 Task: Search round trip flight ticket for 5 adults, 2 children, 1 infant in seat and 2 infants on lap in economy from Melbourne: Melbourne Orlando International Airport to Fort Wayne: Fort Wayne International Airport on 5-4-2023 and return on 5-6-2023. Choice of flights is Southwest. Number of bags: 2 checked bags. Price is upto 82000. Outbound departure time preference is 14:30.
Action: Mouse moved to (365, 331)
Screenshot: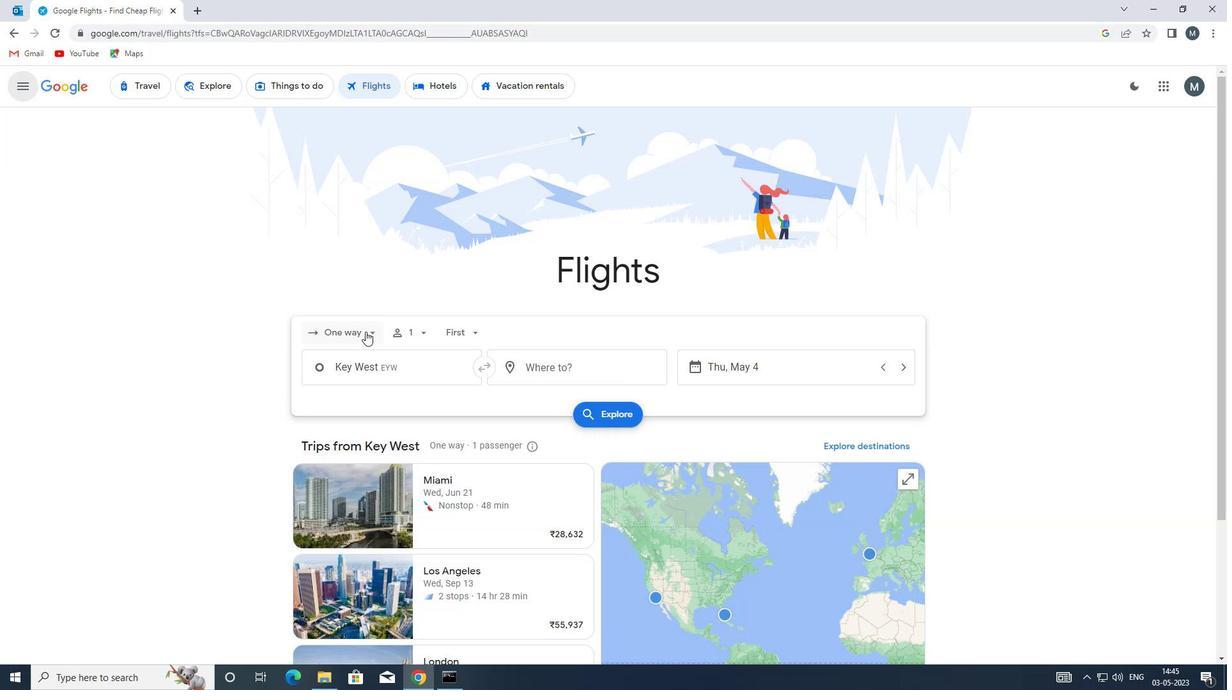 
Action: Mouse pressed left at (365, 331)
Screenshot: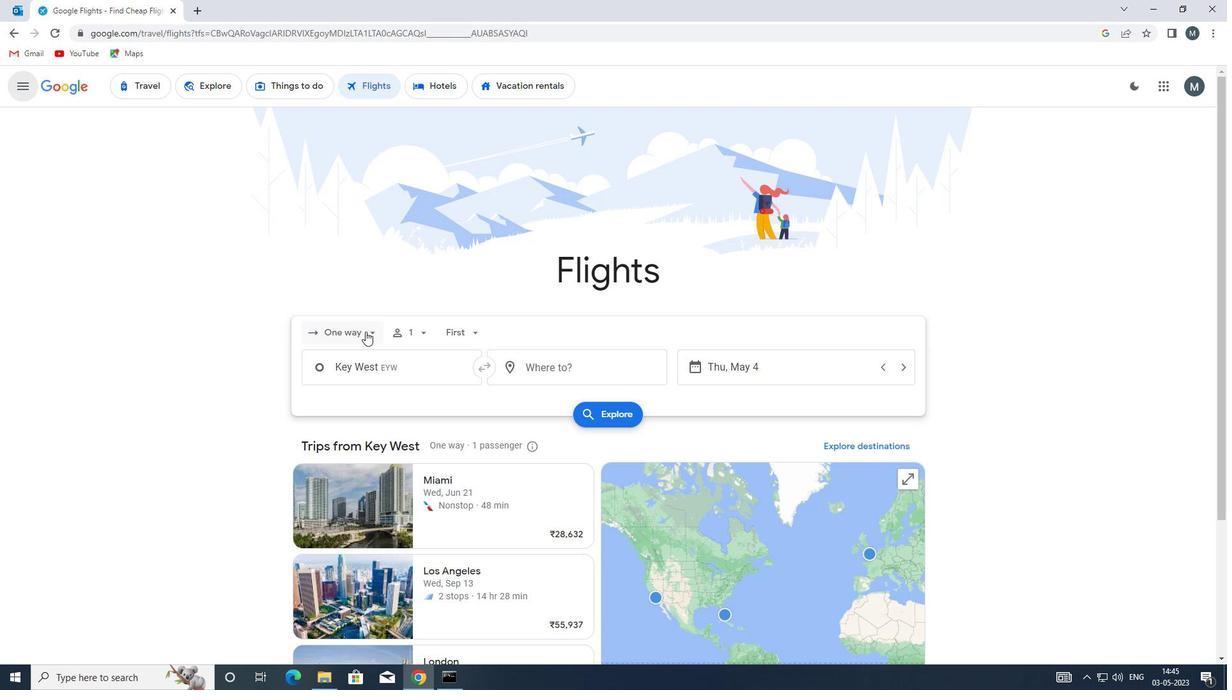 
Action: Mouse moved to (368, 356)
Screenshot: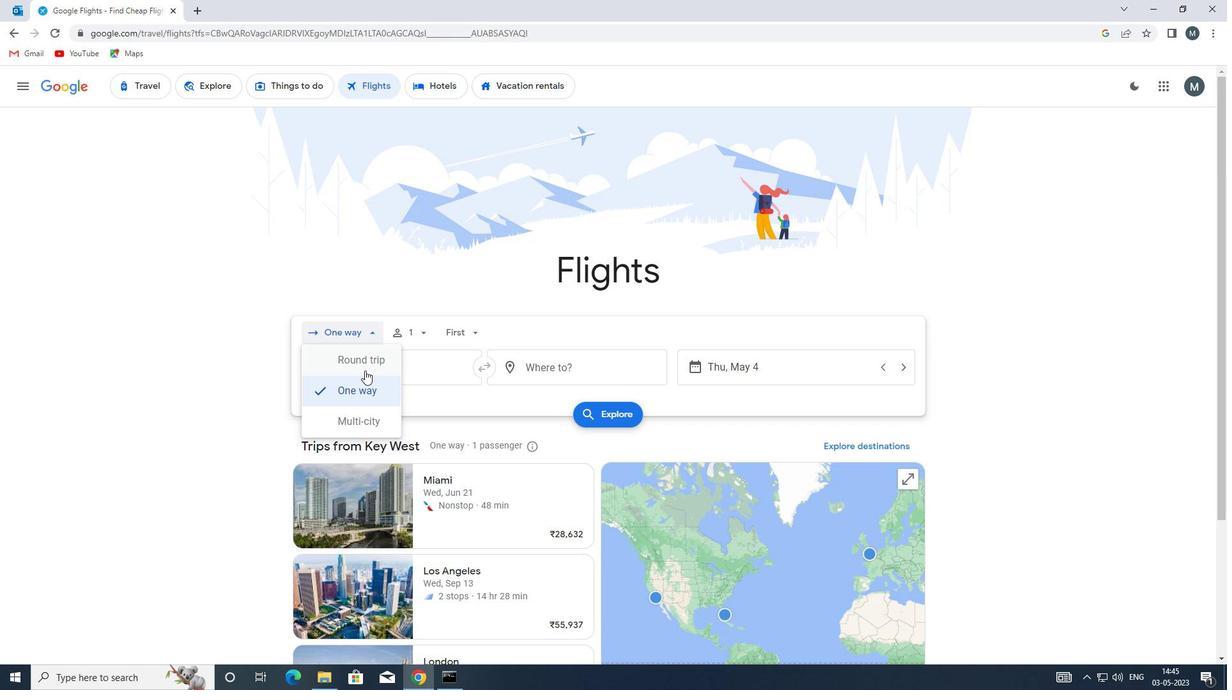 
Action: Mouse pressed left at (368, 356)
Screenshot: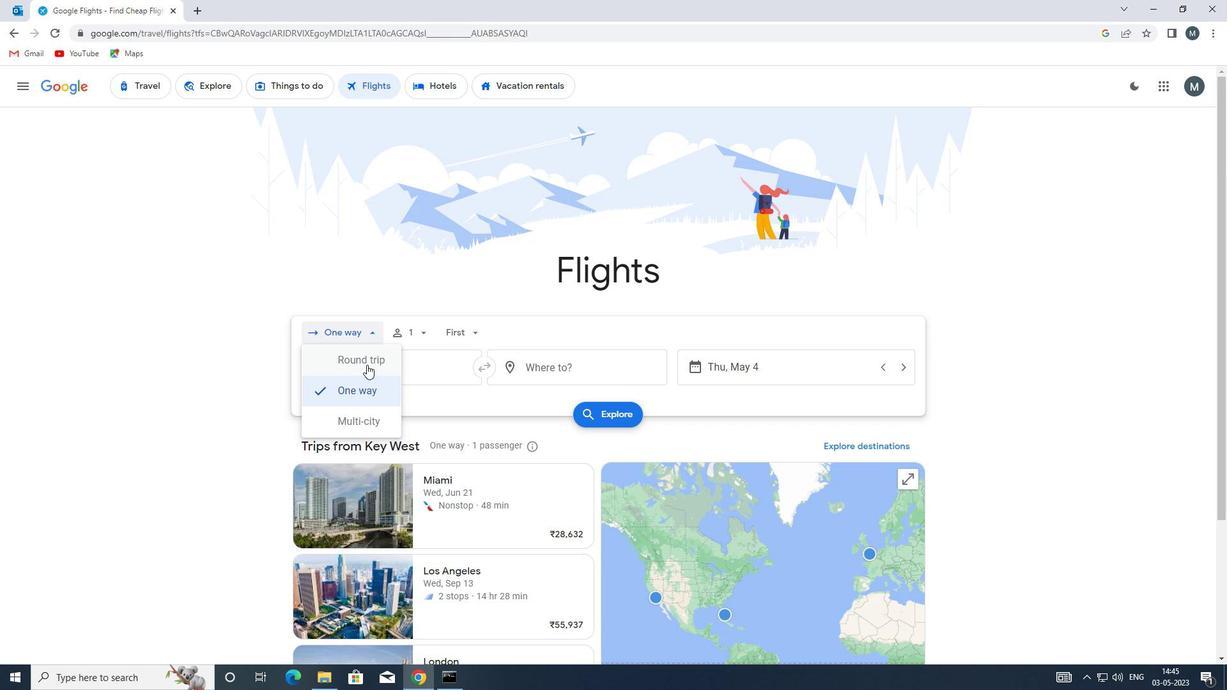 
Action: Mouse moved to (418, 330)
Screenshot: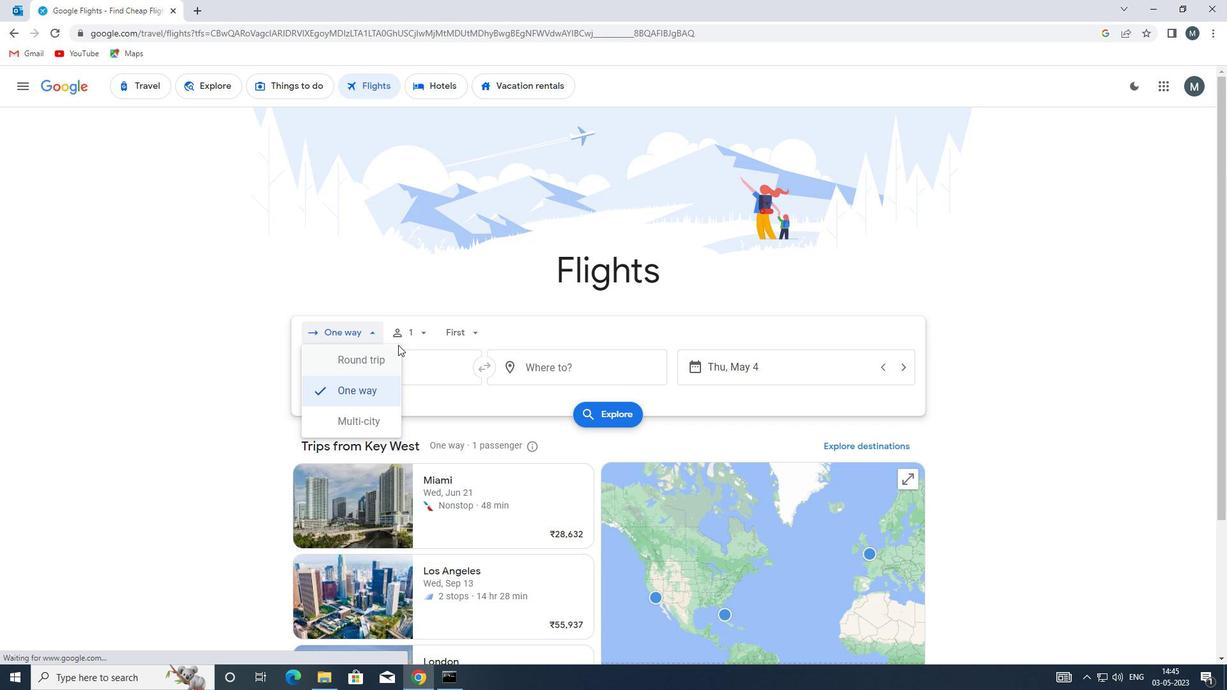 
Action: Mouse pressed left at (418, 330)
Screenshot: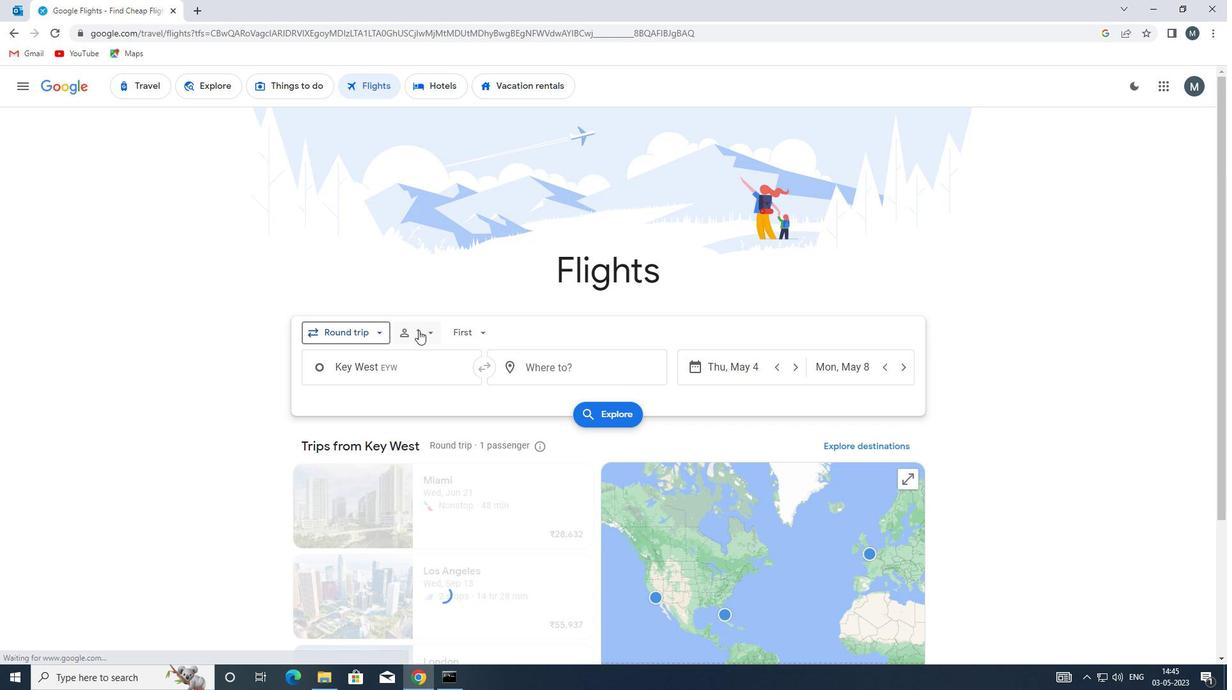
Action: Mouse moved to (534, 365)
Screenshot: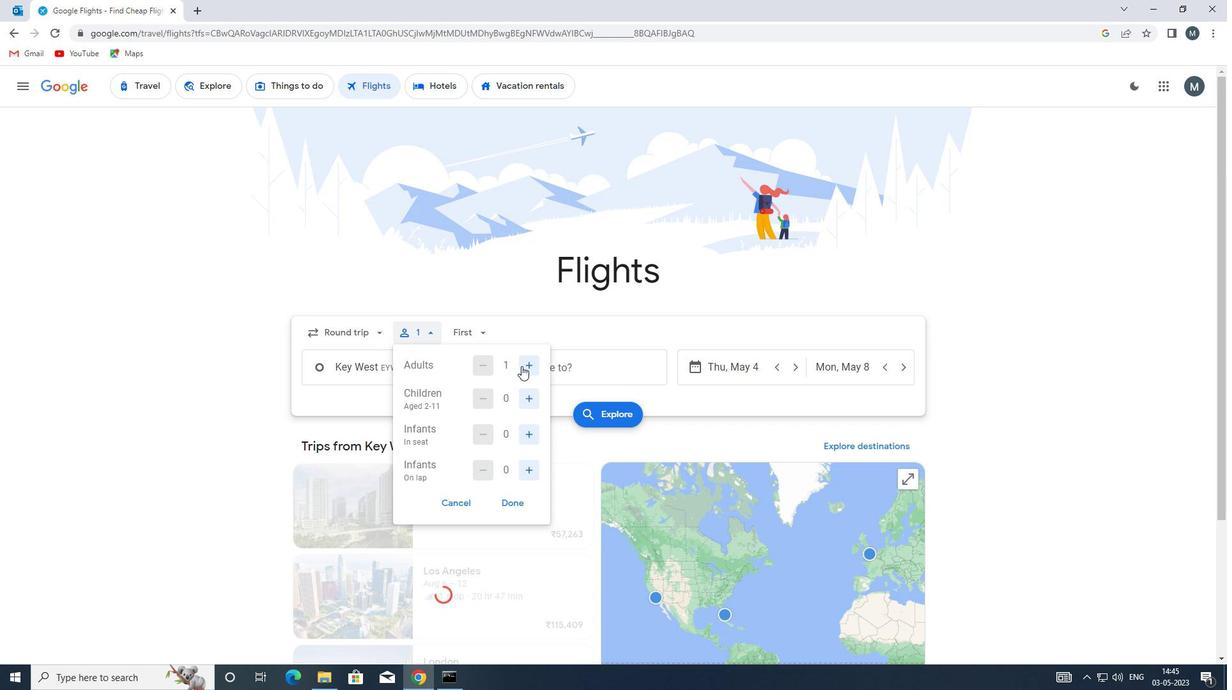 
Action: Mouse pressed left at (534, 365)
Screenshot: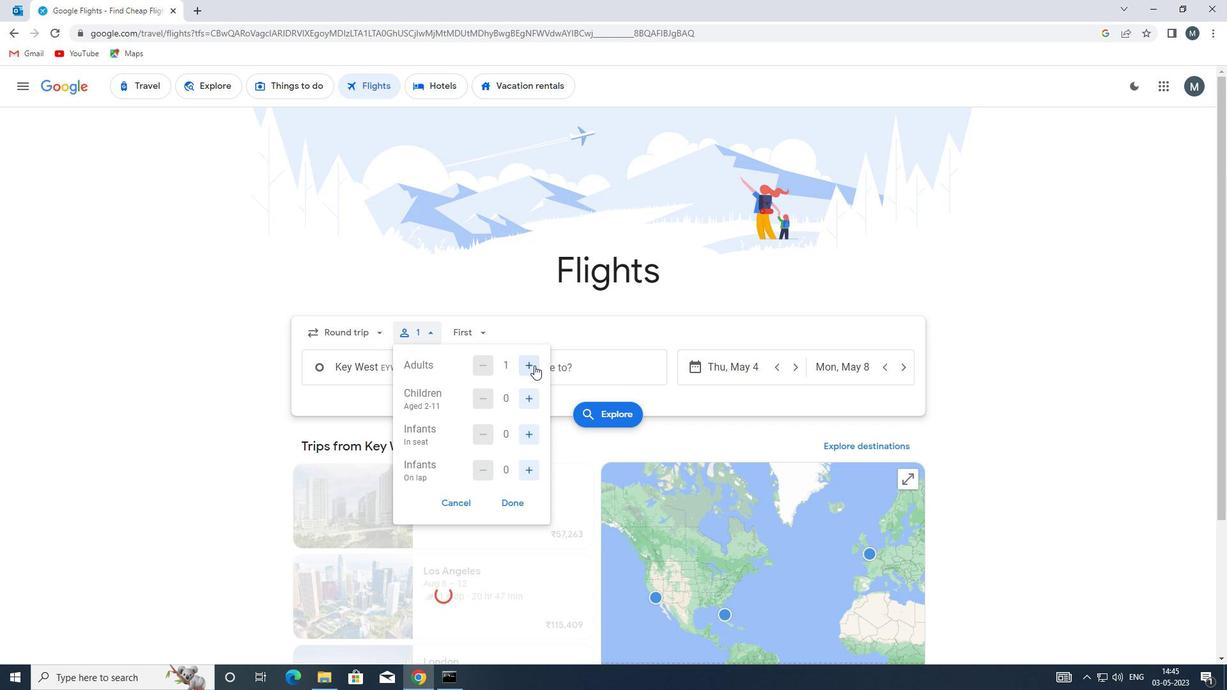 
Action: Mouse pressed left at (534, 365)
Screenshot: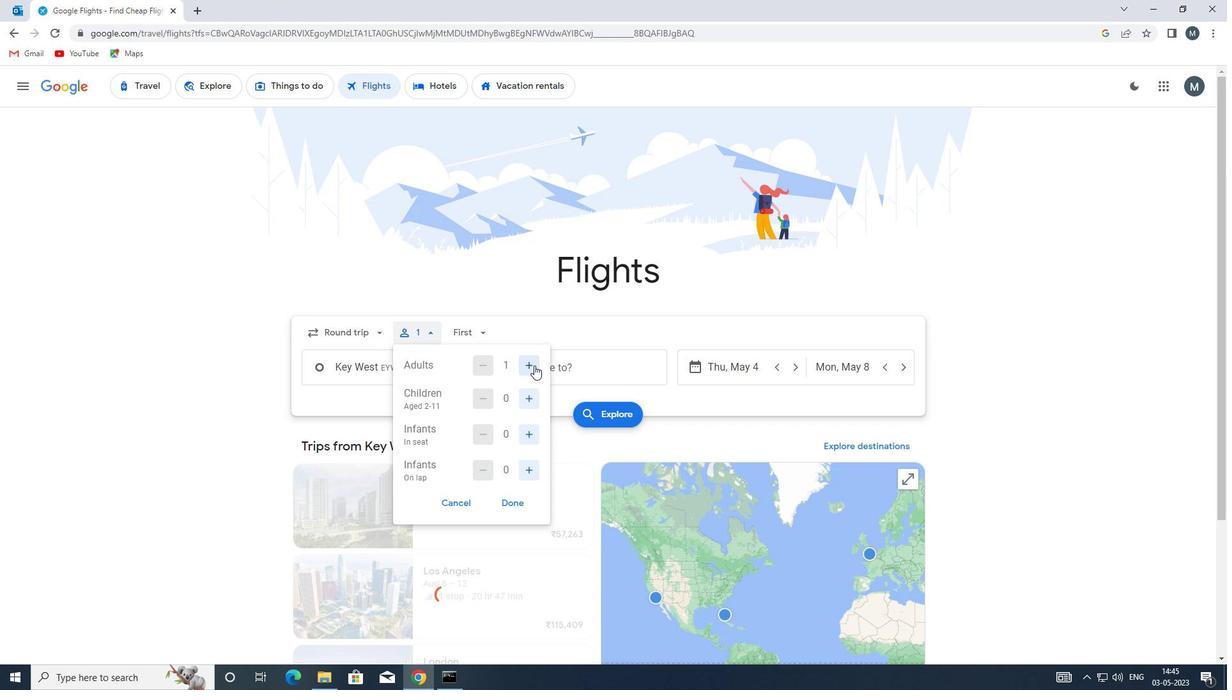 
Action: Mouse moved to (534, 364)
Screenshot: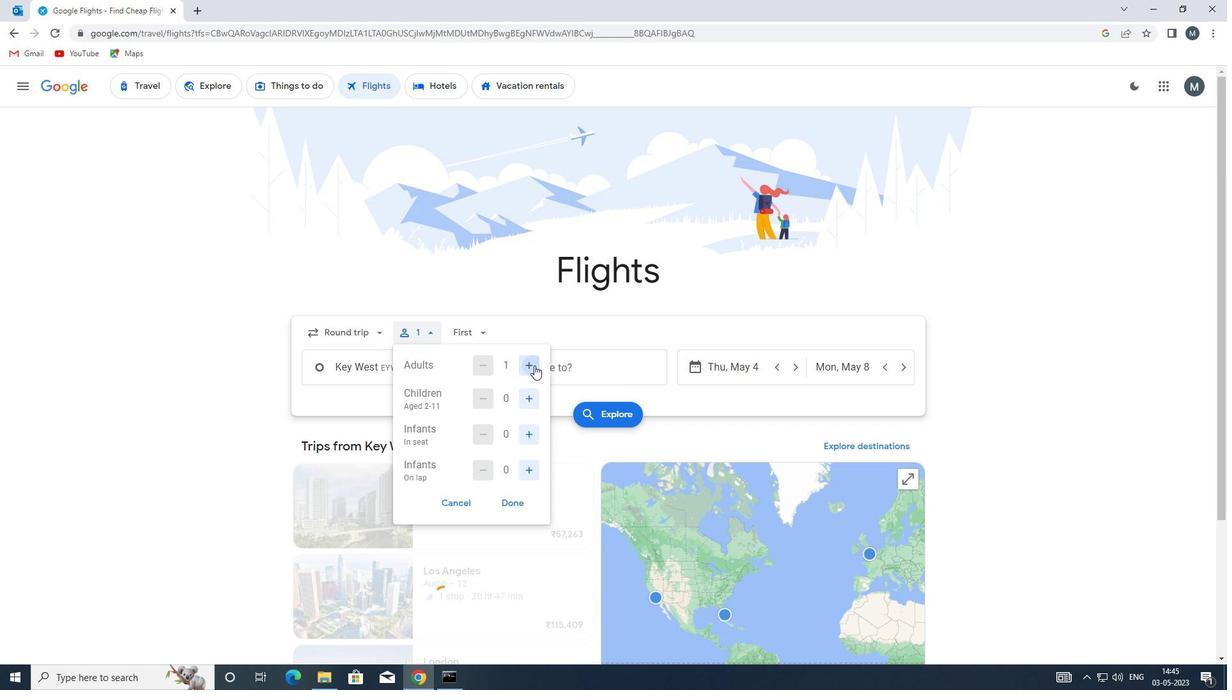
Action: Mouse pressed left at (534, 364)
Screenshot: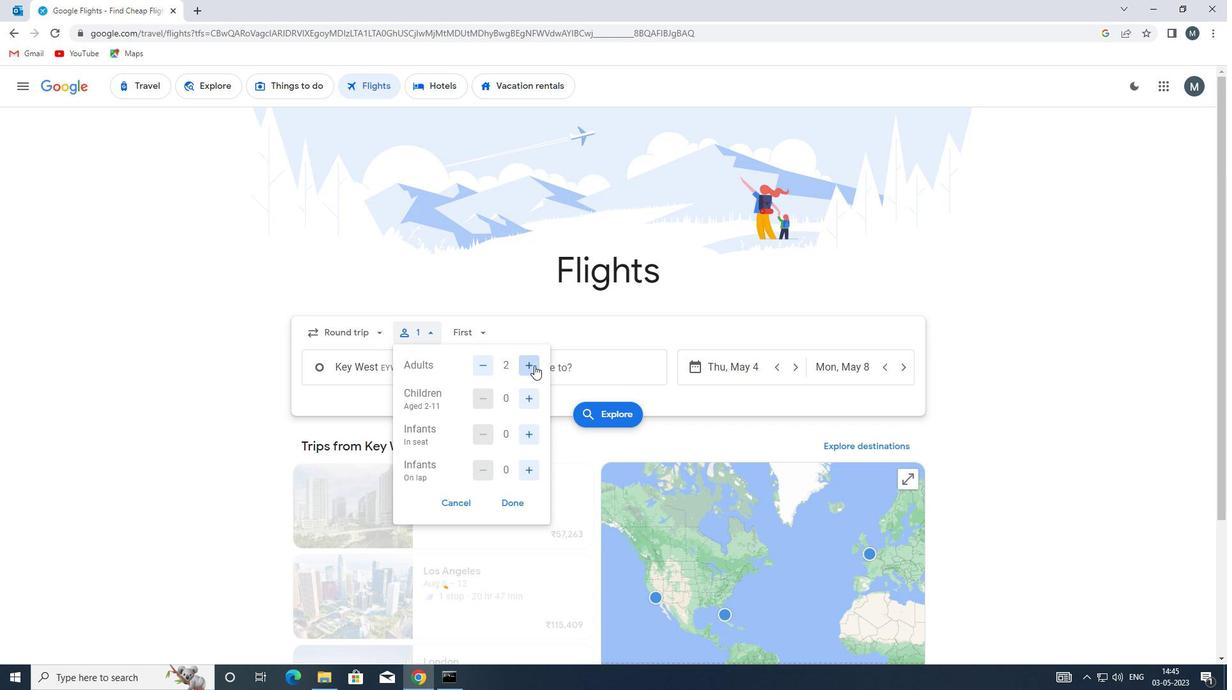 
Action: Mouse pressed left at (534, 364)
Screenshot: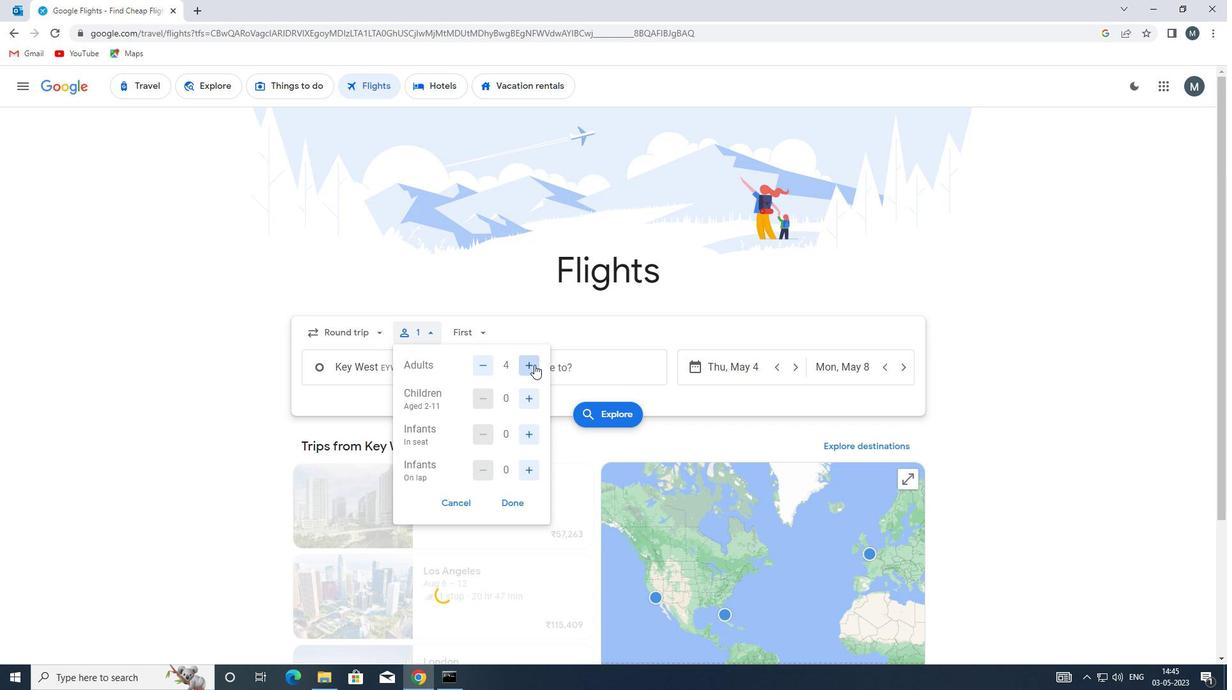 
Action: Mouse moved to (527, 396)
Screenshot: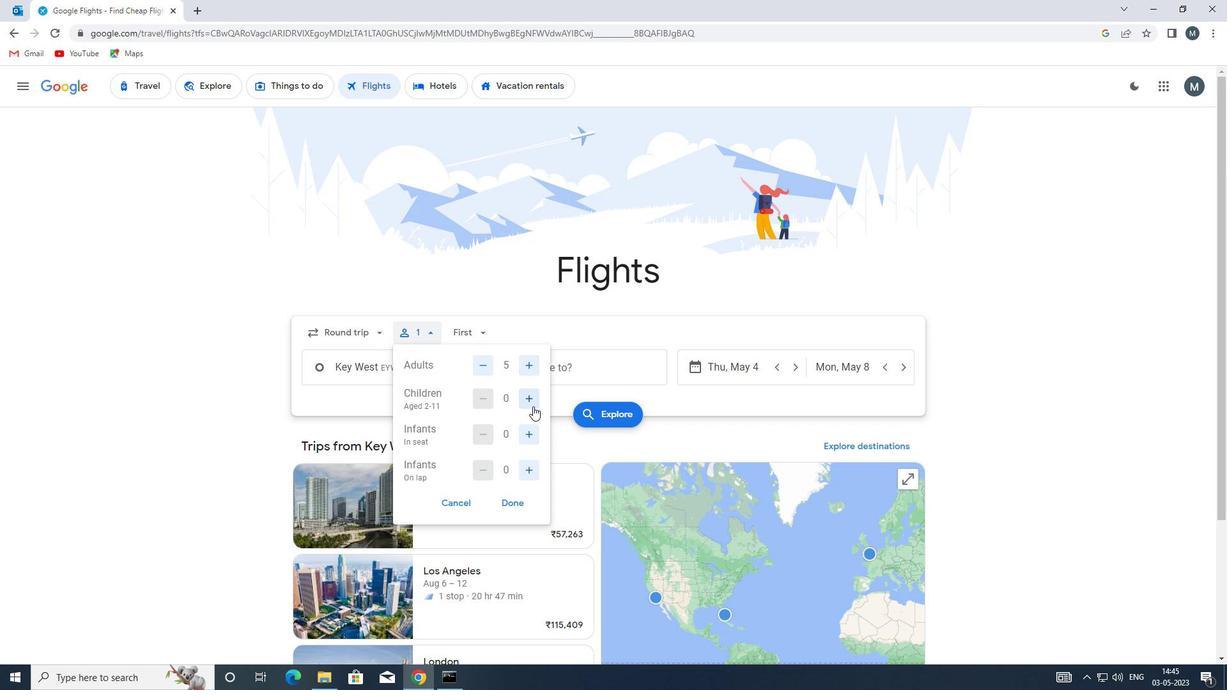 
Action: Mouse pressed left at (527, 396)
Screenshot: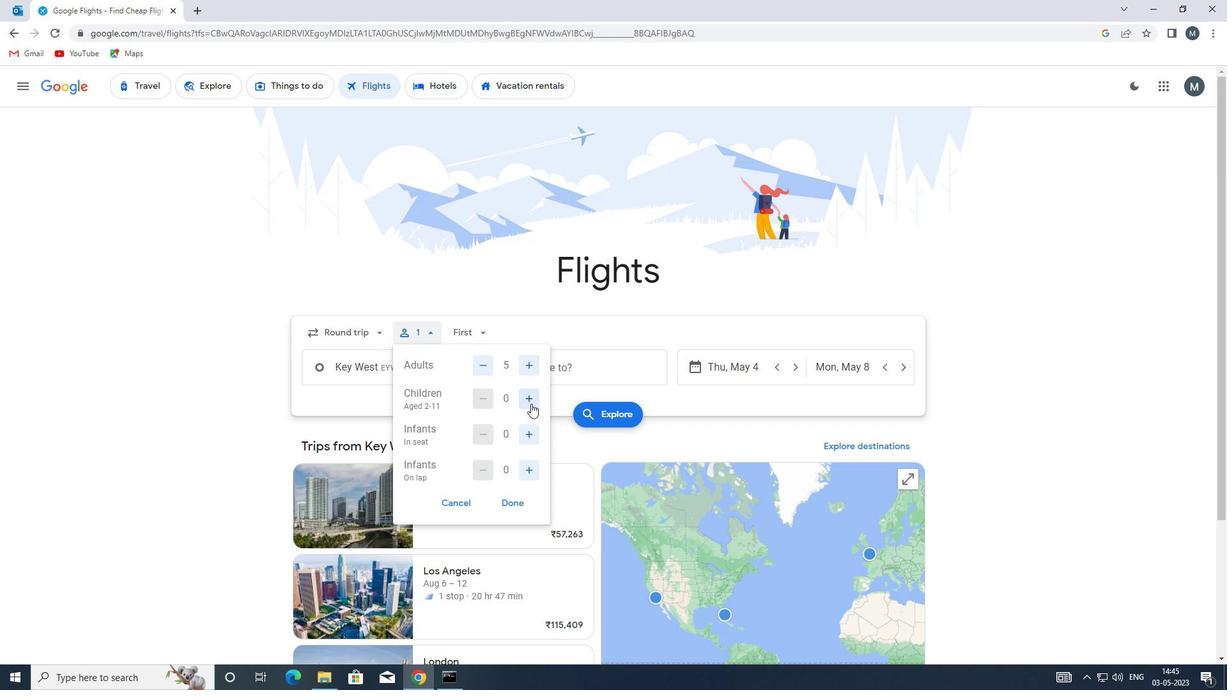 
Action: Mouse pressed left at (527, 396)
Screenshot: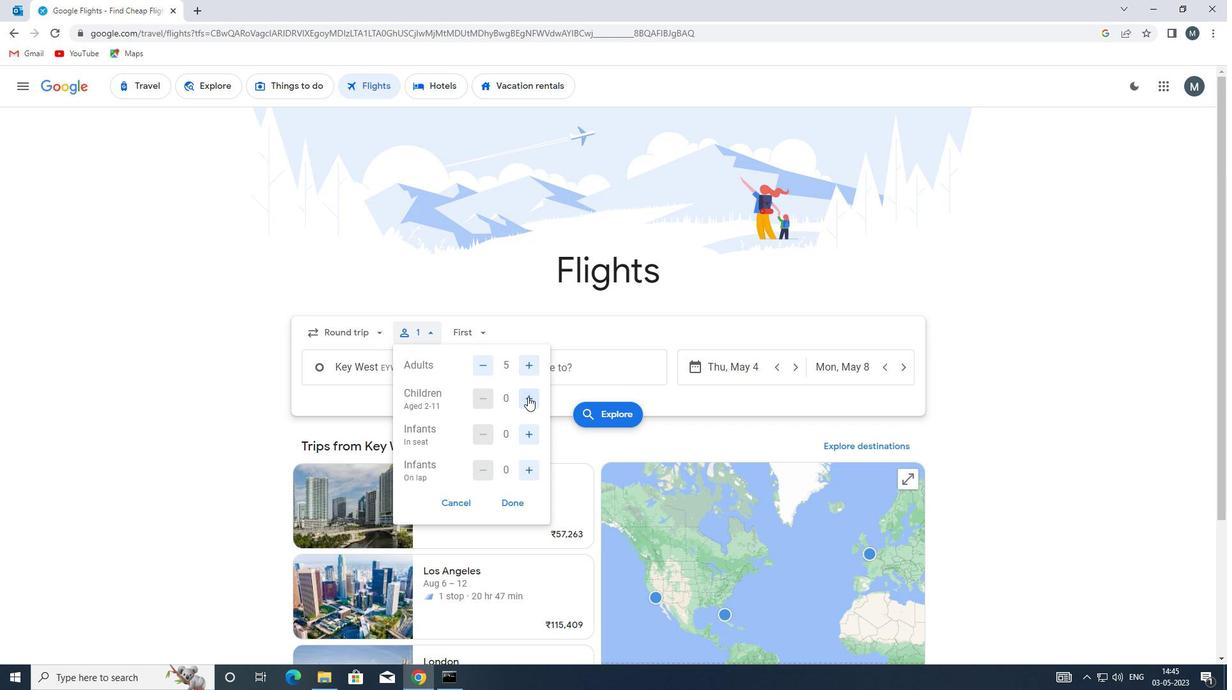 
Action: Mouse moved to (529, 433)
Screenshot: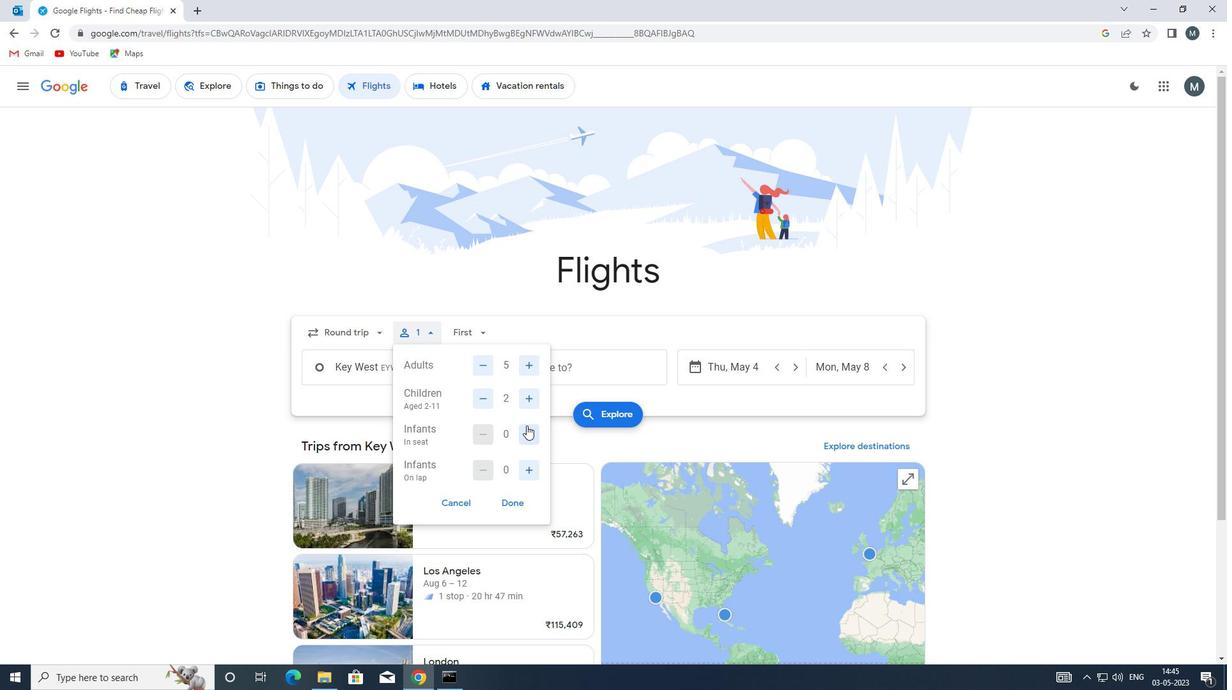
Action: Mouse pressed left at (529, 433)
Screenshot: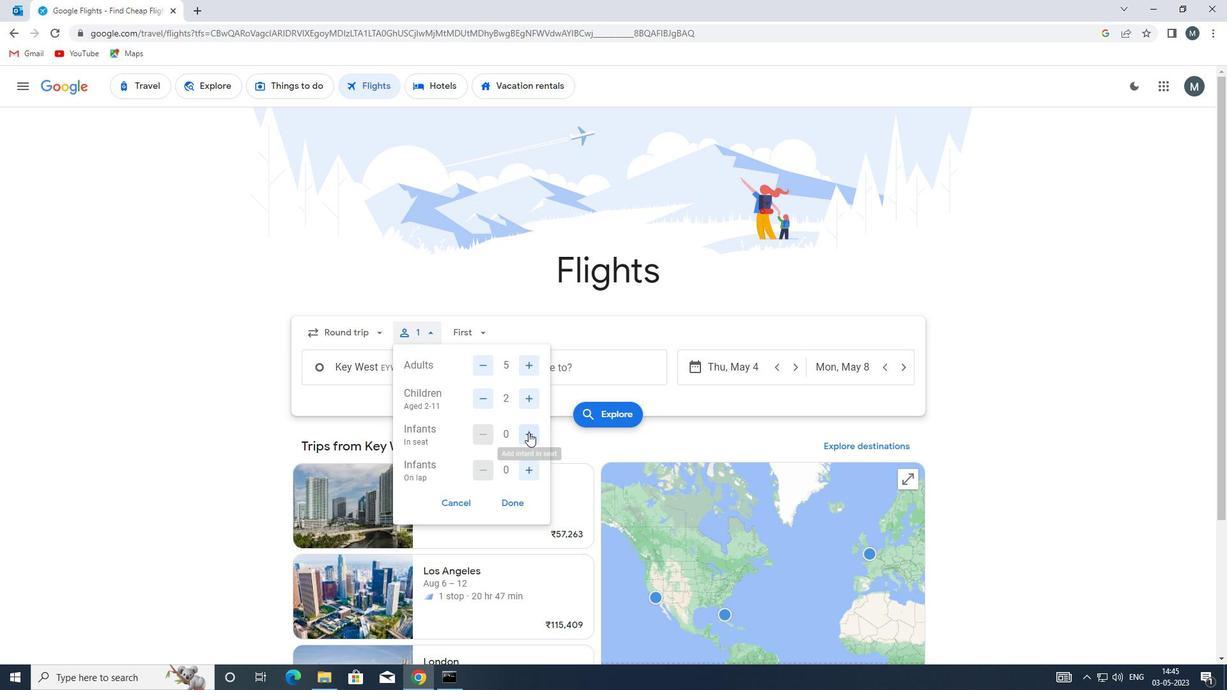 
Action: Mouse moved to (527, 463)
Screenshot: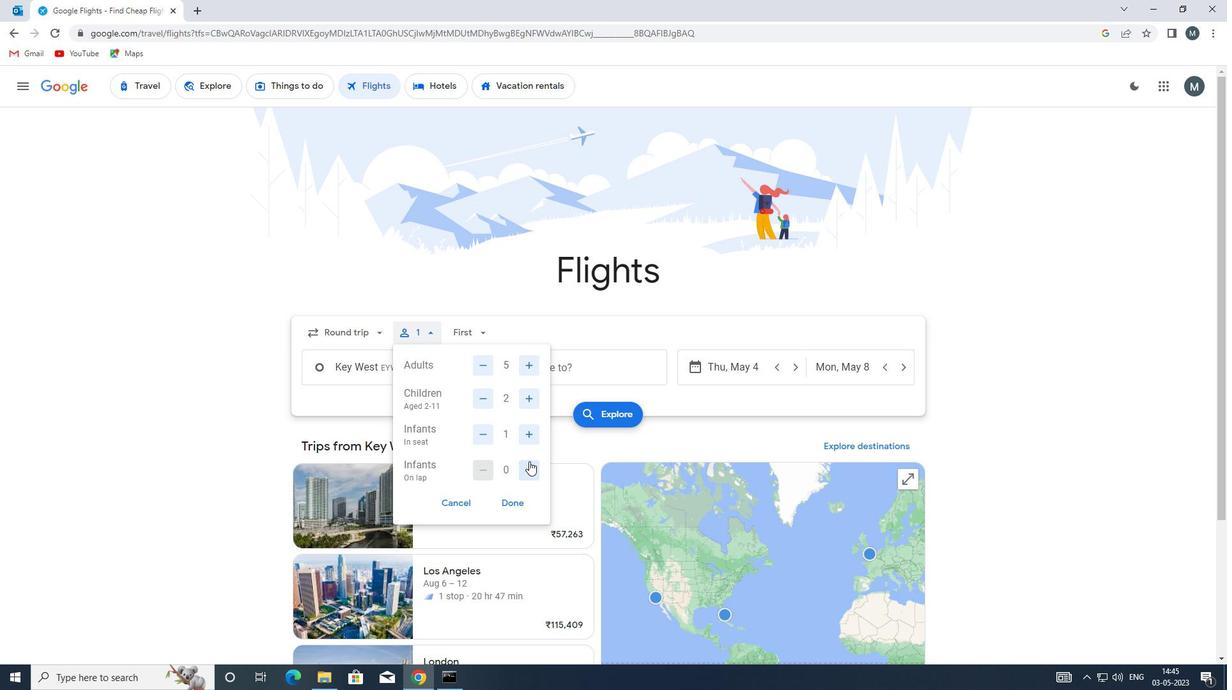 
Action: Mouse pressed left at (527, 463)
Screenshot: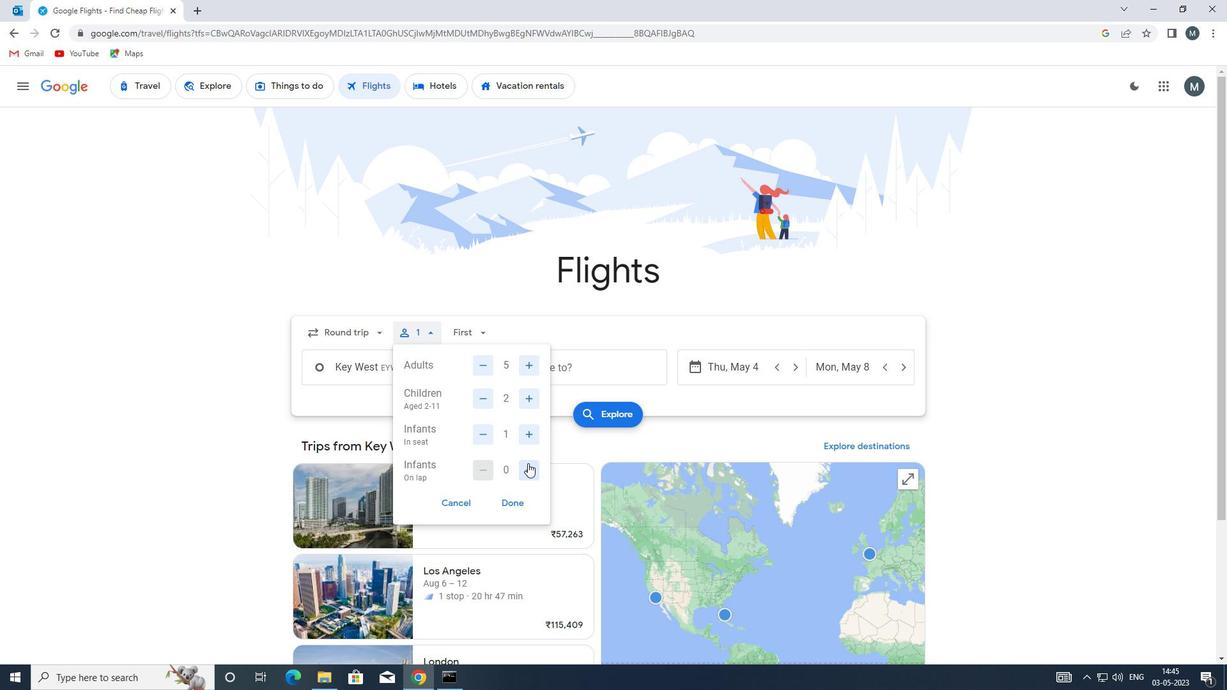 
Action: Mouse moved to (528, 462)
Screenshot: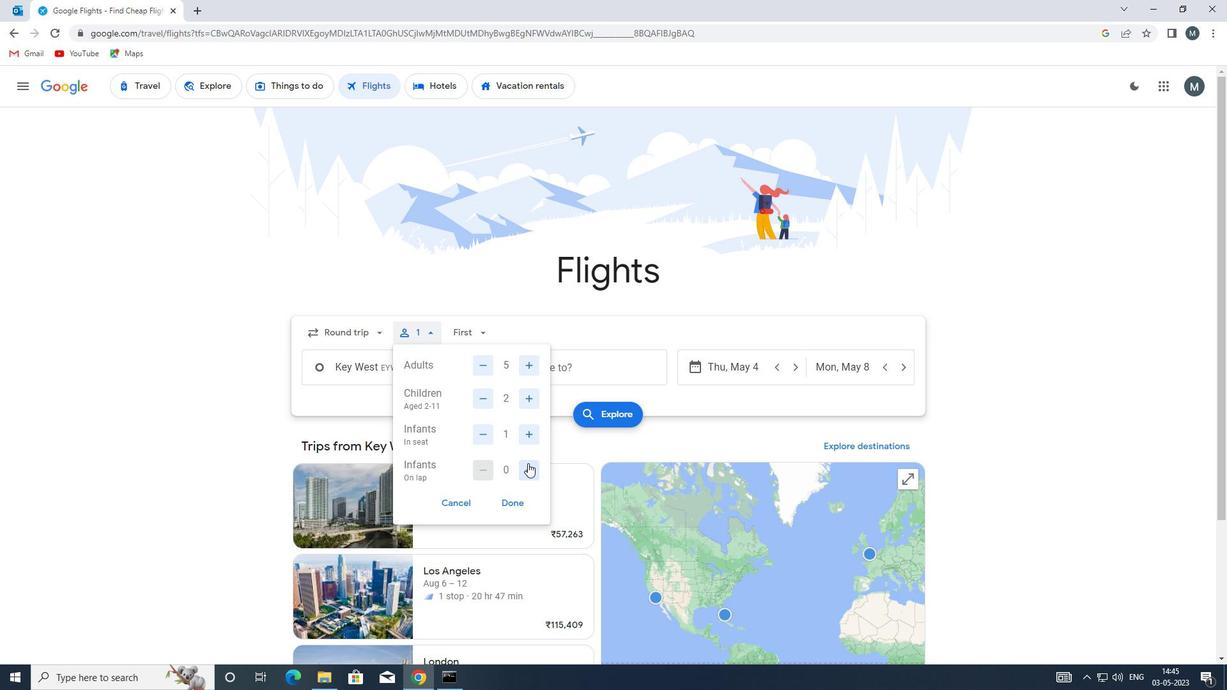 
Action: Mouse pressed left at (528, 462)
Screenshot: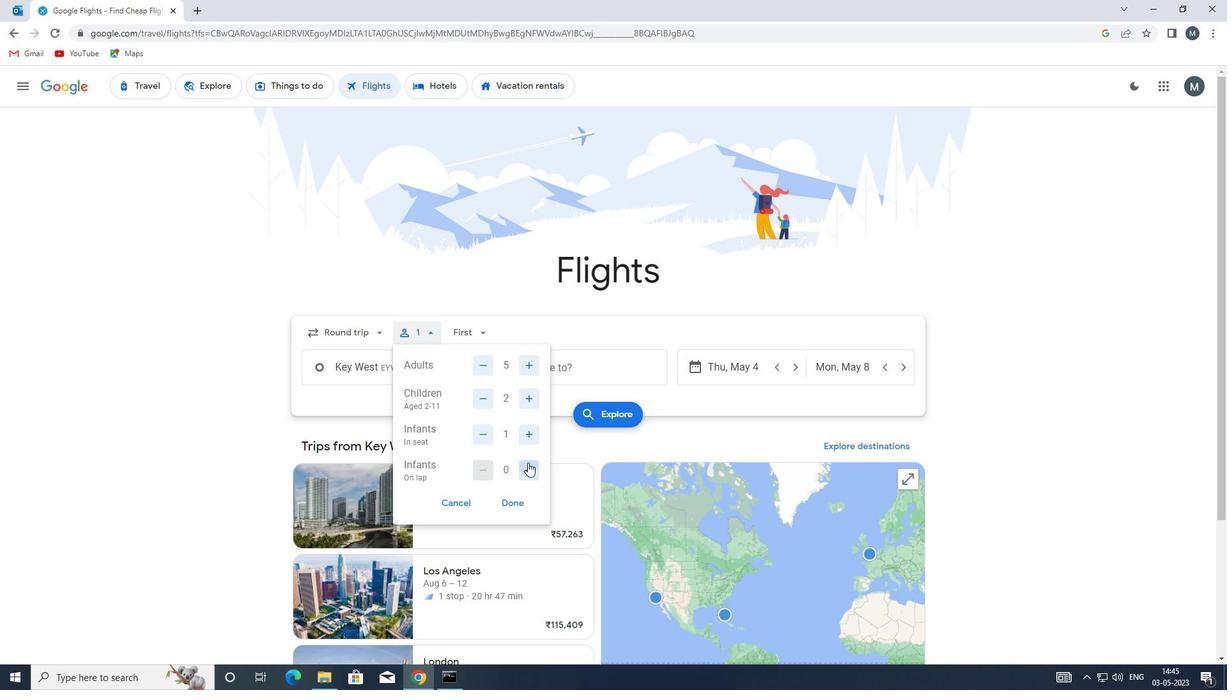 
Action: Mouse moved to (476, 472)
Screenshot: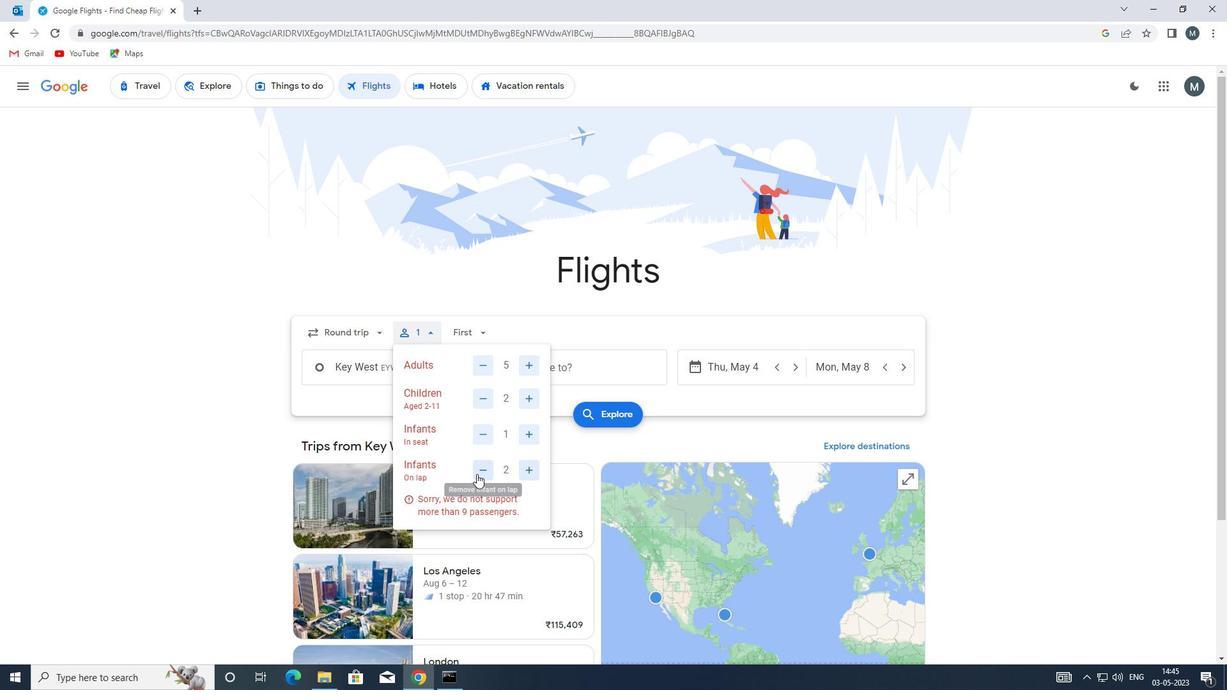 
Action: Mouse pressed left at (476, 472)
Screenshot: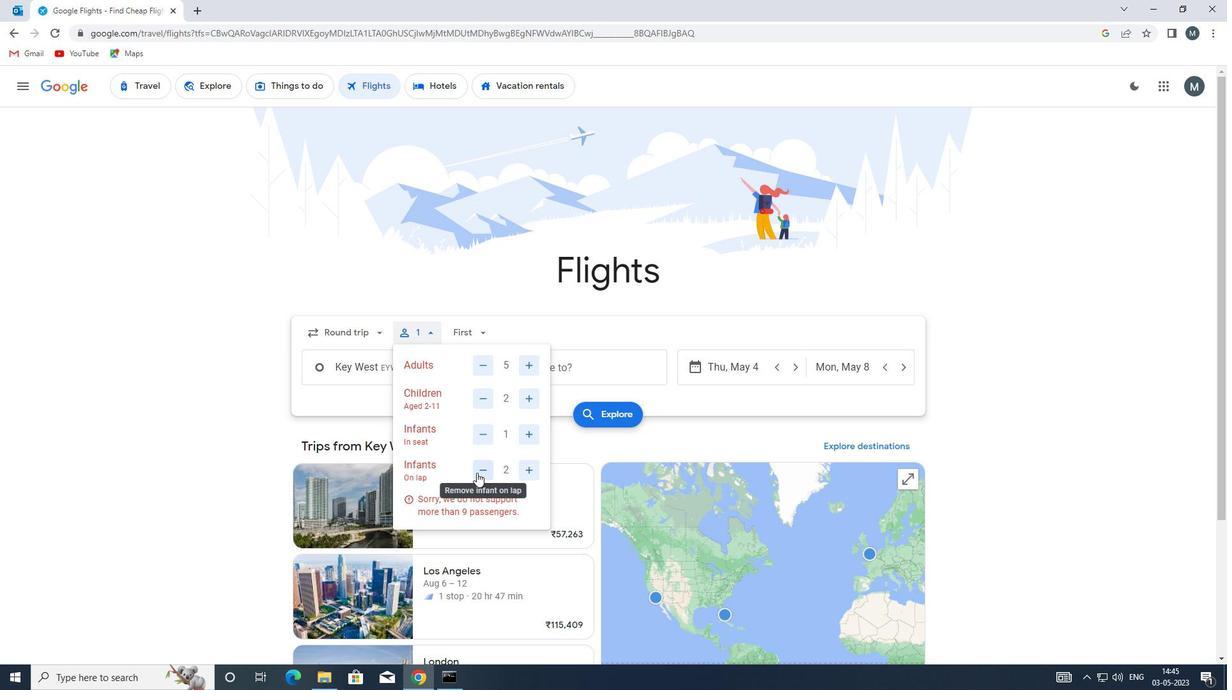 
Action: Mouse moved to (509, 499)
Screenshot: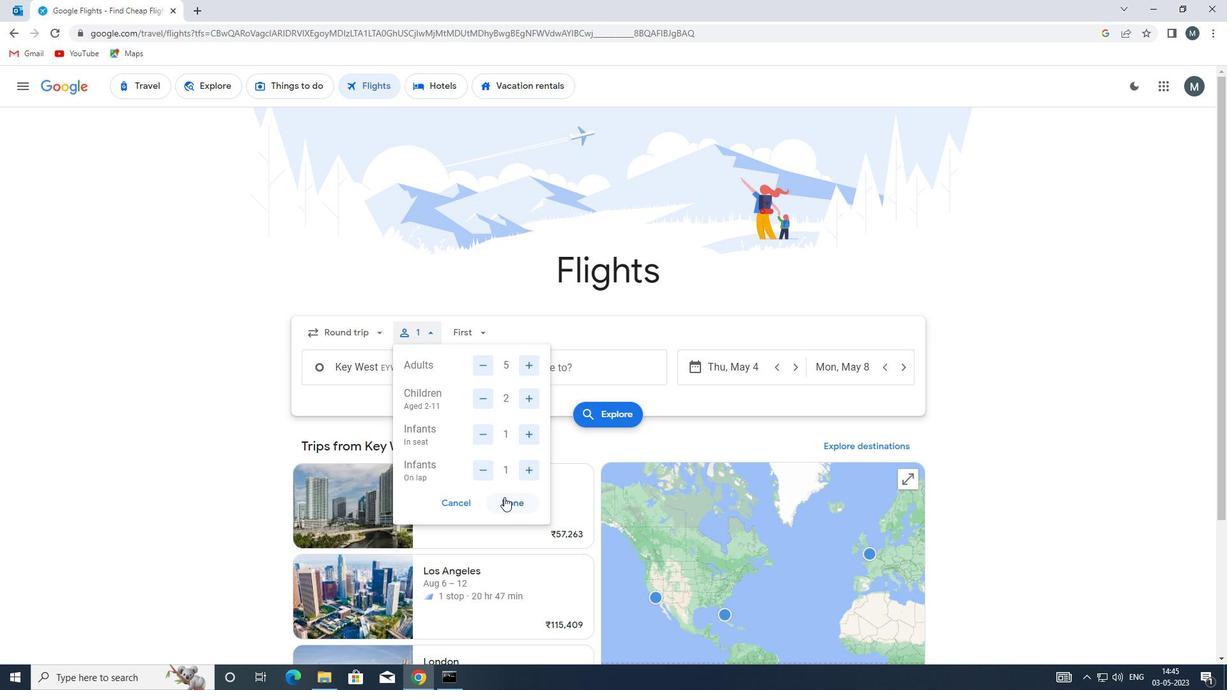 
Action: Mouse pressed left at (509, 499)
Screenshot: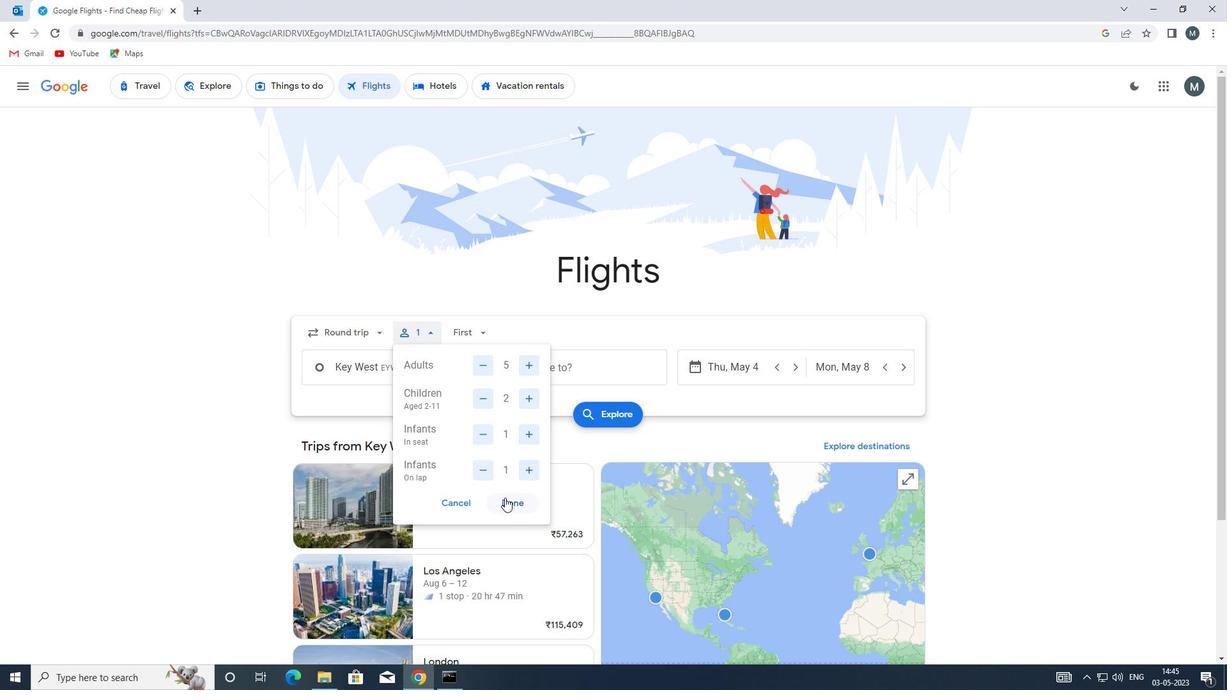 
Action: Mouse moved to (483, 336)
Screenshot: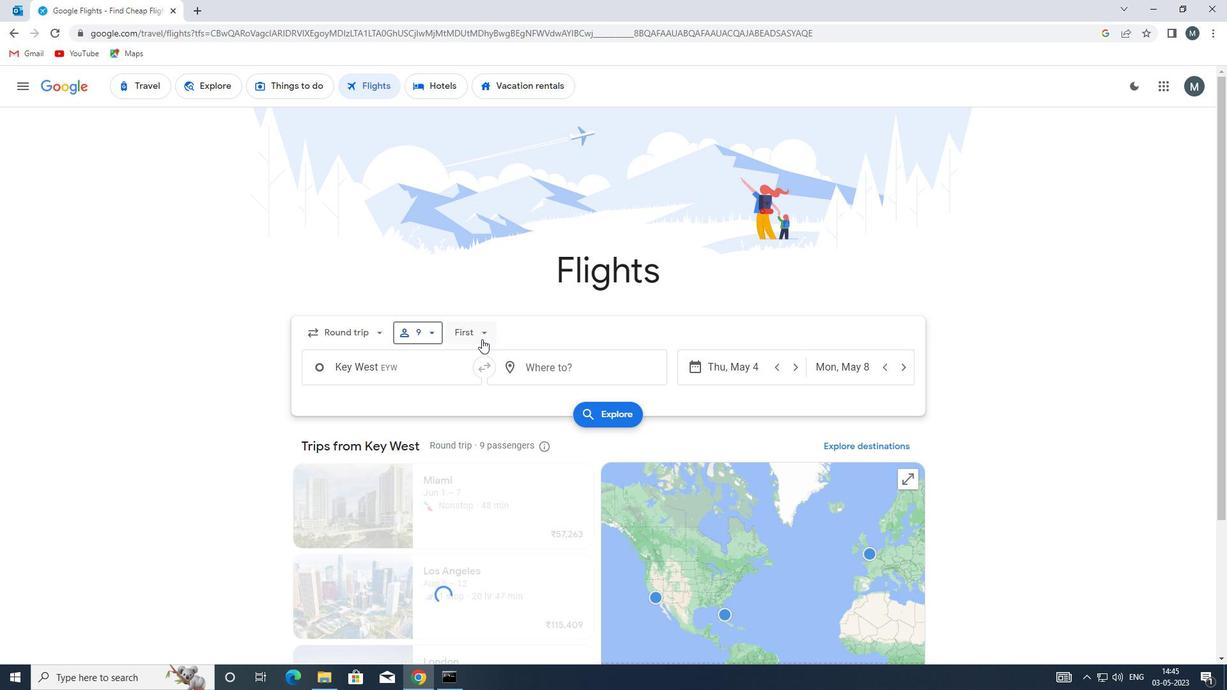 
Action: Mouse pressed left at (483, 336)
Screenshot: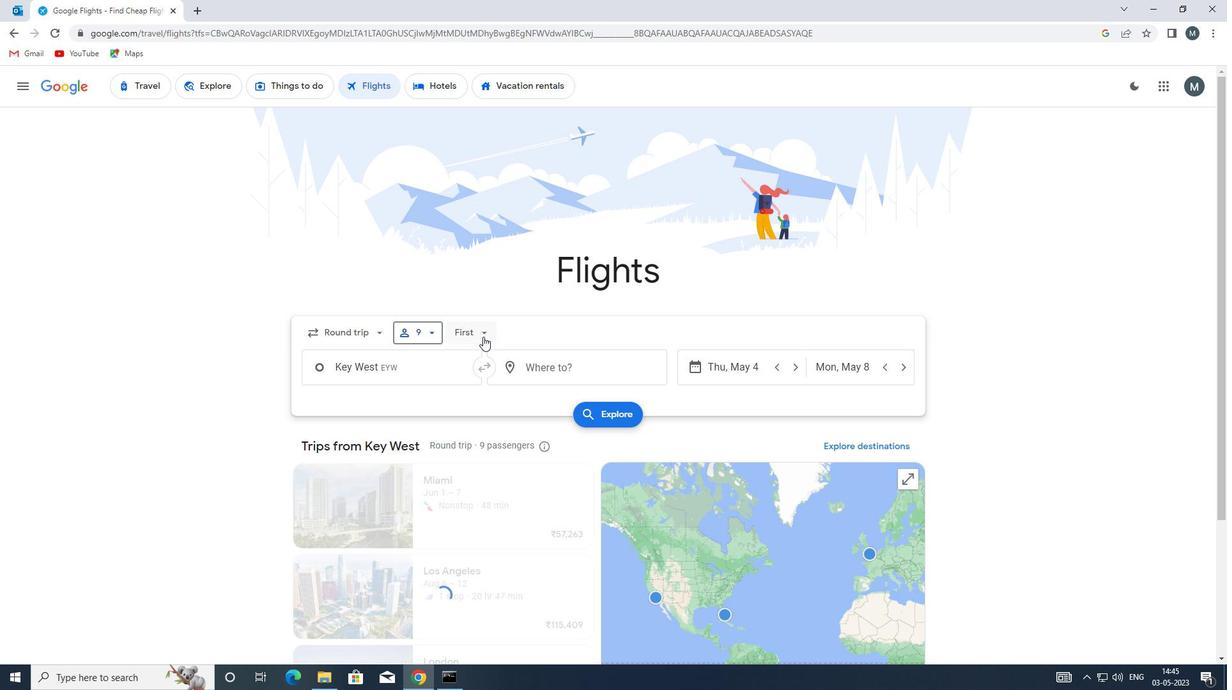 
Action: Mouse moved to (501, 357)
Screenshot: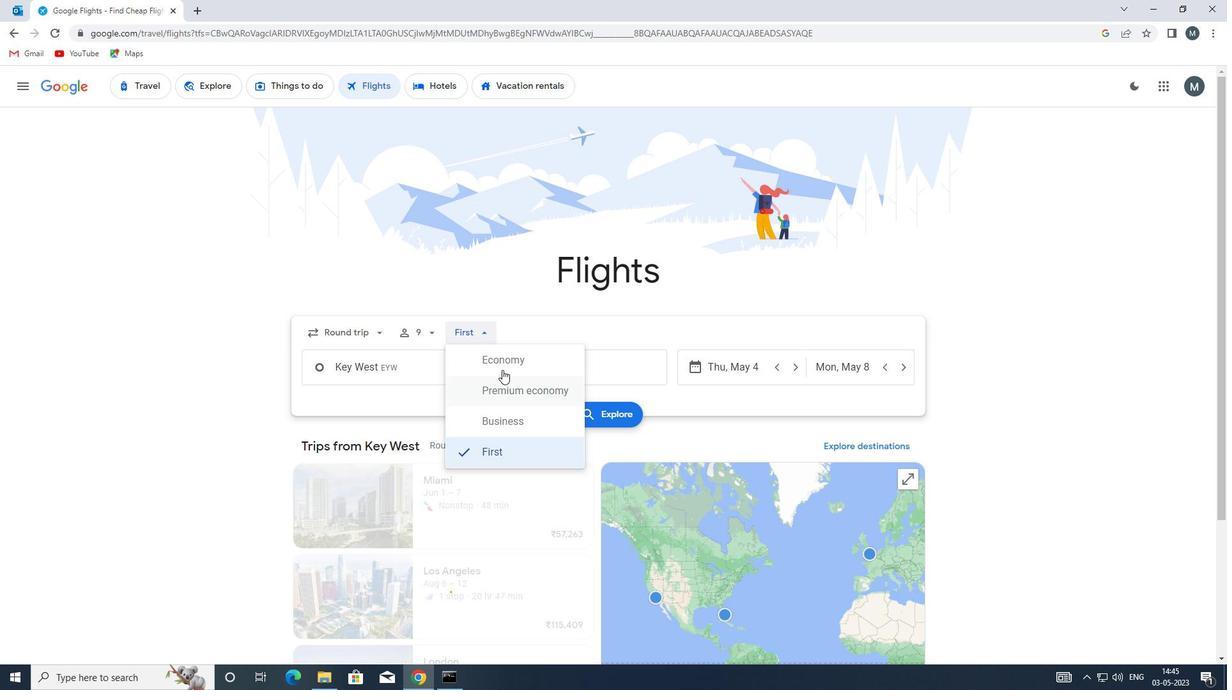 
Action: Mouse pressed left at (501, 357)
Screenshot: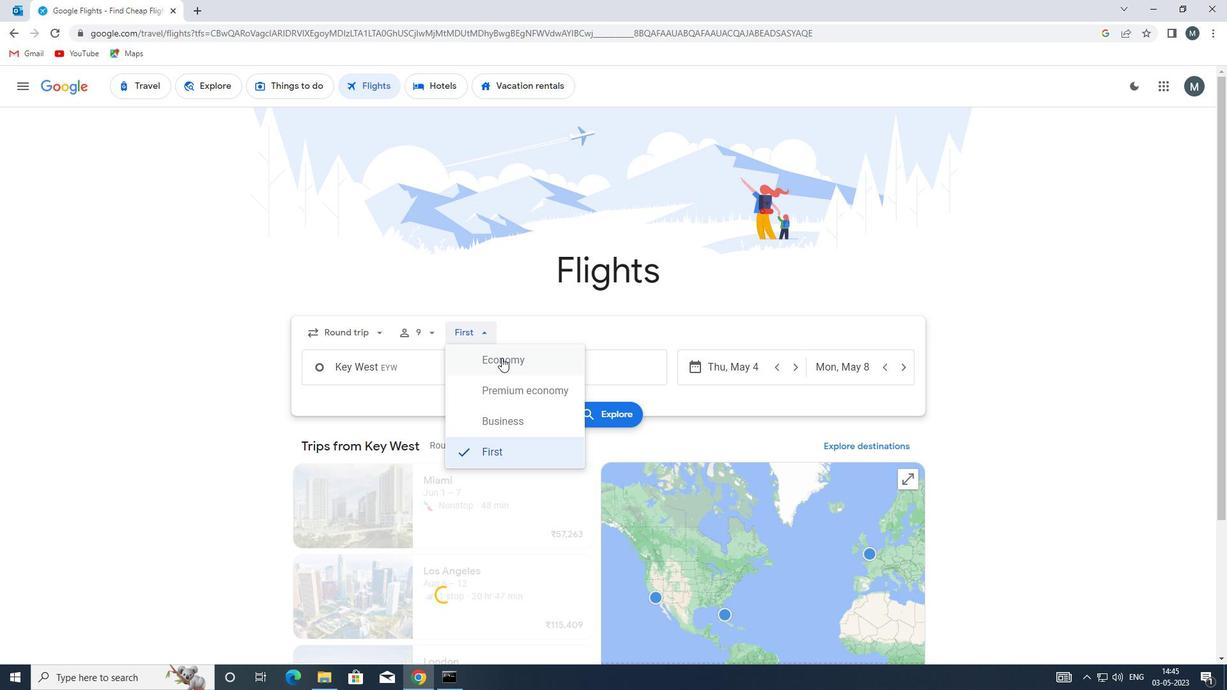 
Action: Mouse moved to (397, 373)
Screenshot: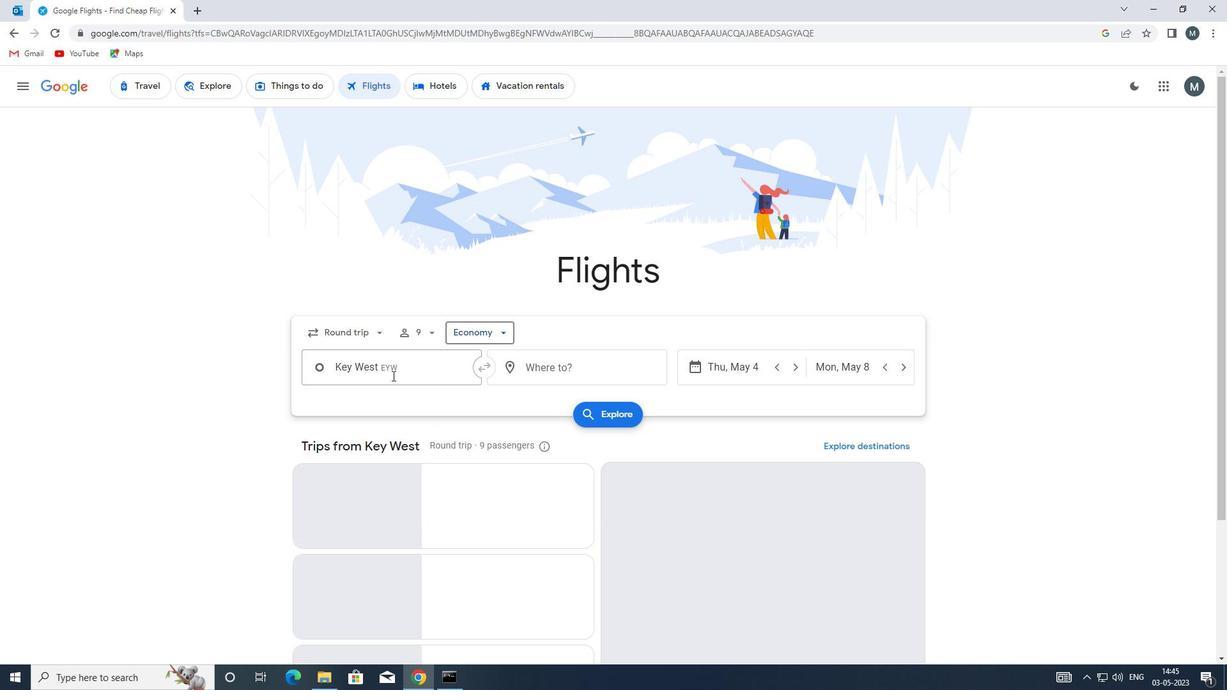 
Action: Mouse pressed left at (397, 373)
Screenshot: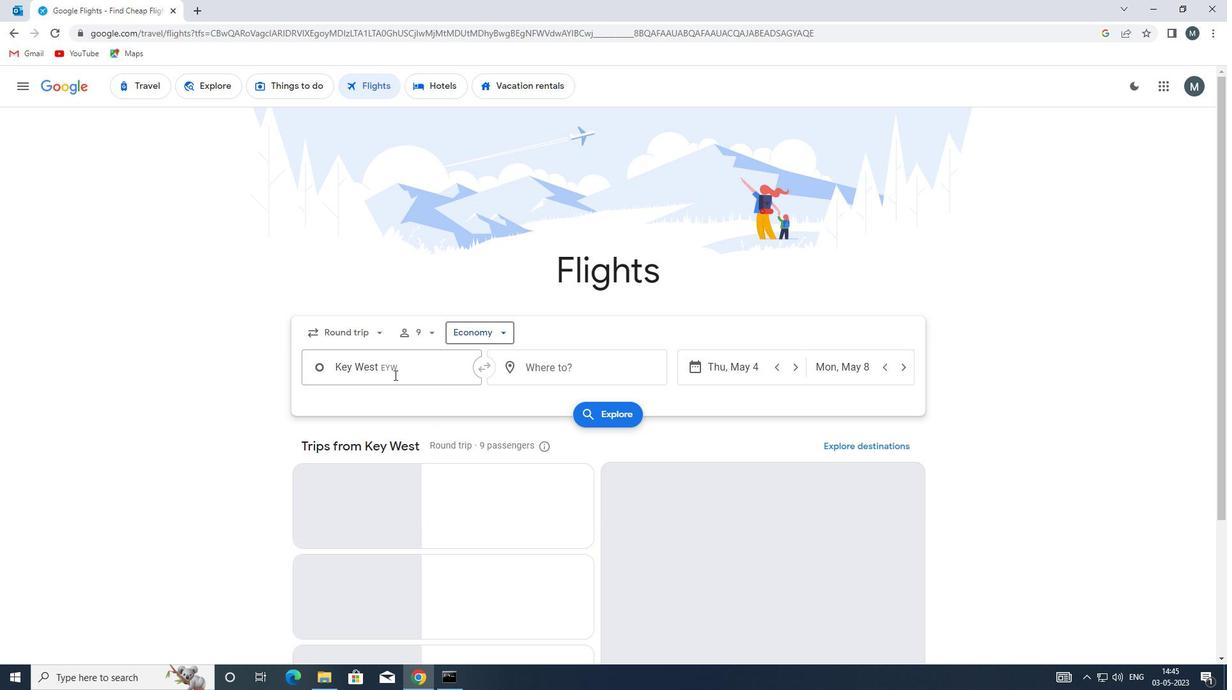 
Action: Mouse moved to (400, 372)
Screenshot: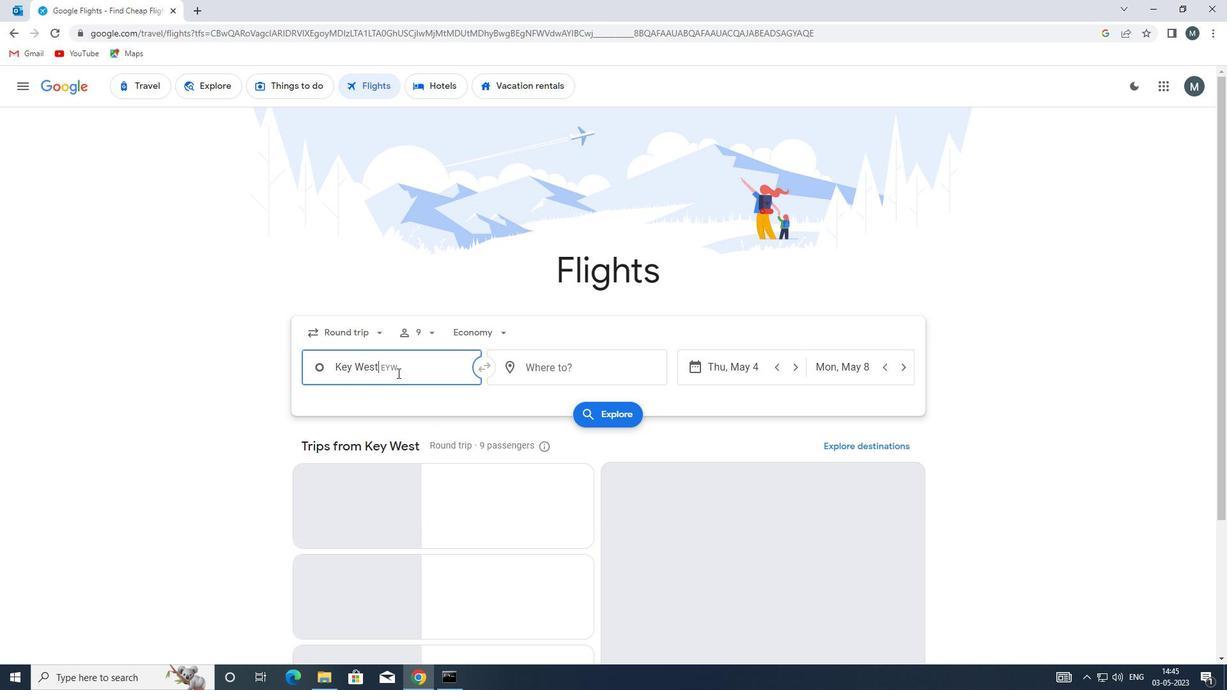 
Action: Key pressed mlb
Screenshot: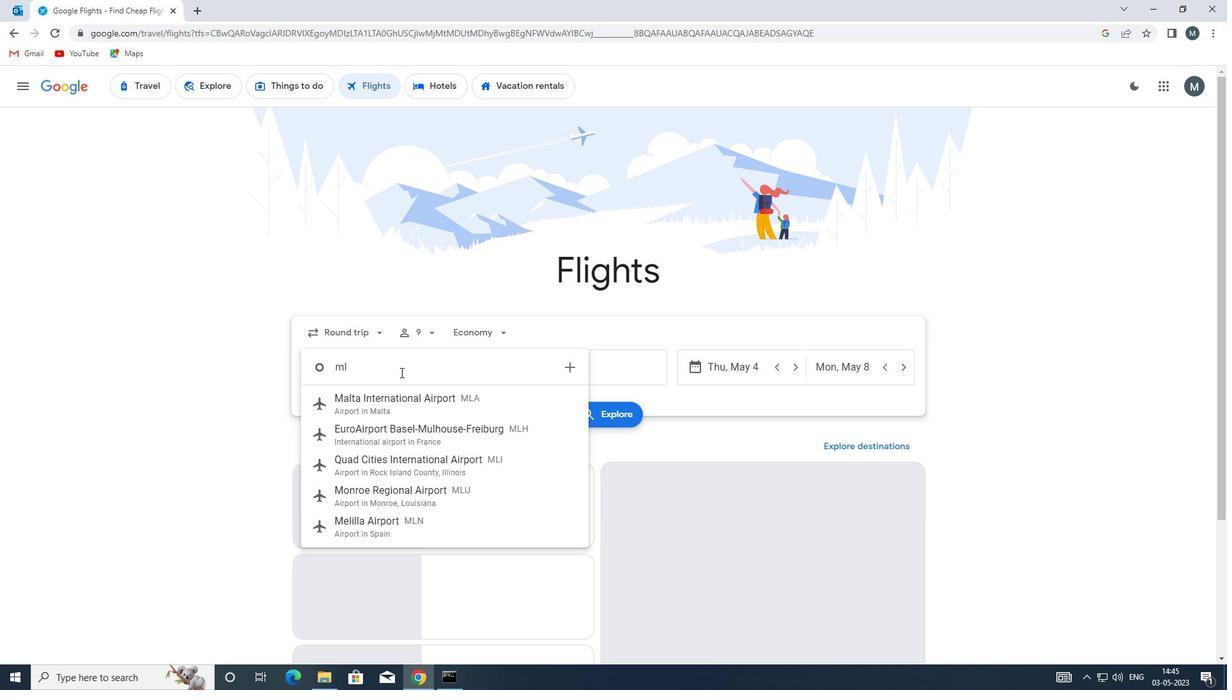 
Action: Mouse moved to (414, 404)
Screenshot: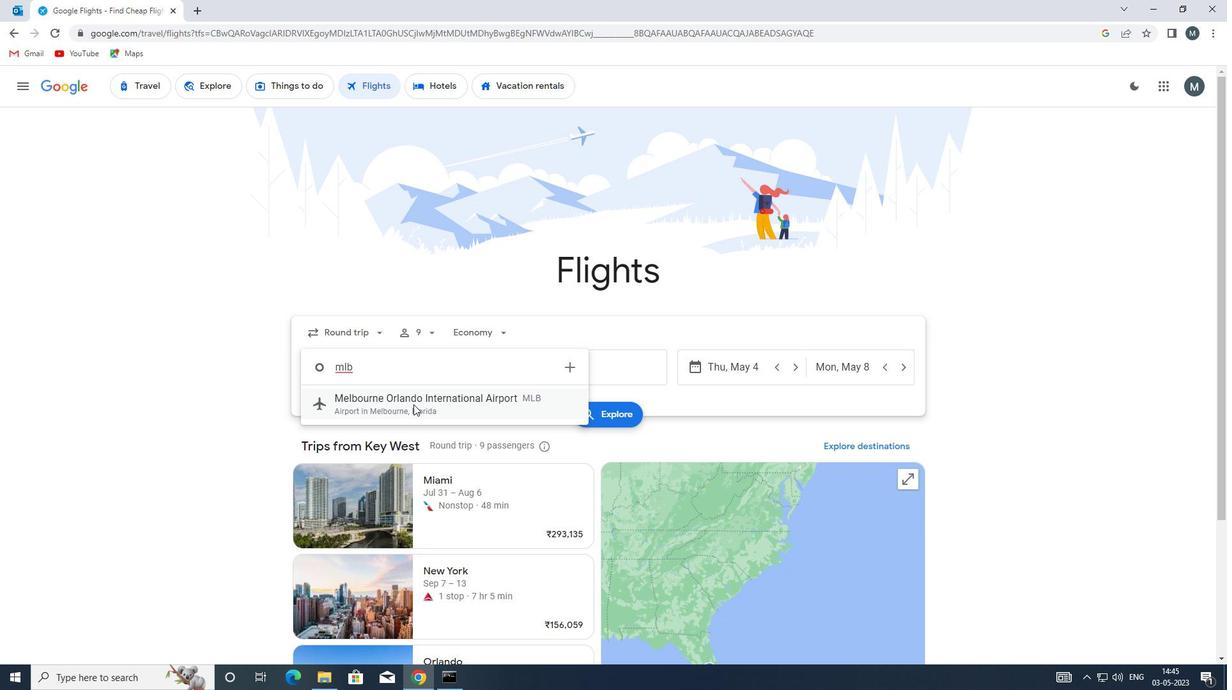
Action: Mouse pressed left at (414, 404)
Screenshot: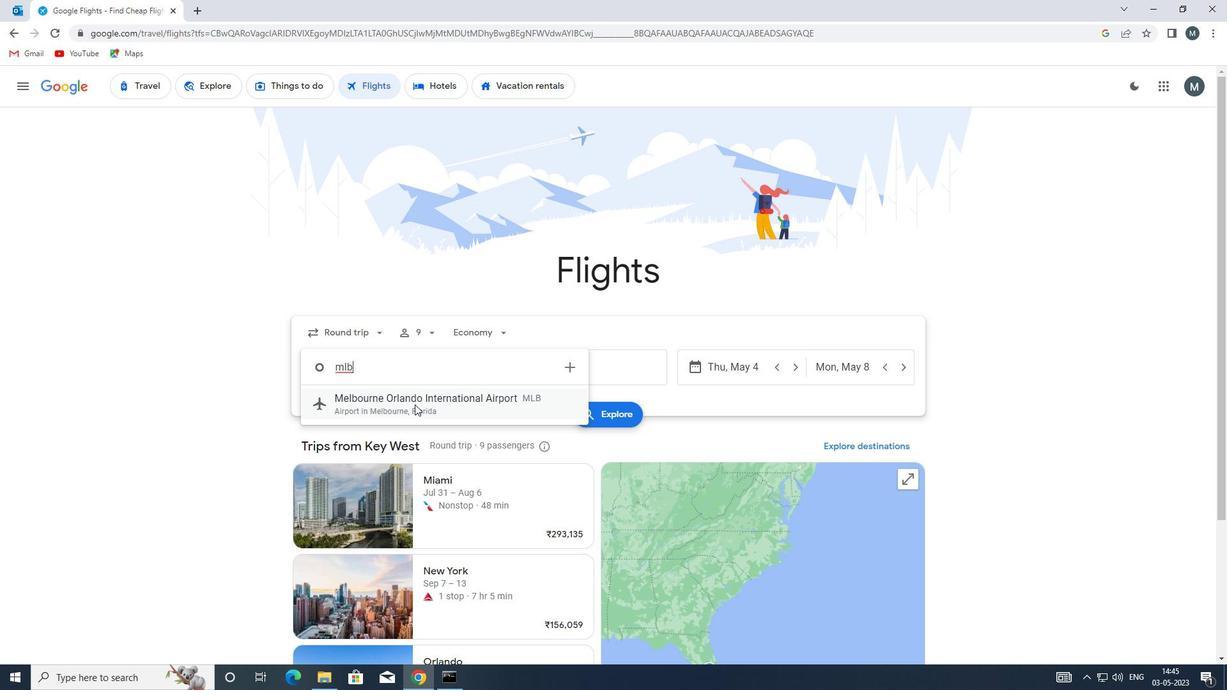 
Action: Mouse moved to (602, 366)
Screenshot: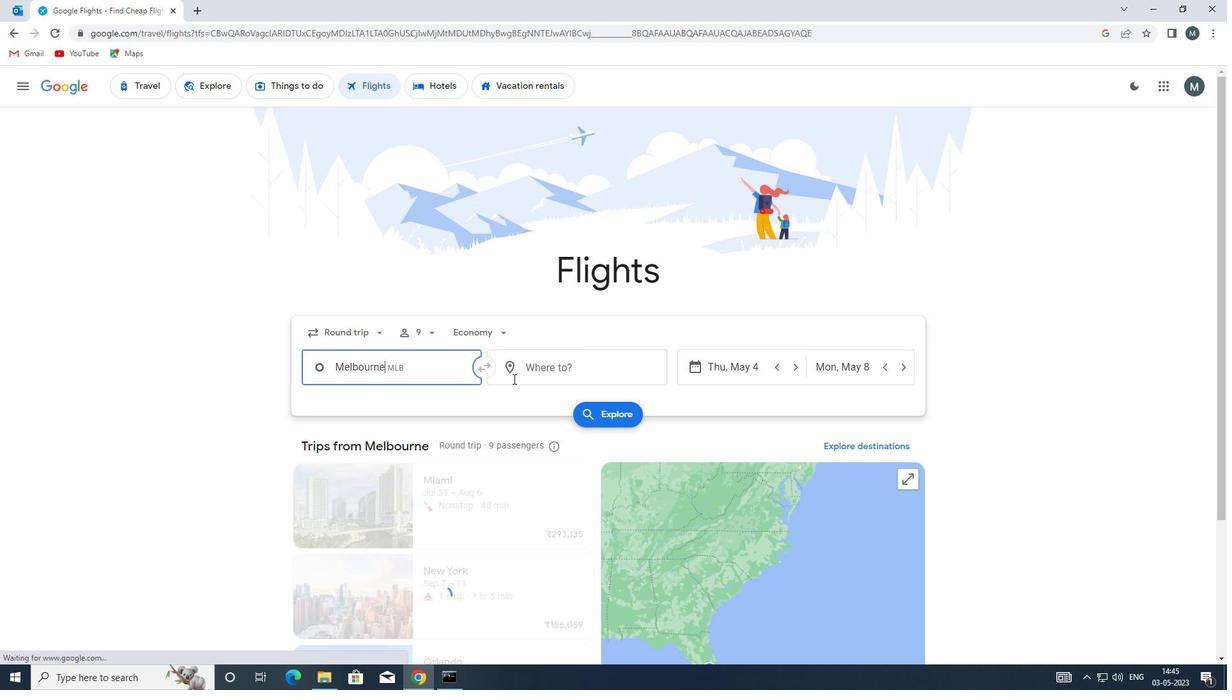
Action: Mouse pressed left at (602, 366)
Screenshot: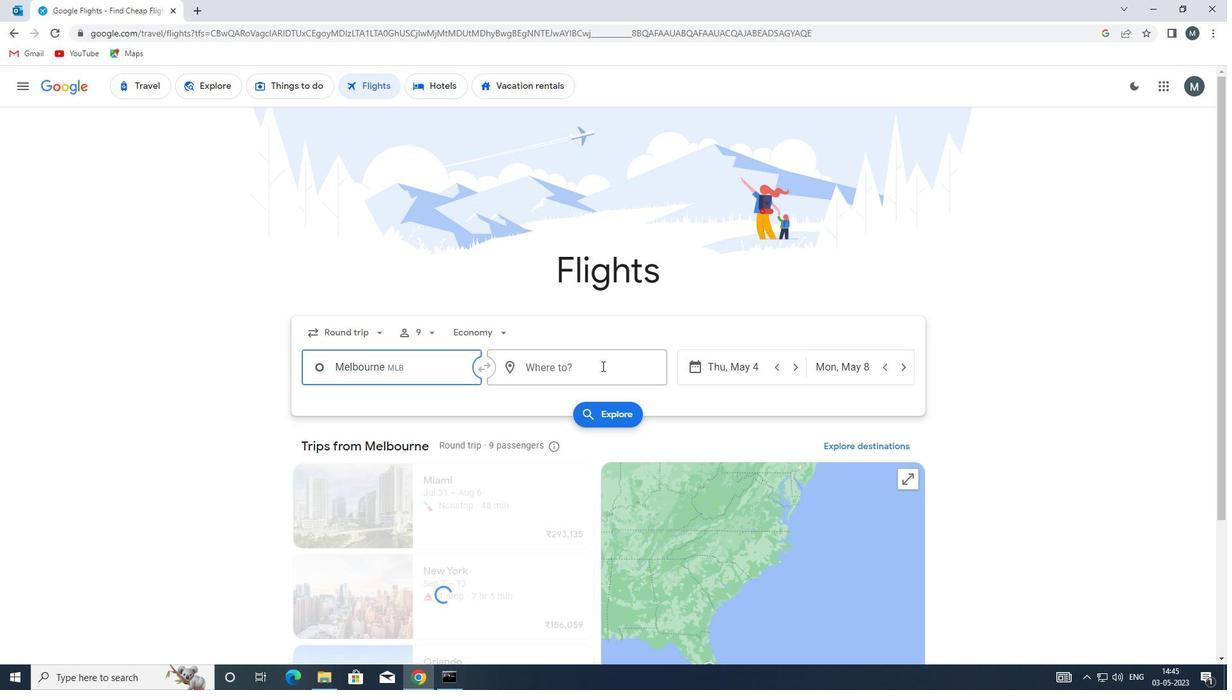 
Action: Mouse moved to (602, 365)
Screenshot: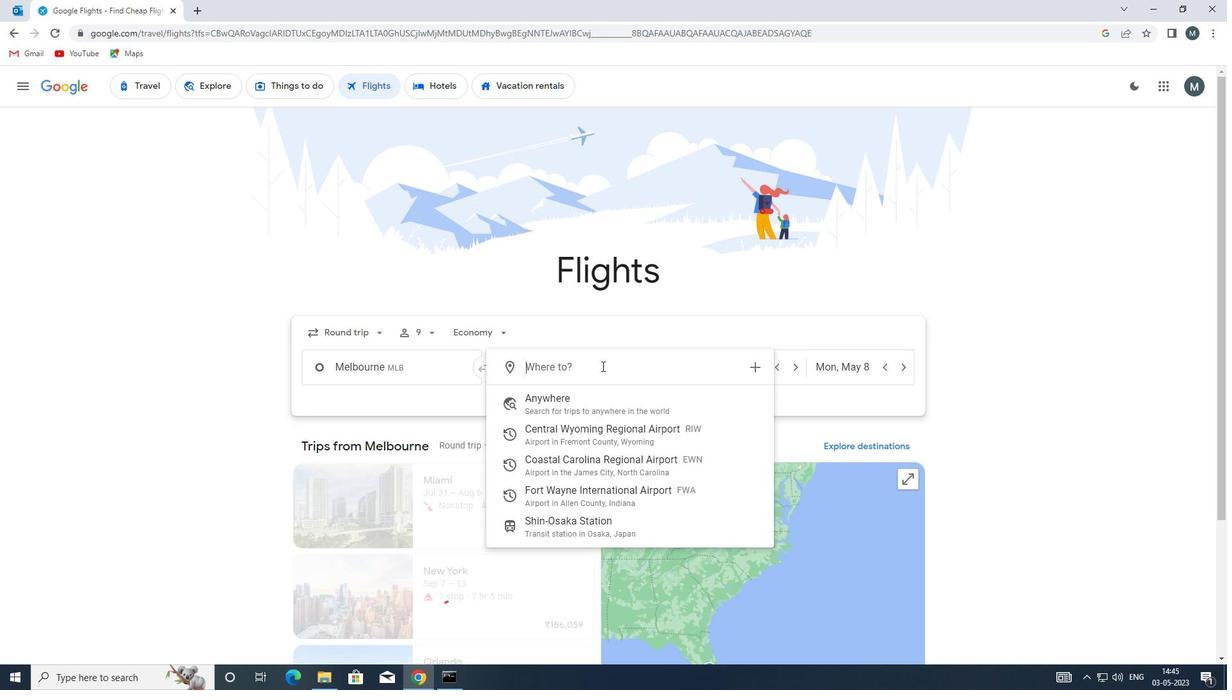 
Action: Key pressed fwa
Screenshot: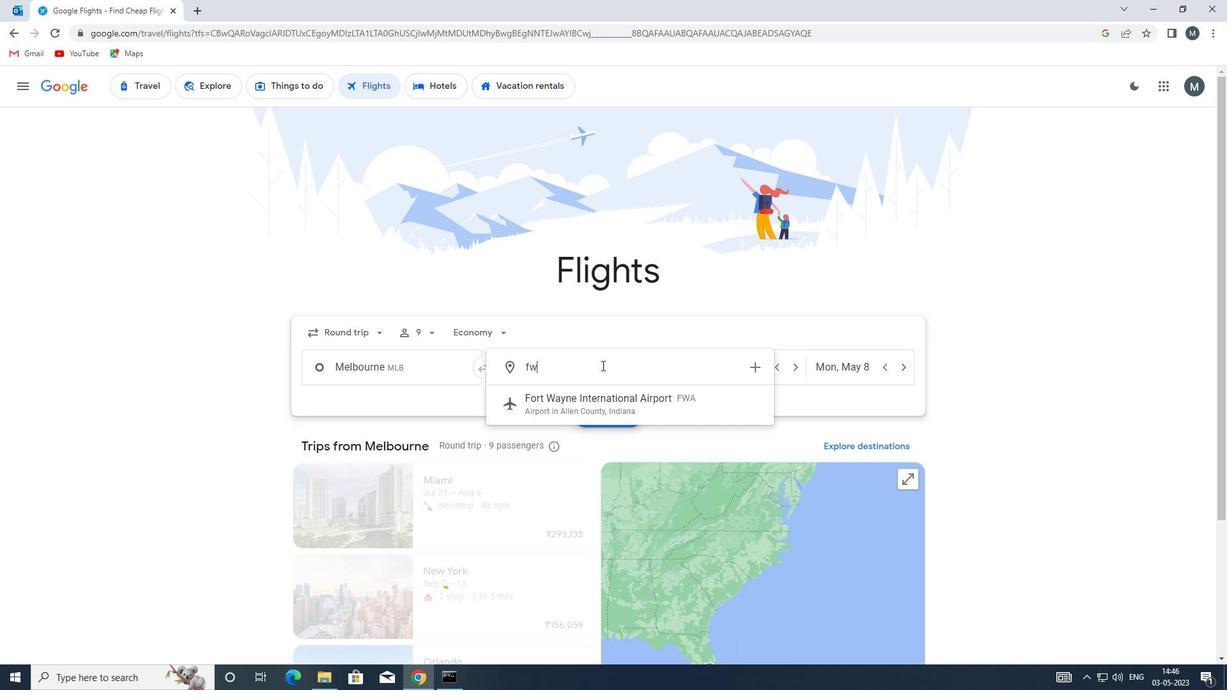 
Action: Mouse moved to (590, 403)
Screenshot: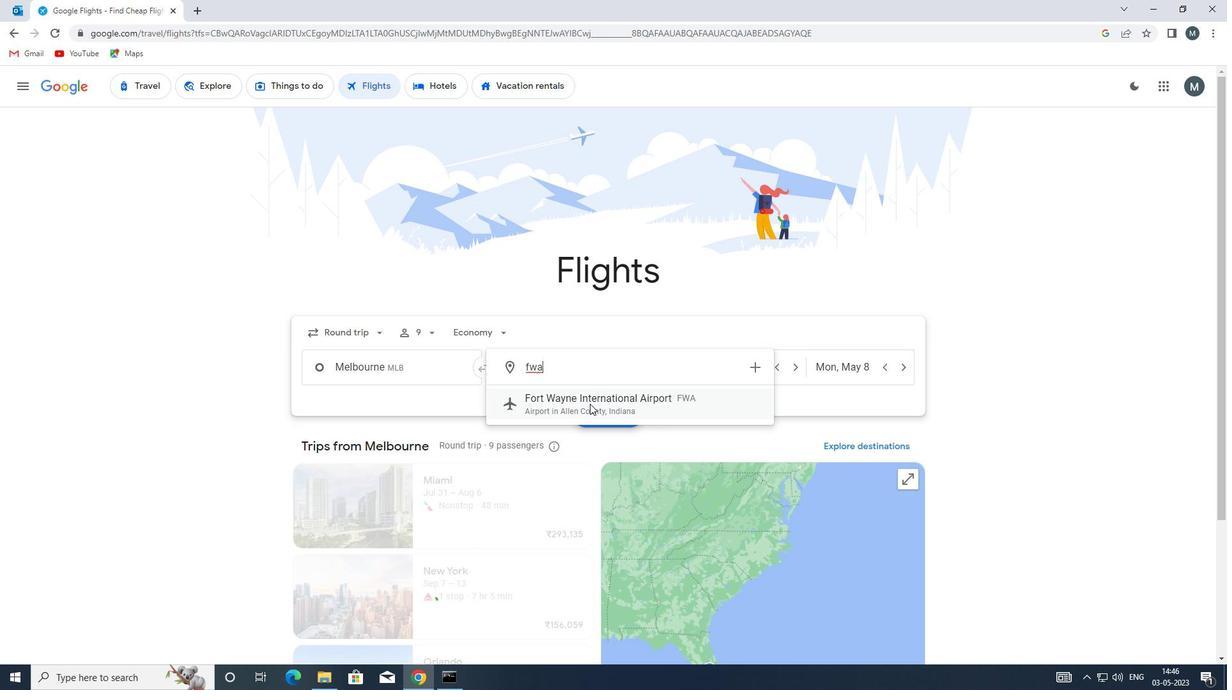 
Action: Mouse pressed left at (590, 403)
Screenshot: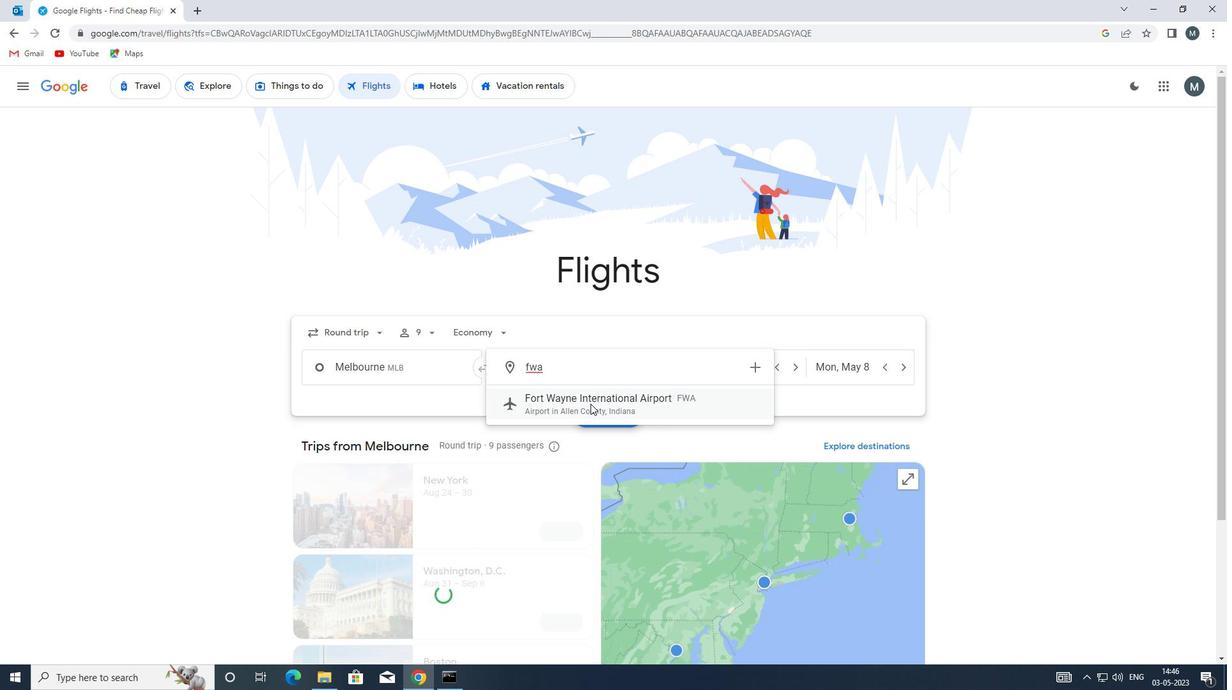 
Action: Mouse moved to (728, 372)
Screenshot: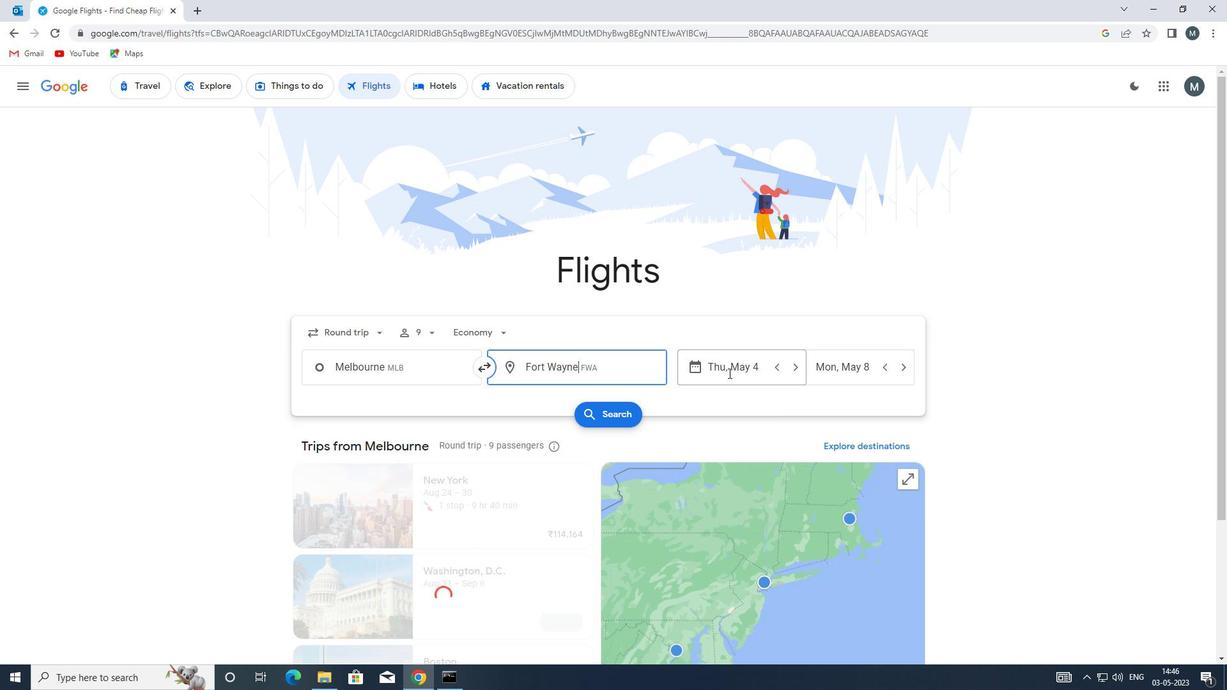 
Action: Mouse pressed left at (728, 372)
Screenshot: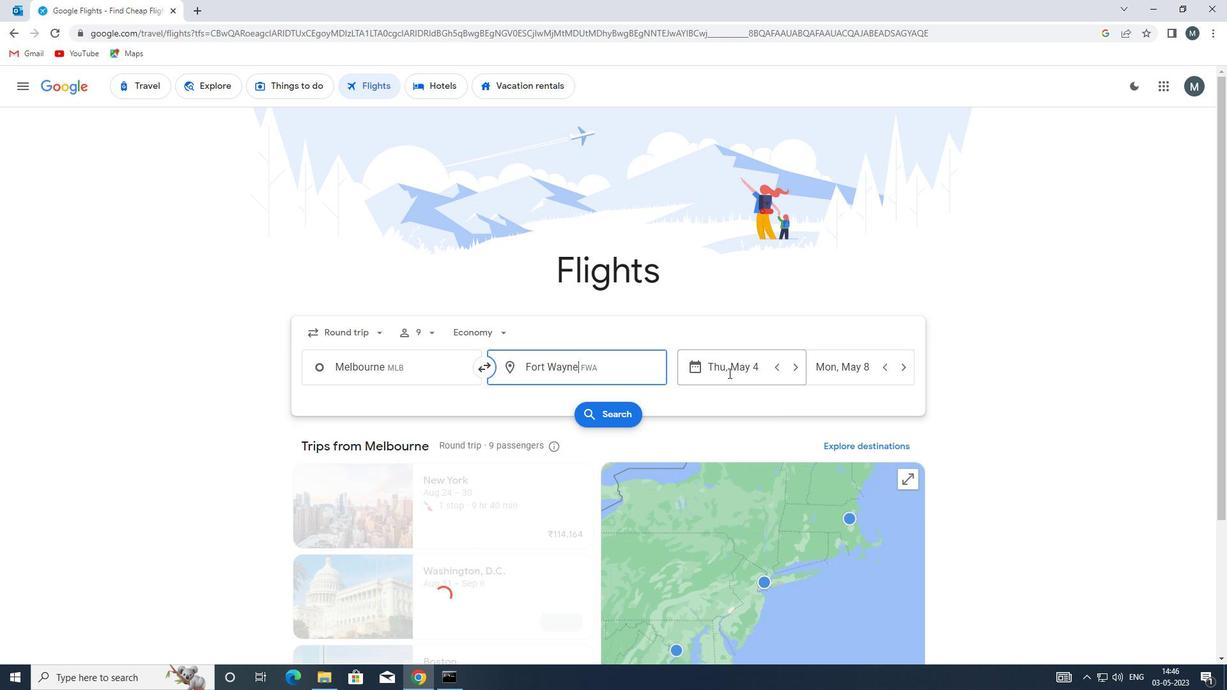 
Action: Mouse moved to (579, 432)
Screenshot: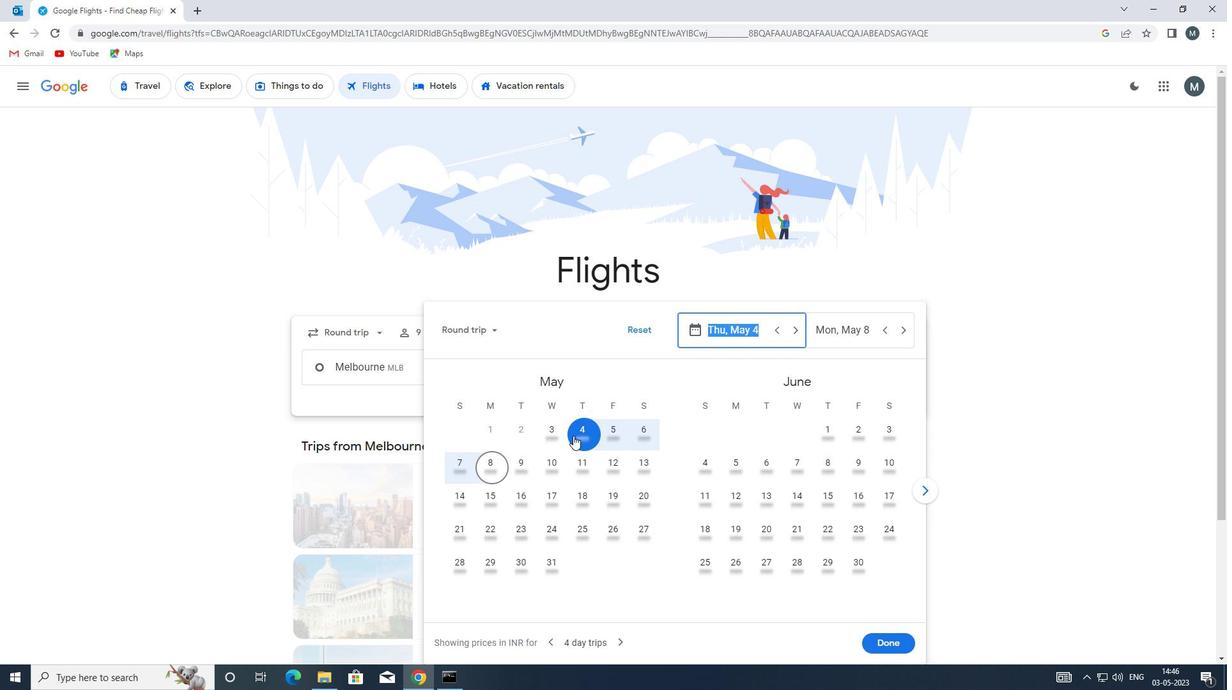 
Action: Mouse pressed left at (579, 432)
Screenshot: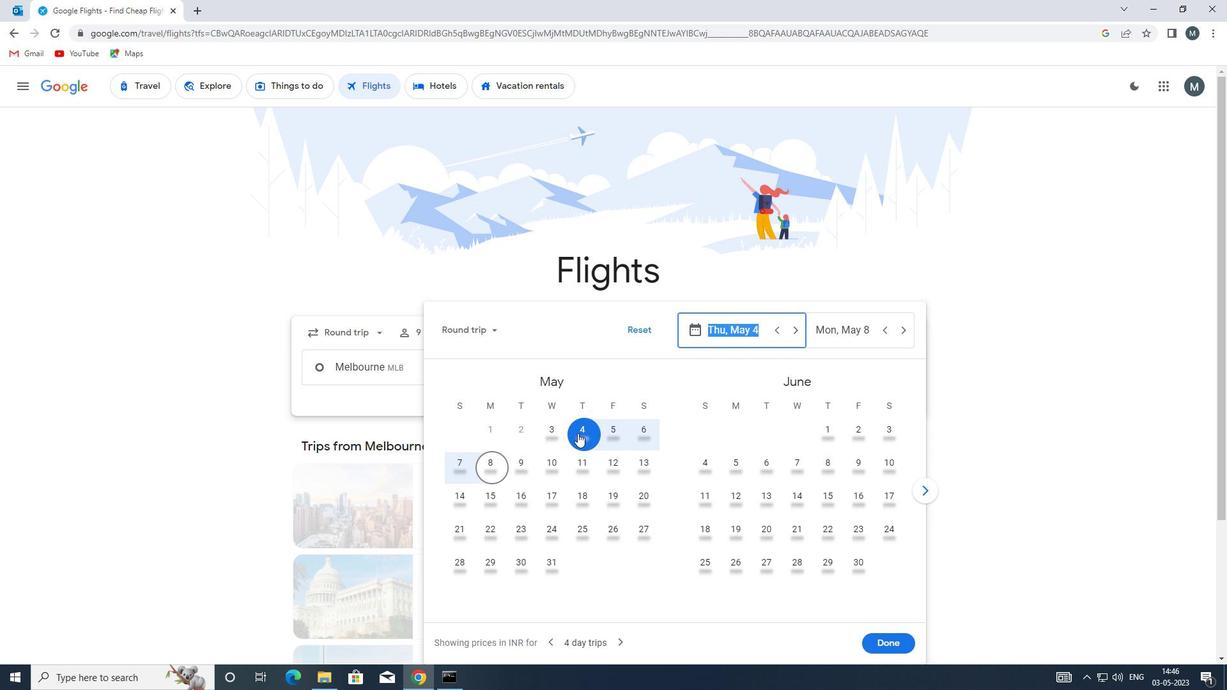 
Action: Mouse moved to (639, 430)
Screenshot: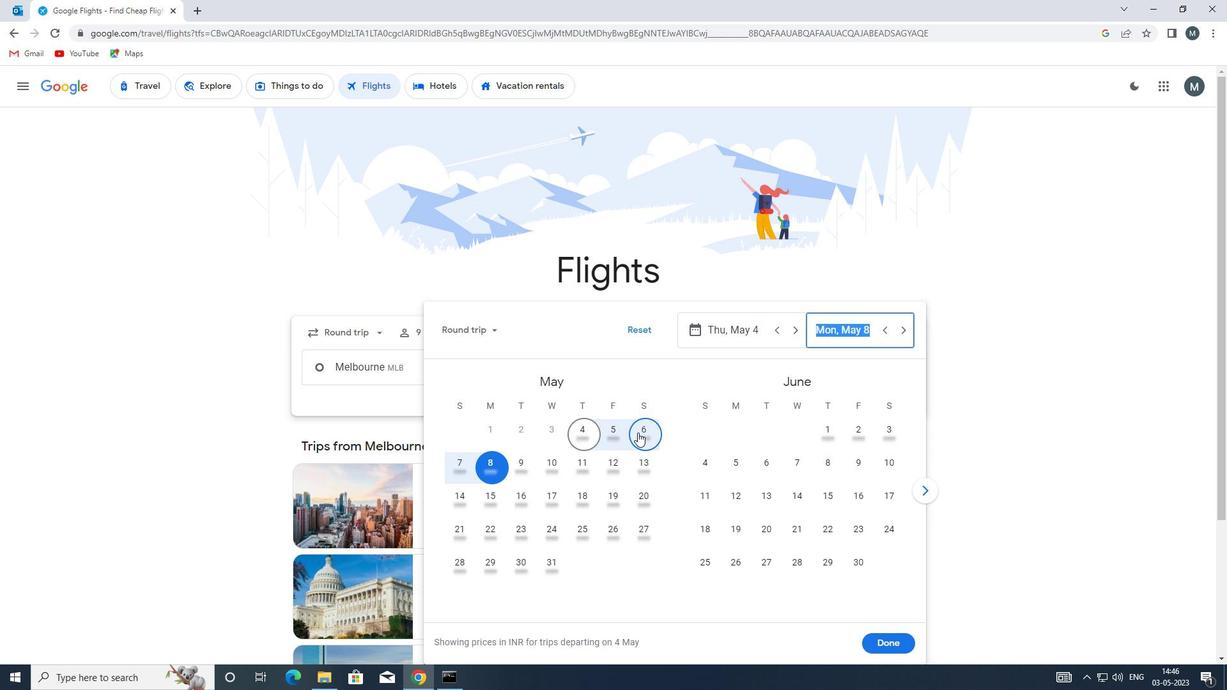 
Action: Mouse pressed left at (639, 430)
Screenshot: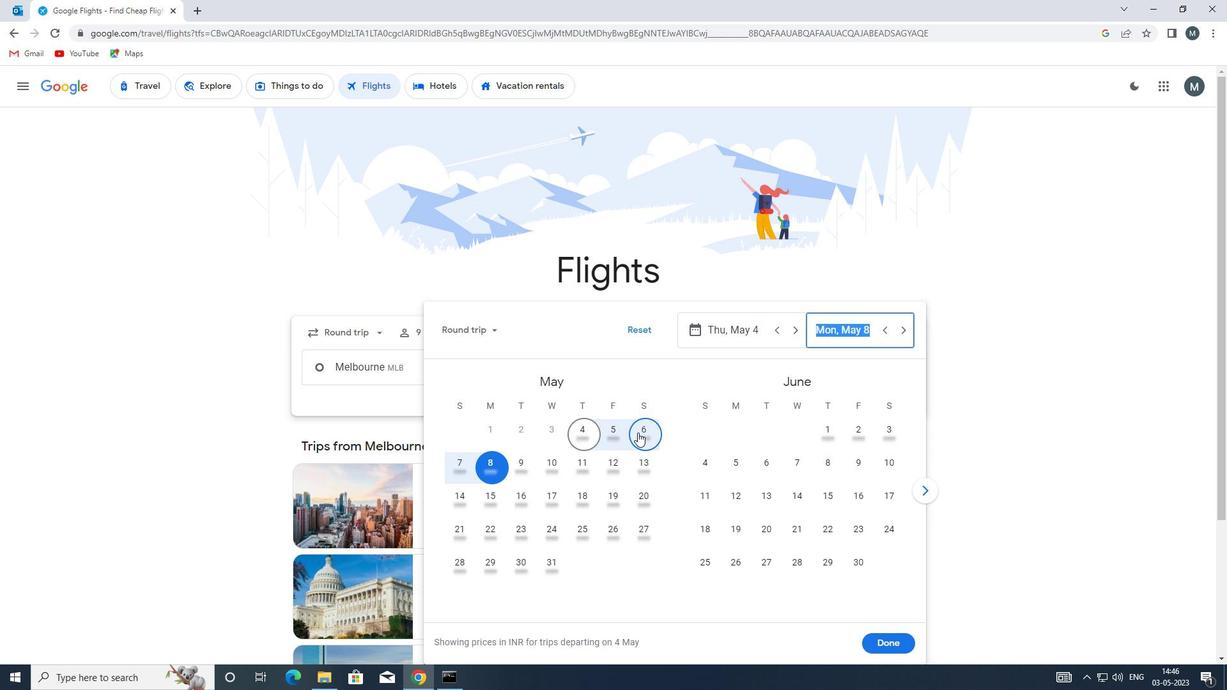 
Action: Mouse moved to (635, 428)
Screenshot: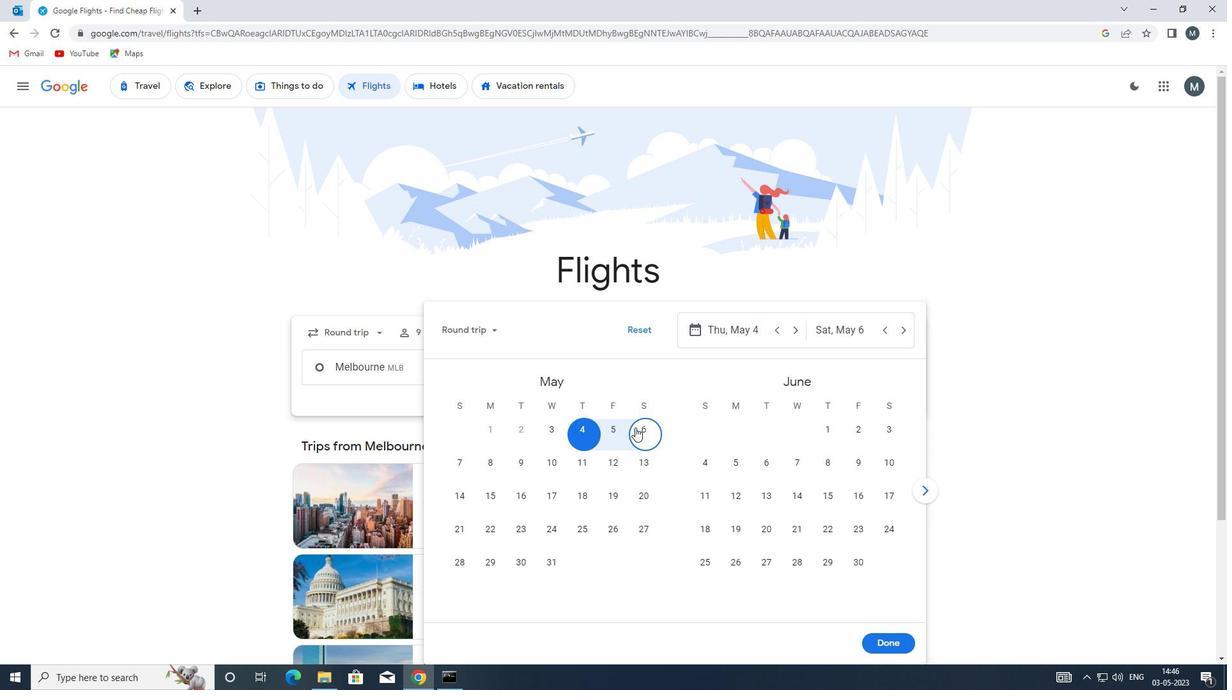 
Action: Mouse scrolled (635, 428) with delta (0, 0)
Screenshot: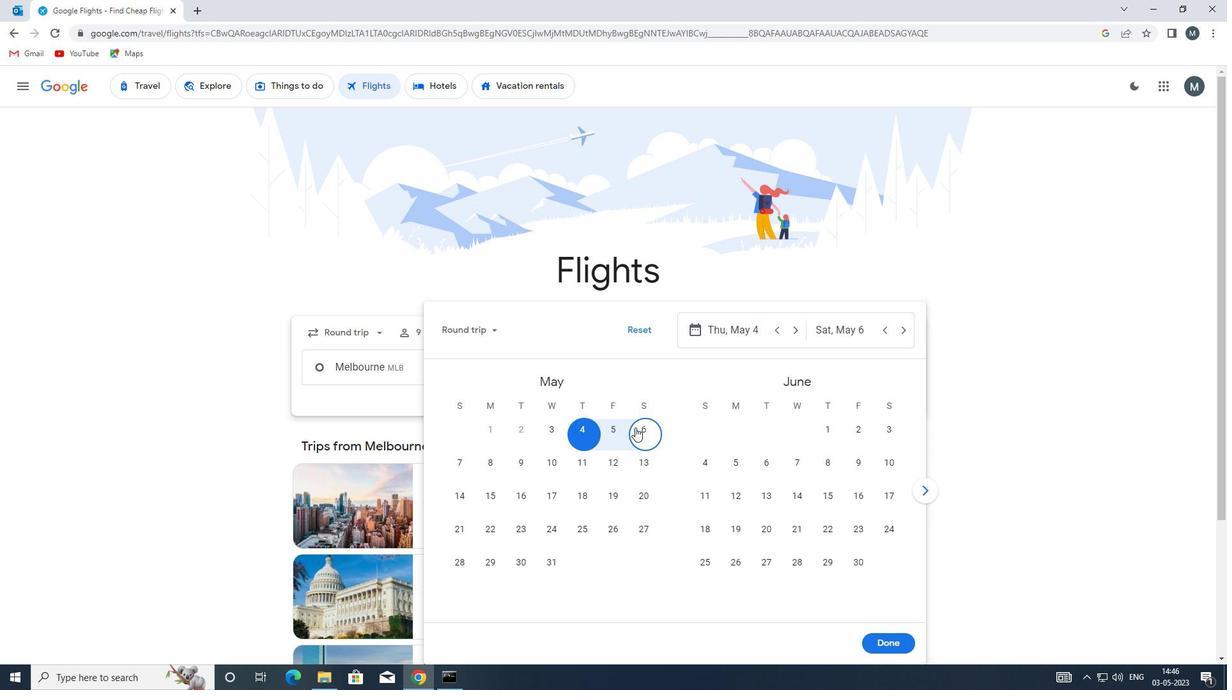 
Action: Mouse moved to (884, 575)
Screenshot: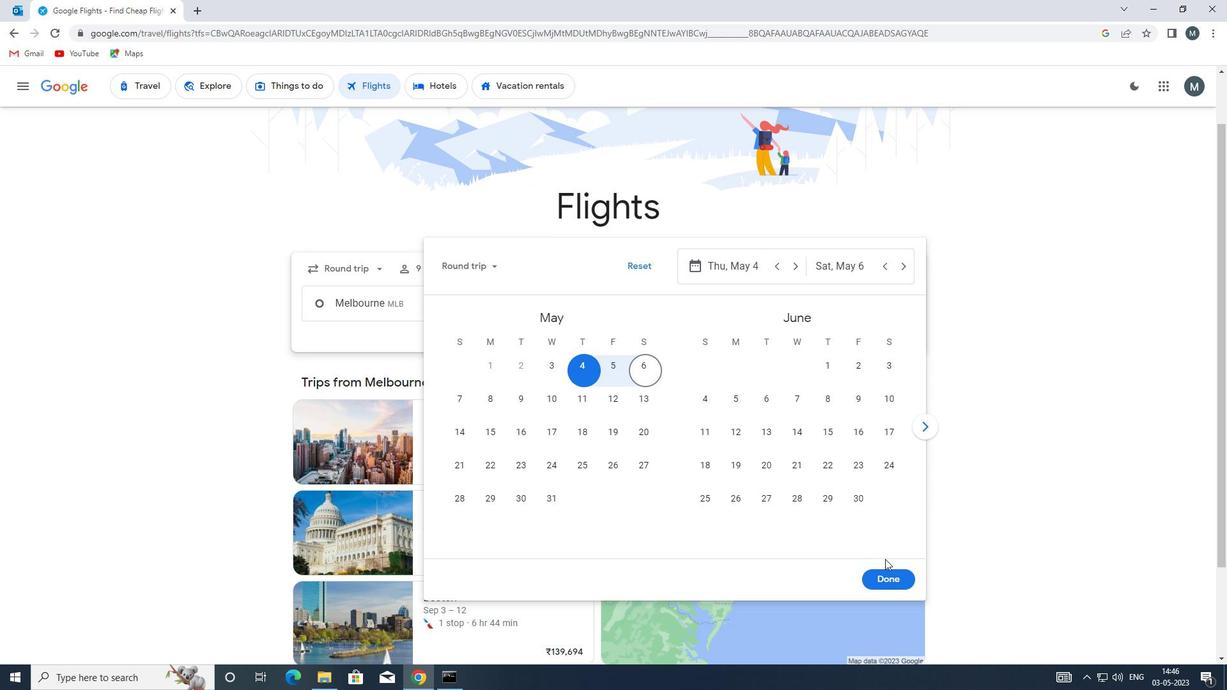 
Action: Mouse pressed left at (884, 575)
Screenshot: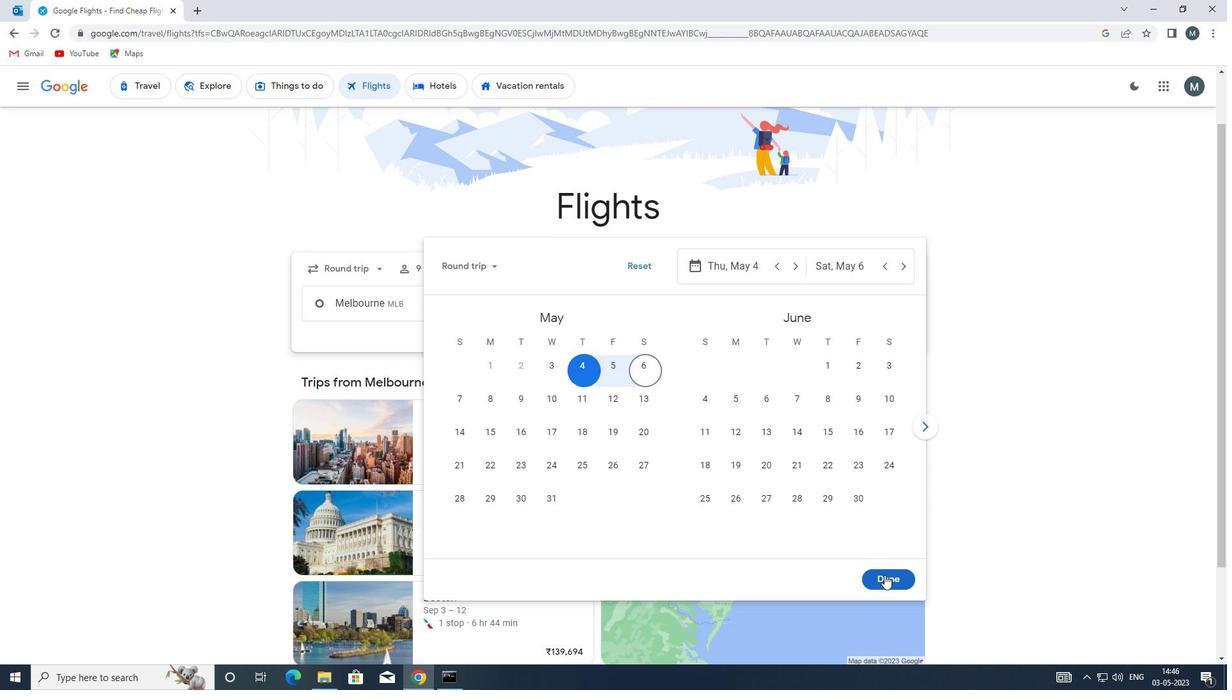 
Action: Mouse moved to (623, 343)
Screenshot: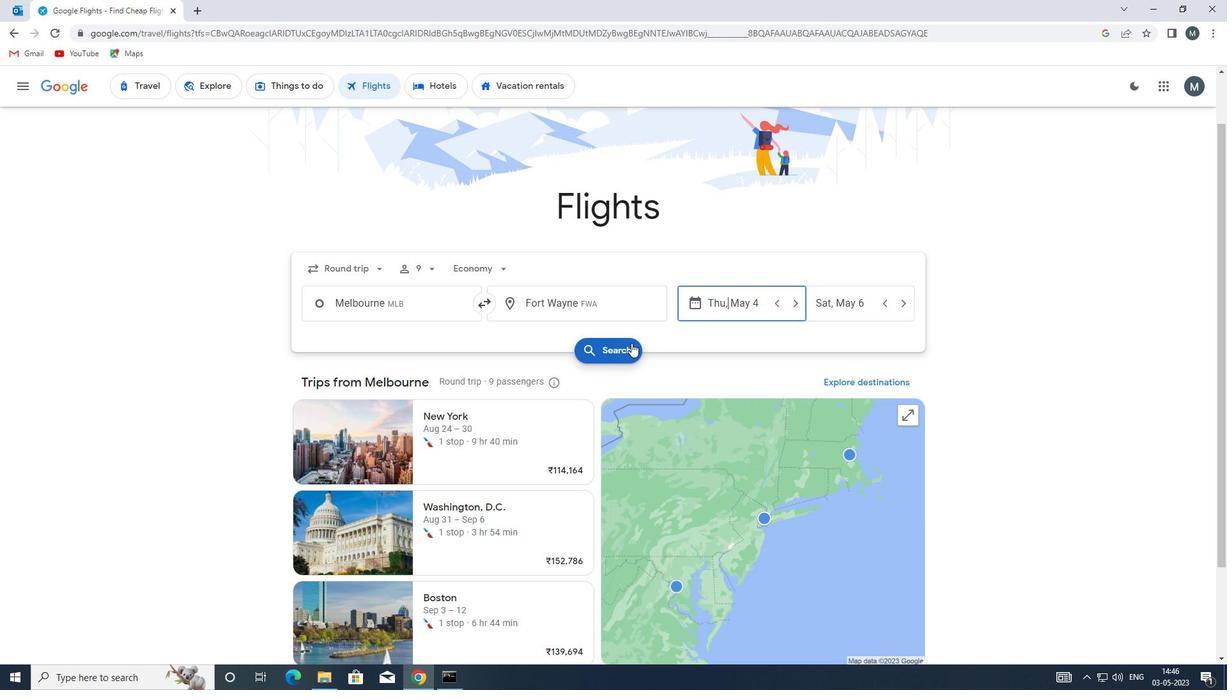 
Action: Mouse pressed left at (623, 343)
Screenshot: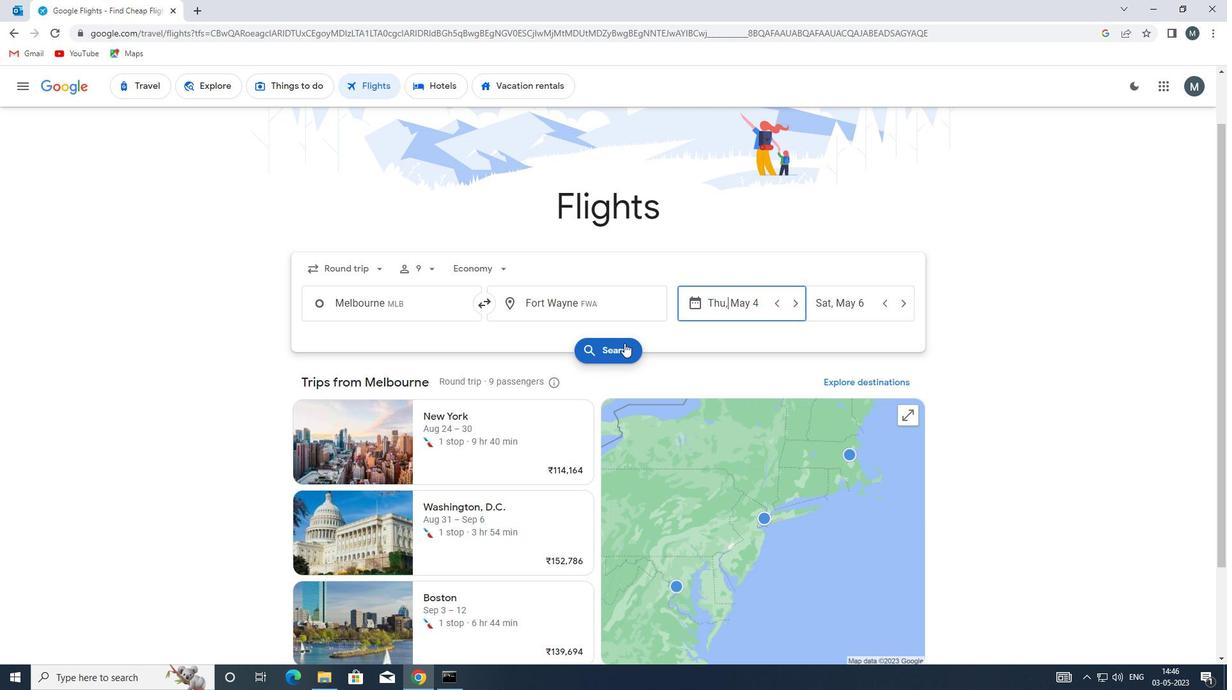 
Action: Mouse moved to (313, 207)
Screenshot: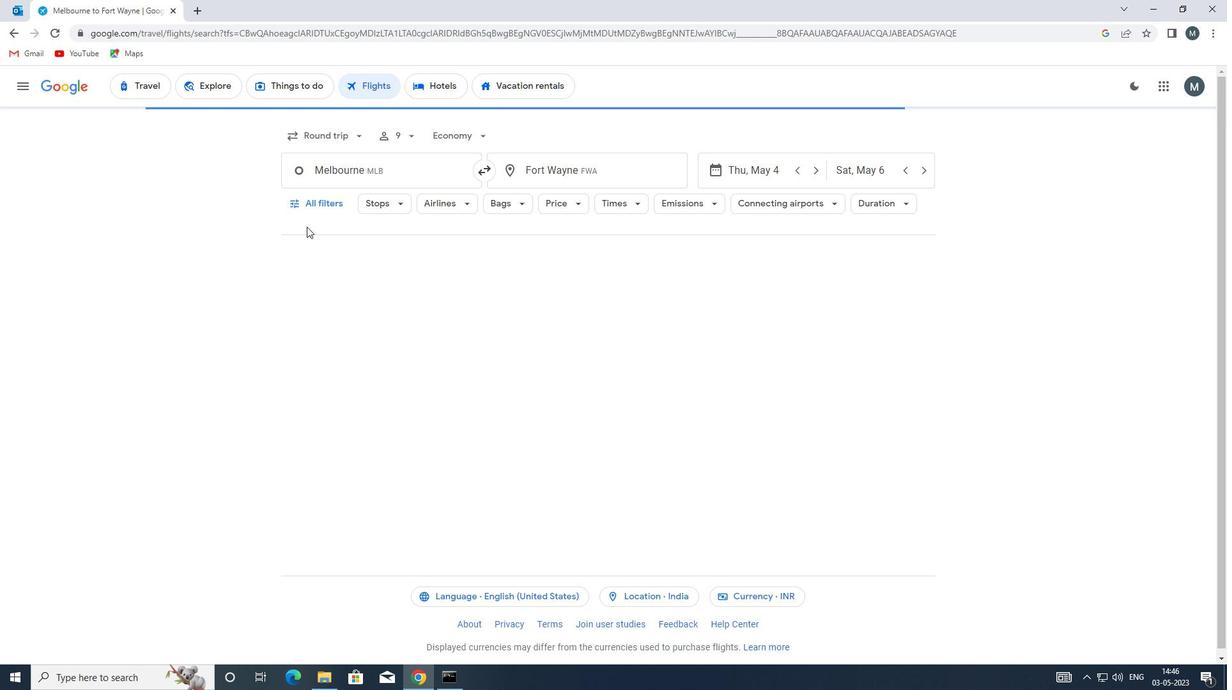 
Action: Mouse pressed left at (313, 207)
Screenshot: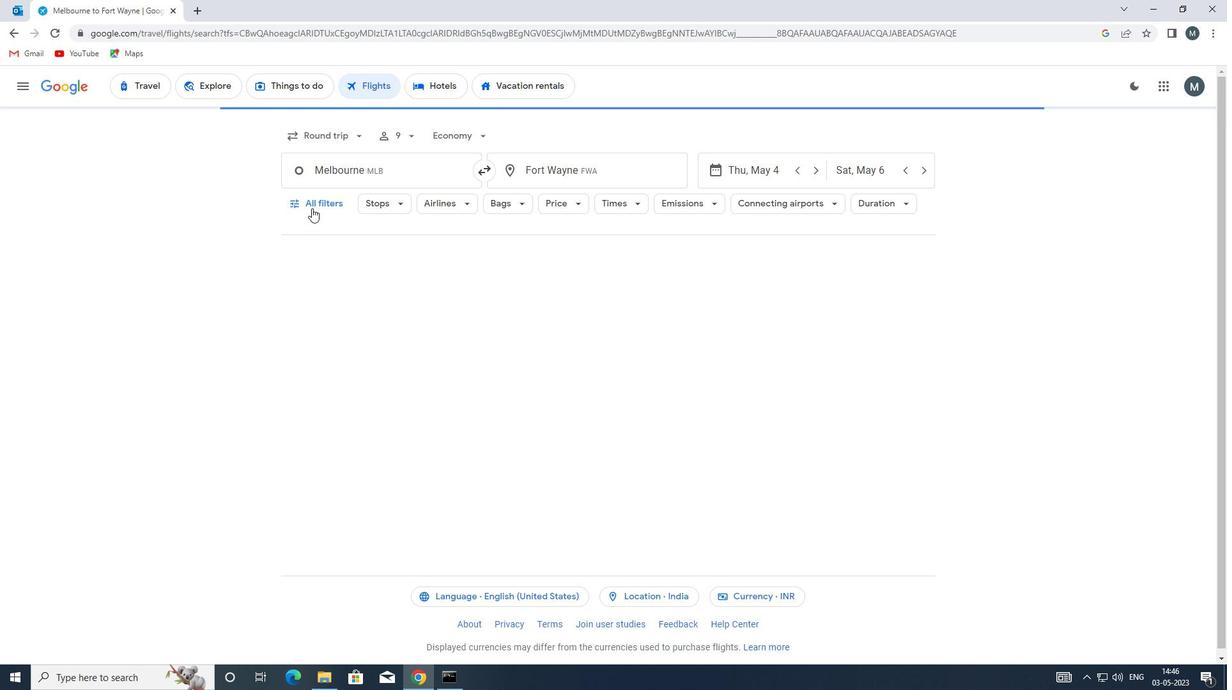 
Action: Mouse moved to (357, 338)
Screenshot: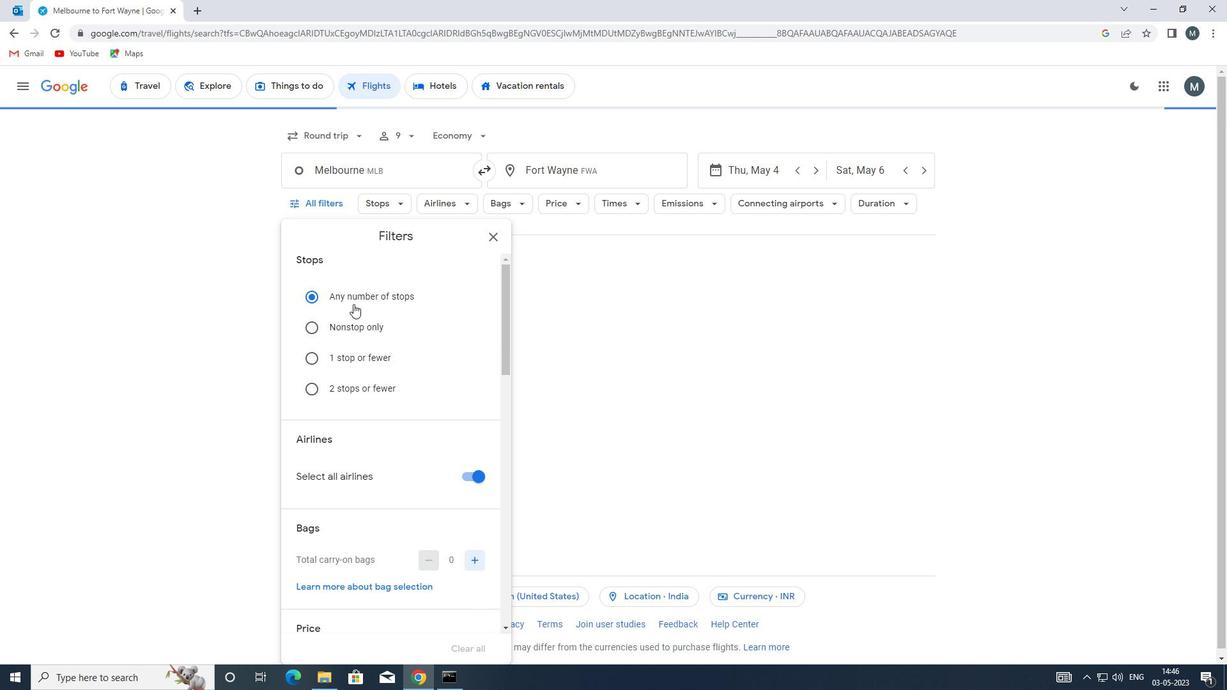 
Action: Mouse scrolled (357, 337) with delta (0, 0)
Screenshot: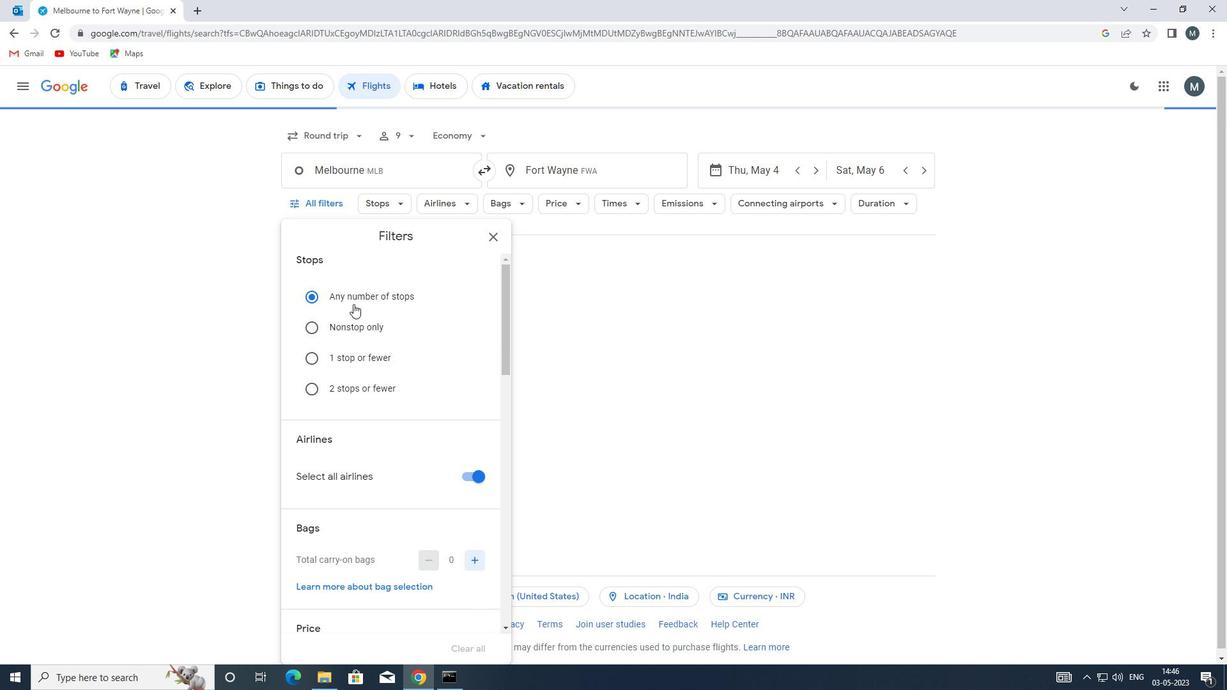 
Action: Mouse moved to (357, 345)
Screenshot: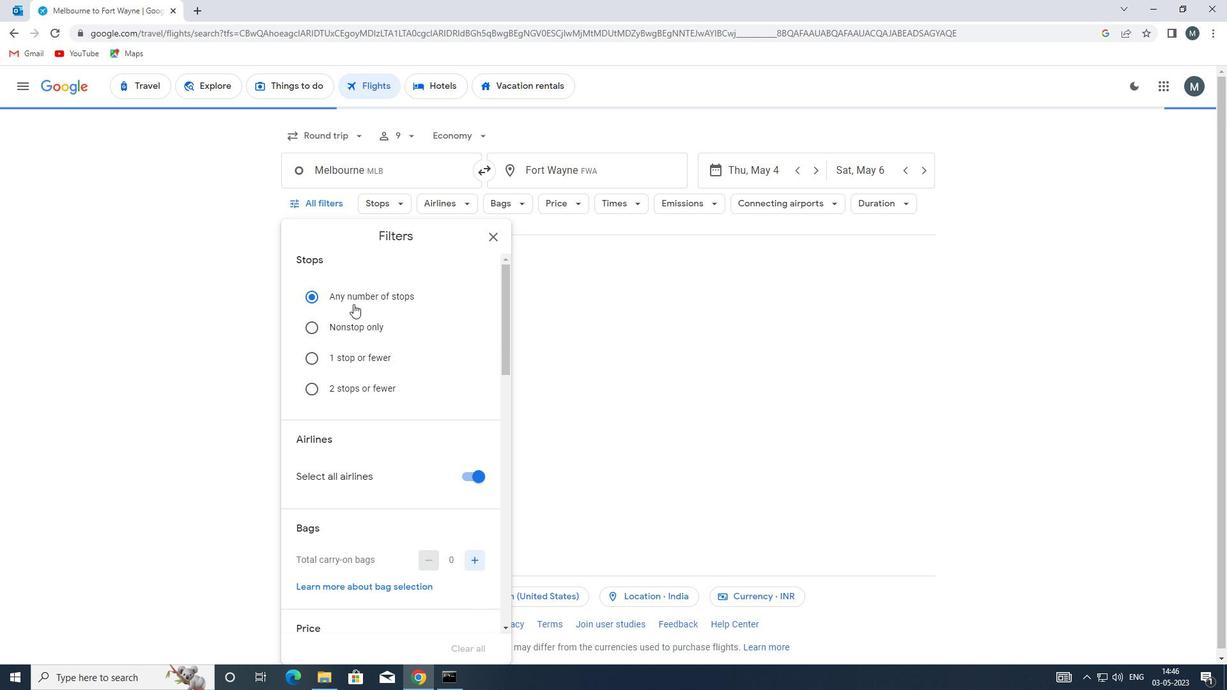 
Action: Mouse scrolled (357, 345) with delta (0, 0)
Screenshot: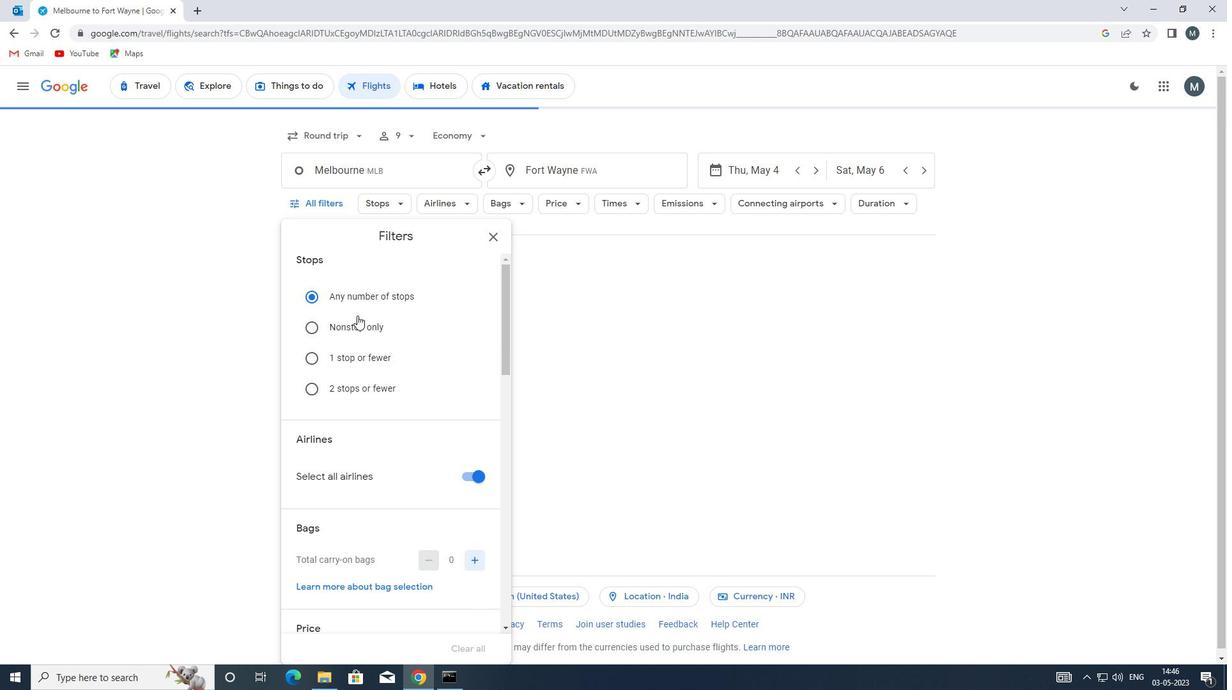 
Action: Mouse moved to (477, 350)
Screenshot: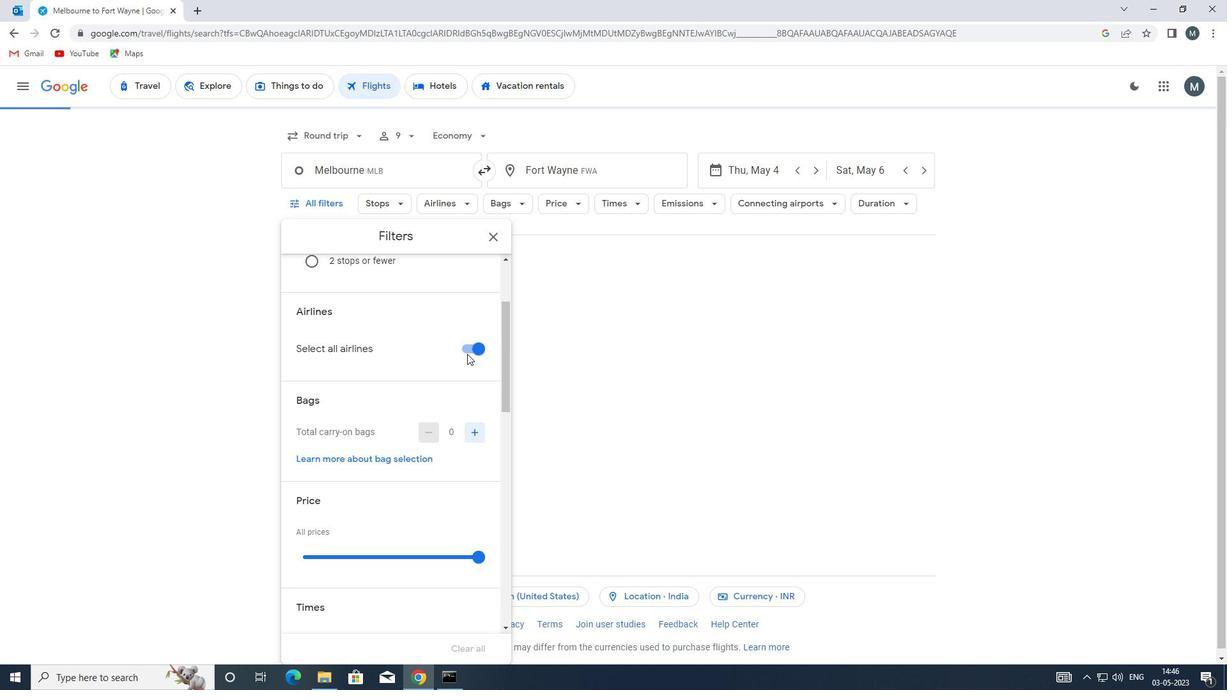 
Action: Mouse pressed left at (477, 350)
Screenshot: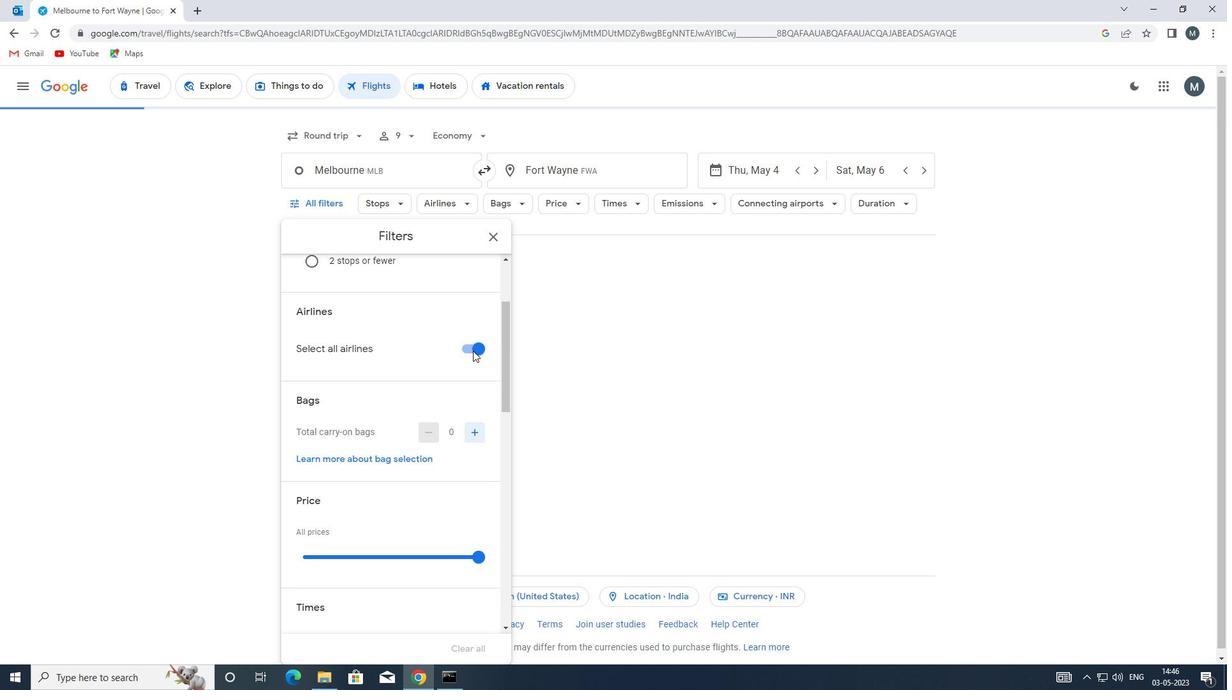 
Action: Mouse moved to (385, 400)
Screenshot: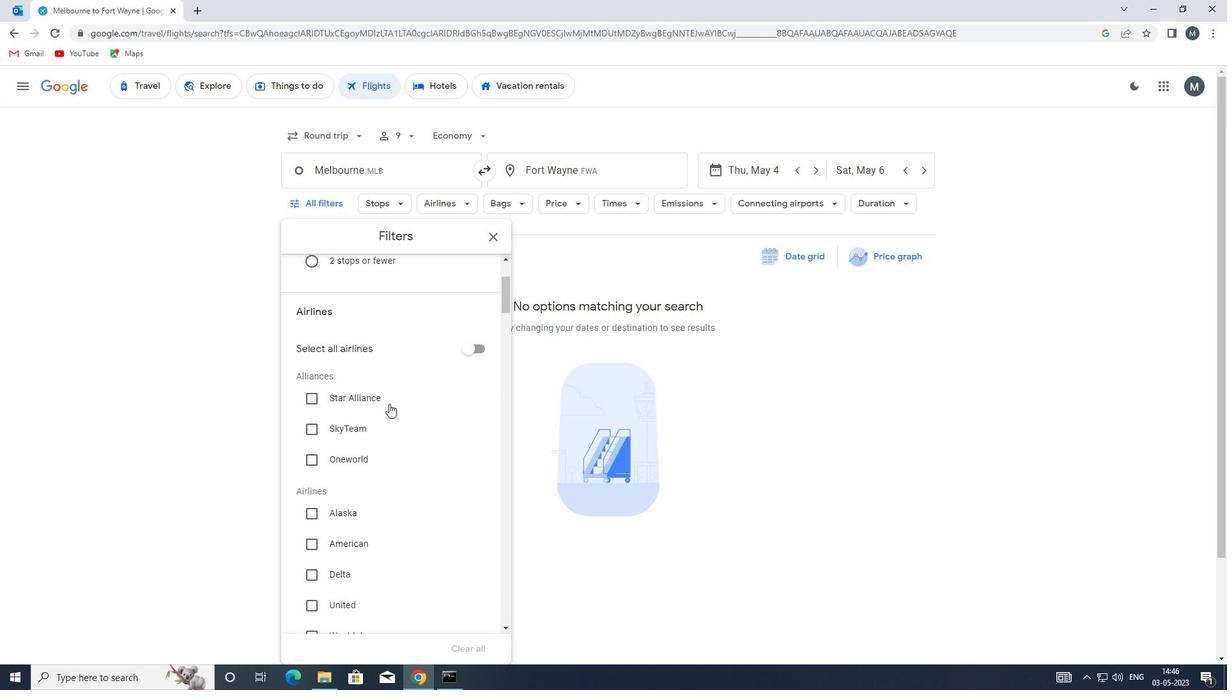
Action: Mouse scrolled (385, 400) with delta (0, 0)
Screenshot: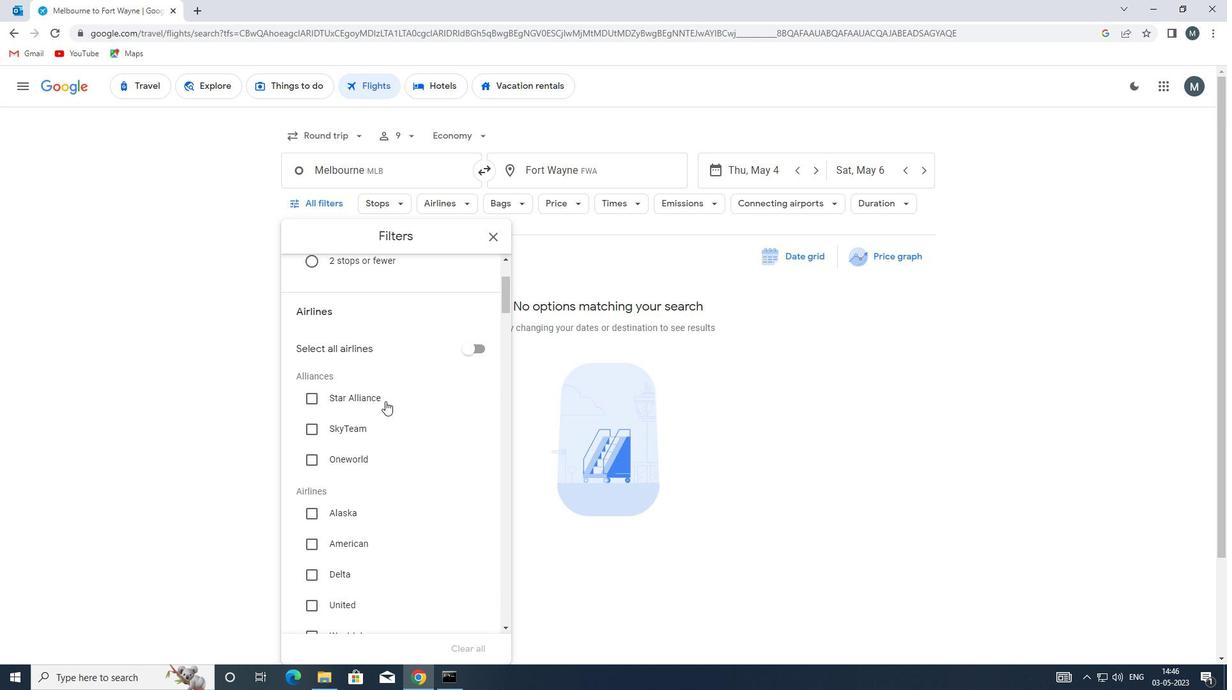 
Action: Mouse moved to (384, 400)
Screenshot: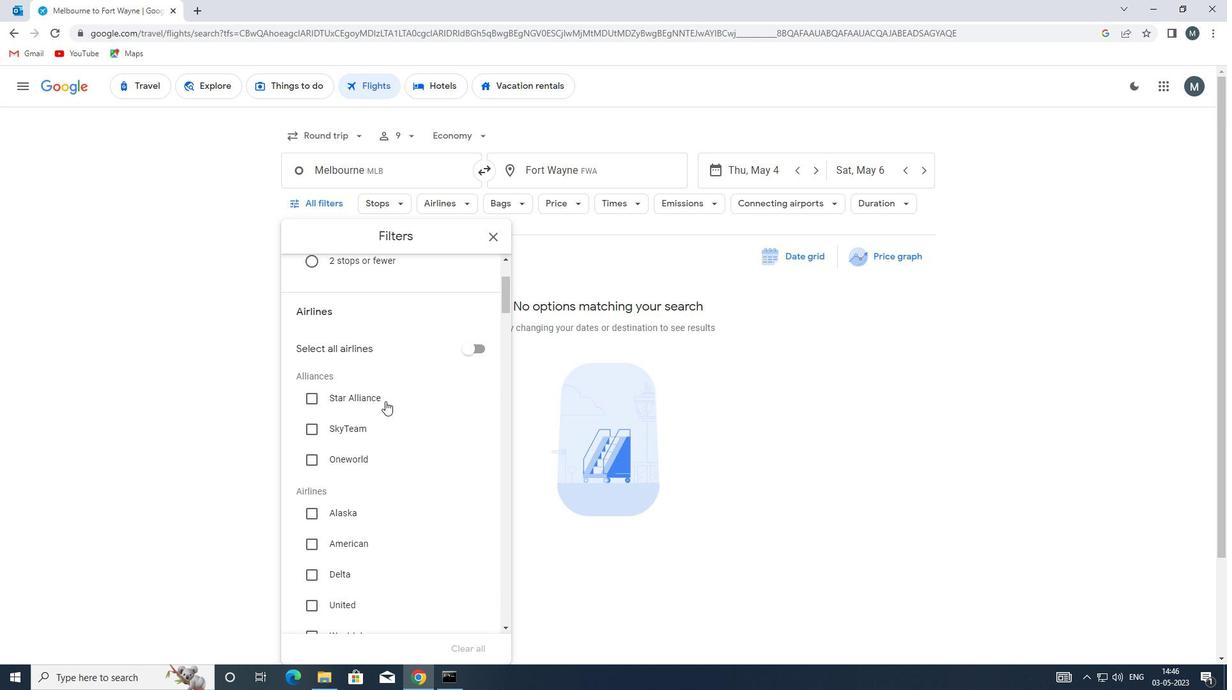 
Action: Mouse scrolled (384, 400) with delta (0, 0)
Screenshot: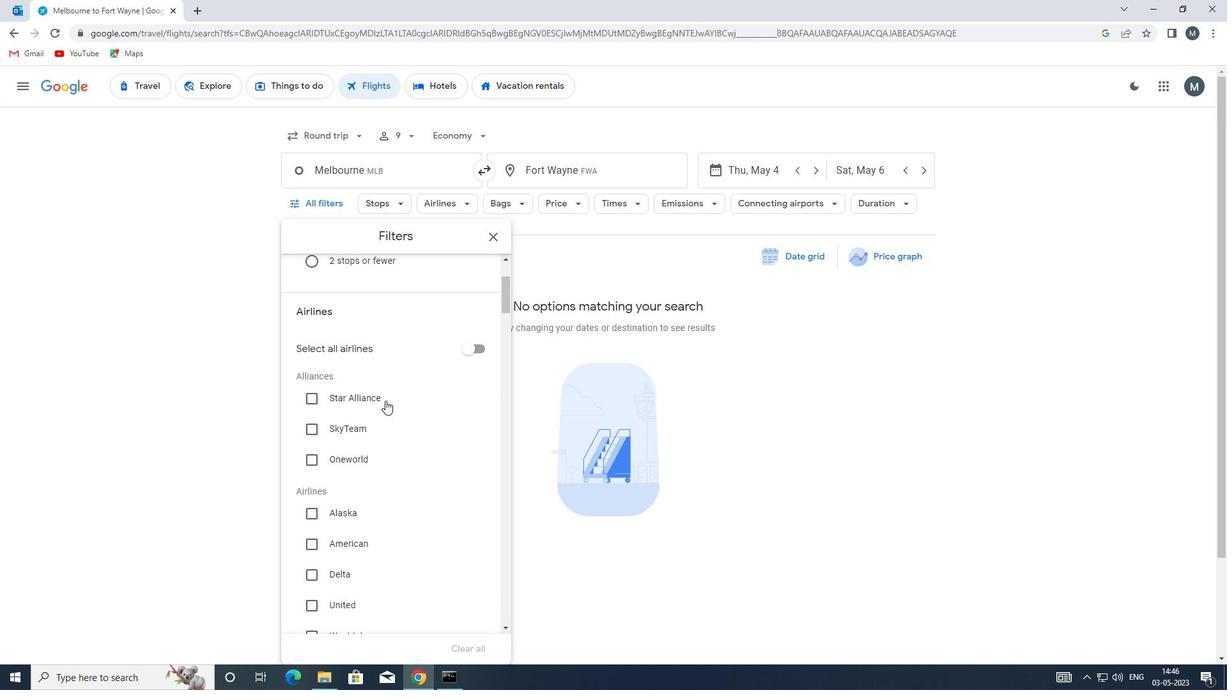 
Action: Mouse moved to (379, 421)
Screenshot: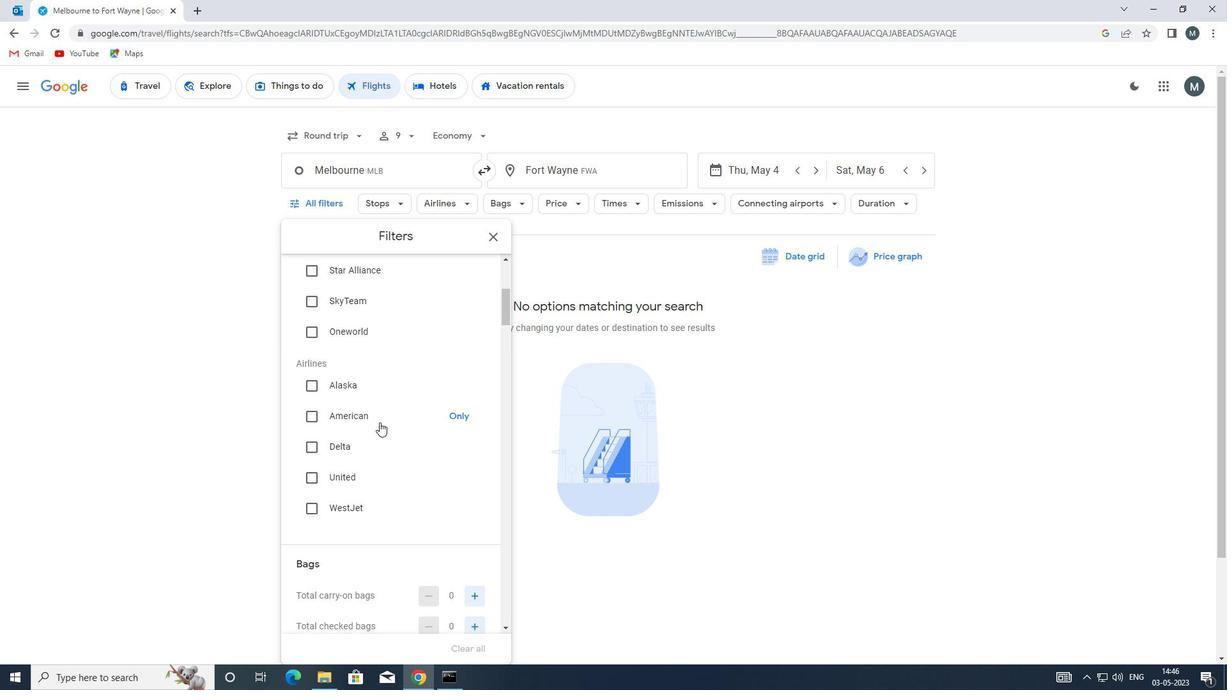 
Action: Mouse scrolled (379, 420) with delta (0, 0)
Screenshot: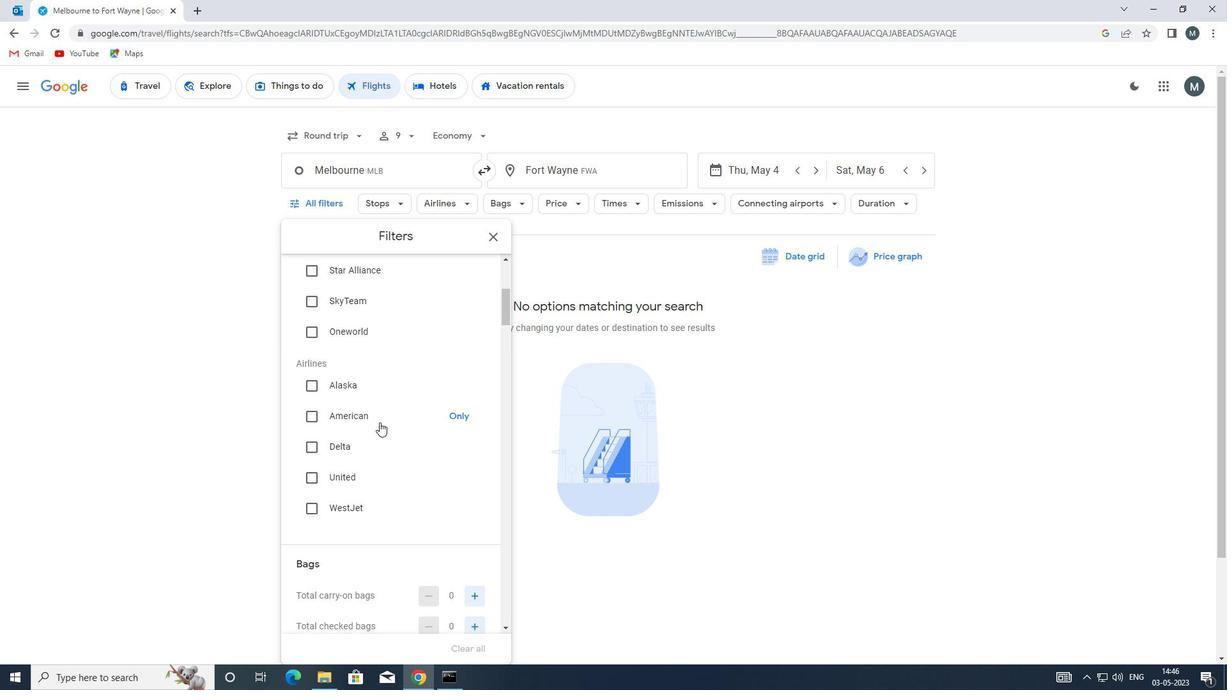 
Action: Mouse scrolled (379, 420) with delta (0, 0)
Screenshot: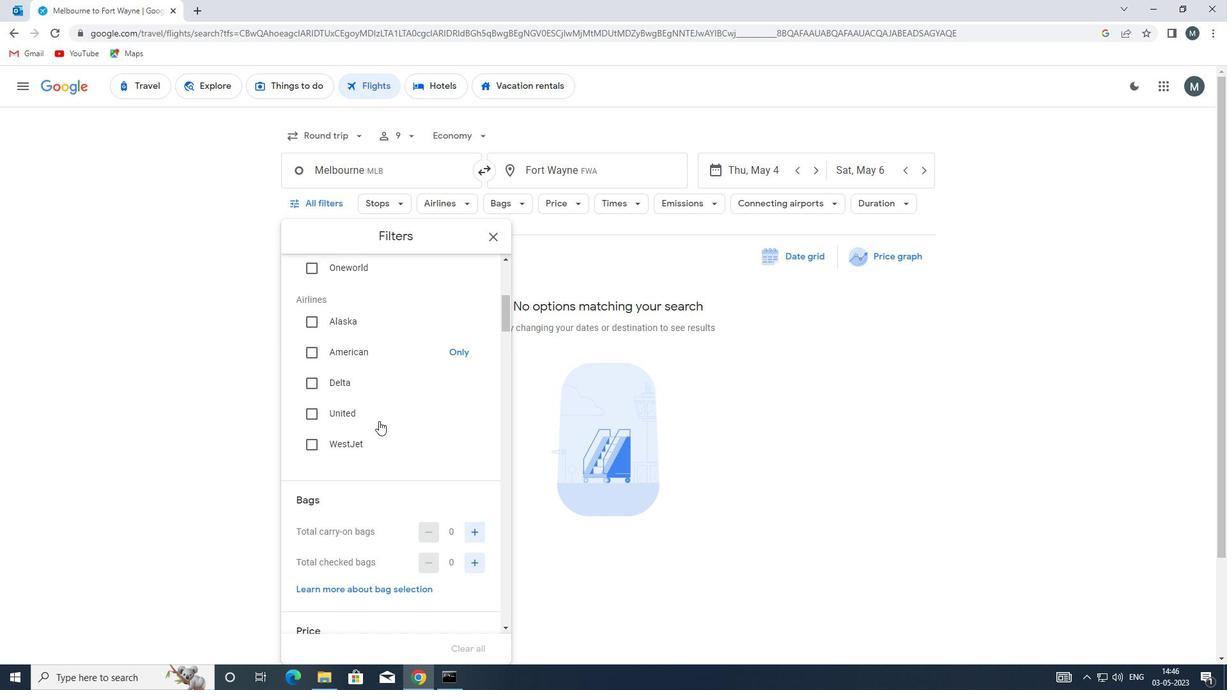 
Action: Mouse moved to (375, 427)
Screenshot: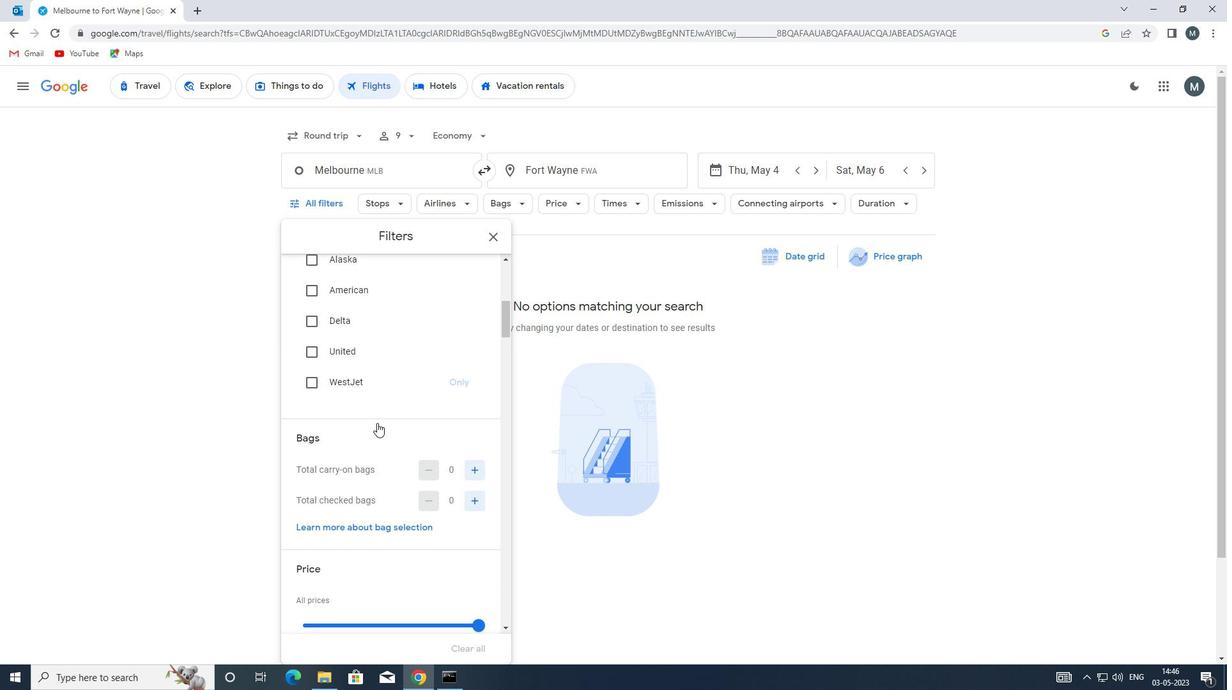 
Action: Mouse scrolled (375, 426) with delta (0, 0)
Screenshot: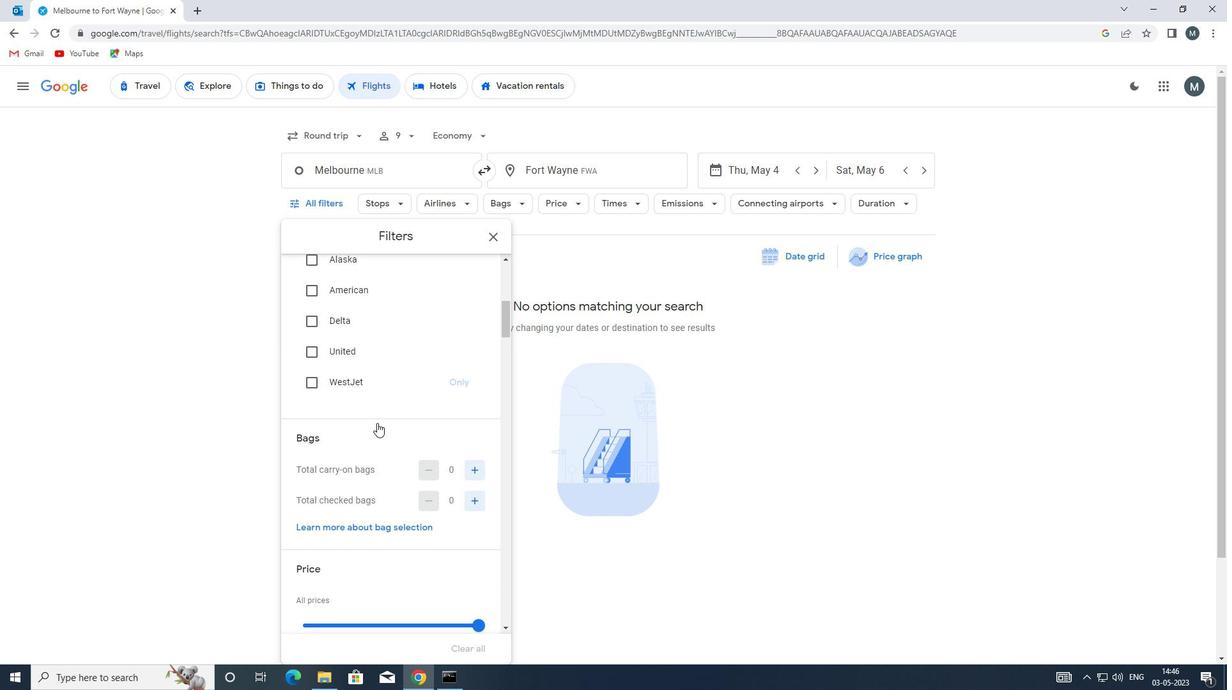 
Action: Mouse moved to (472, 431)
Screenshot: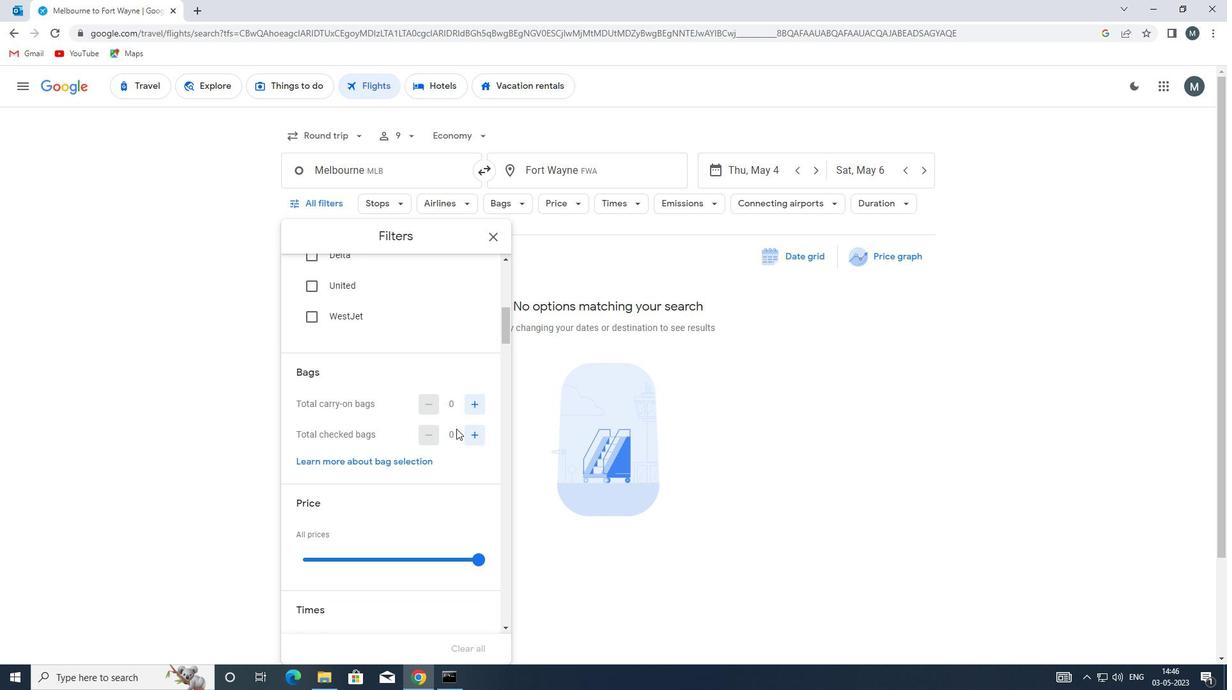 
Action: Mouse pressed left at (472, 431)
Screenshot: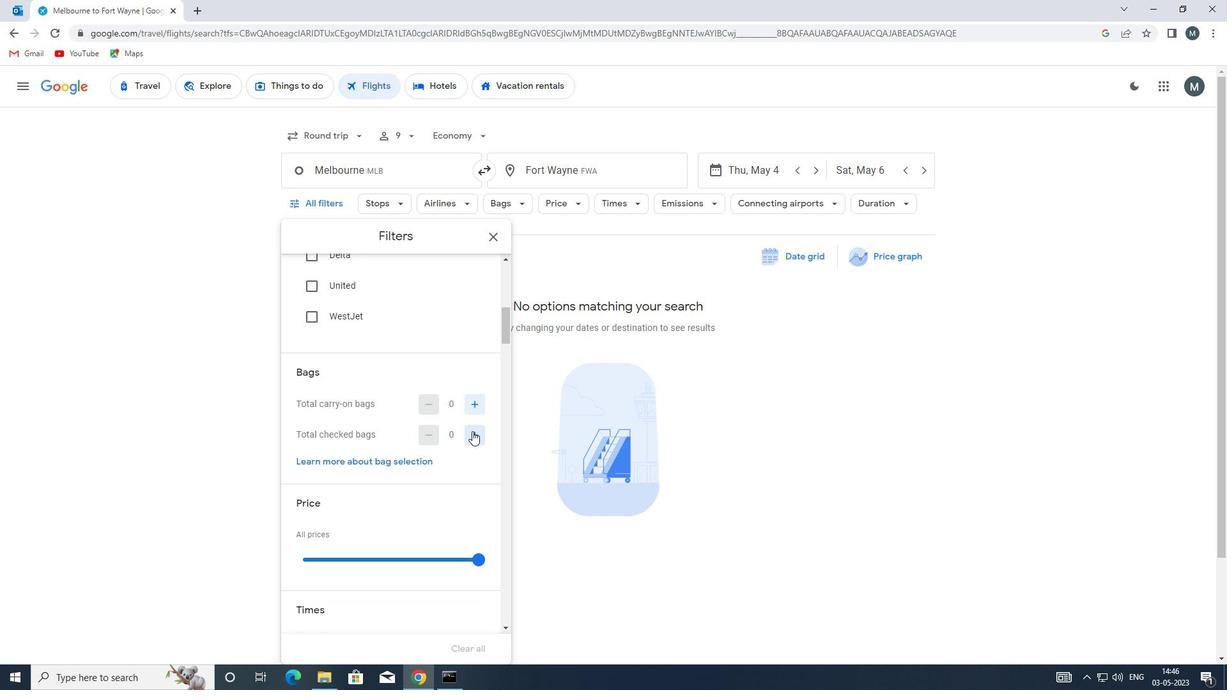 
Action: Mouse pressed left at (472, 431)
Screenshot: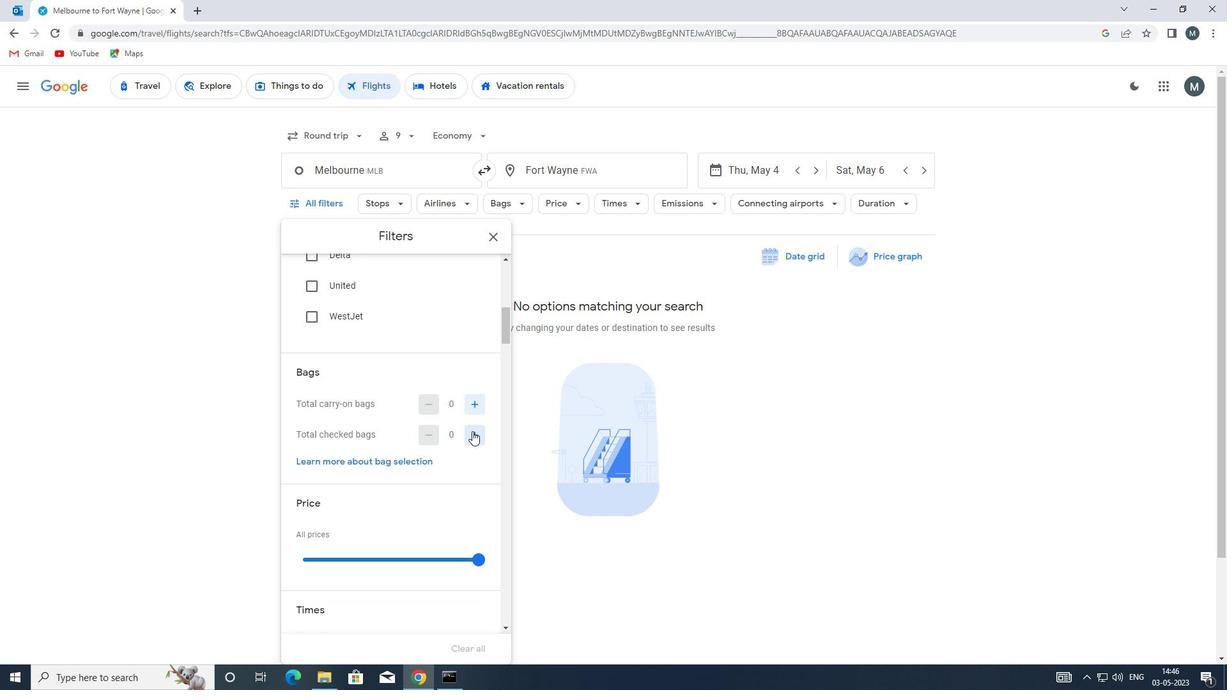 
Action: Mouse moved to (371, 414)
Screenshot: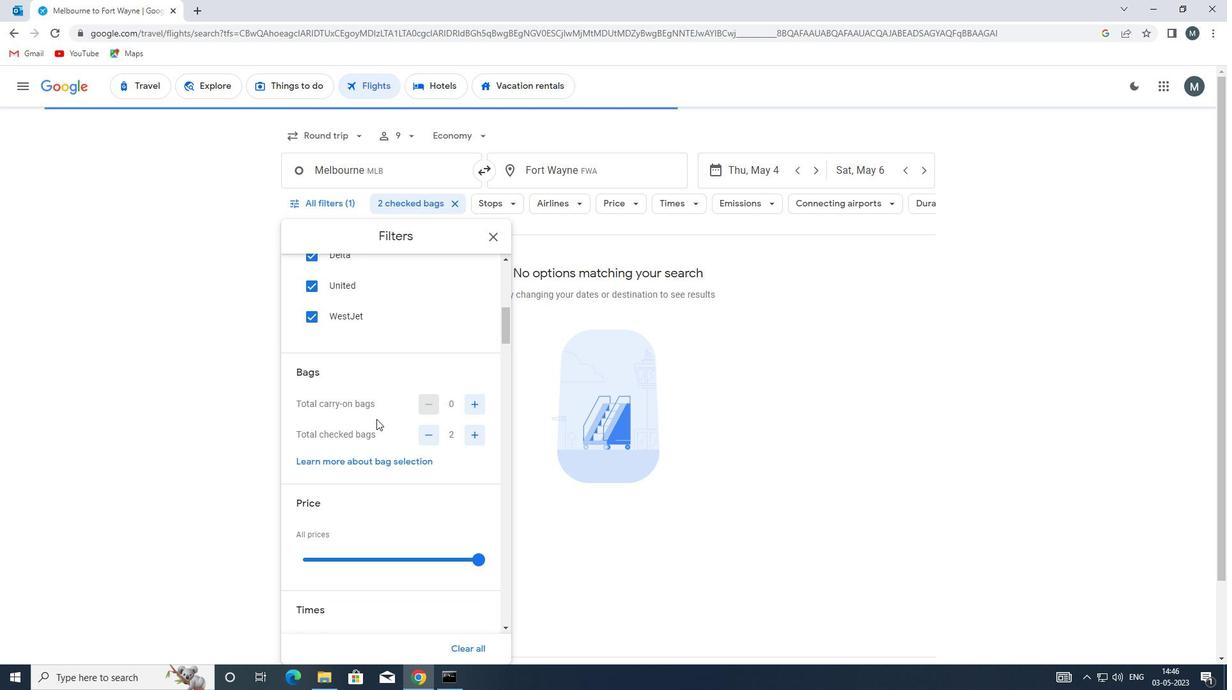 
Action: Mouse scrolled (371, 413) with delta (0, 0)
Screenshot: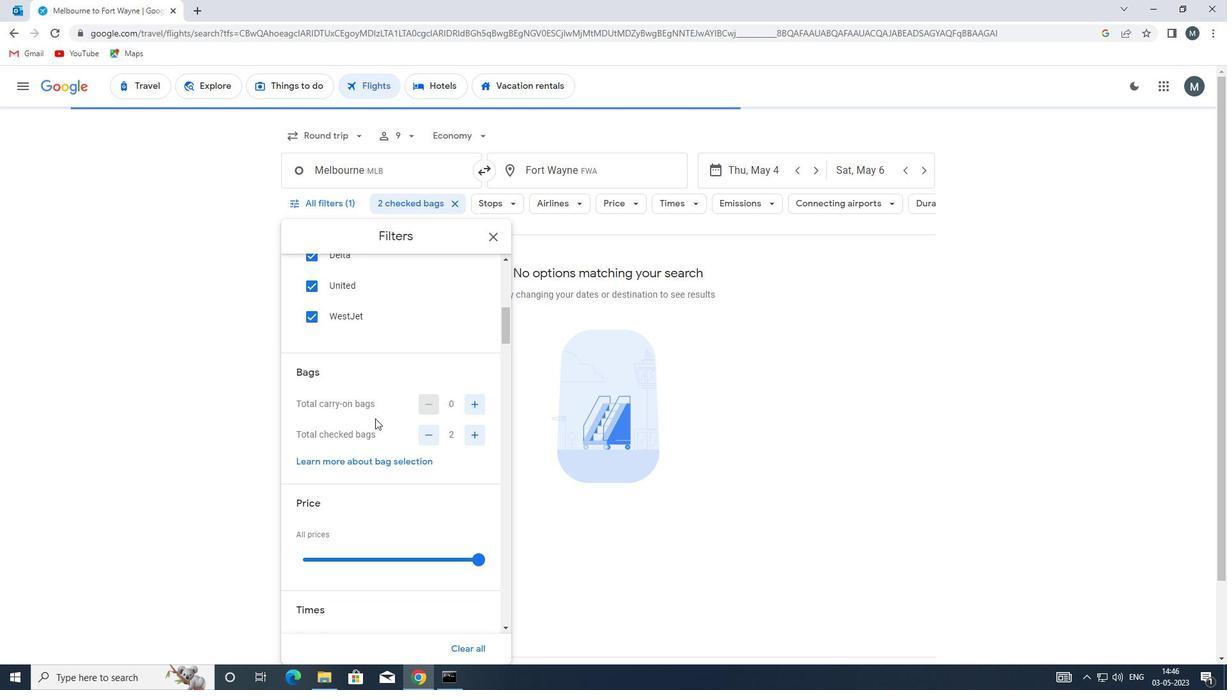 
Action: Mouse moved to (370, 414)
Screenshot: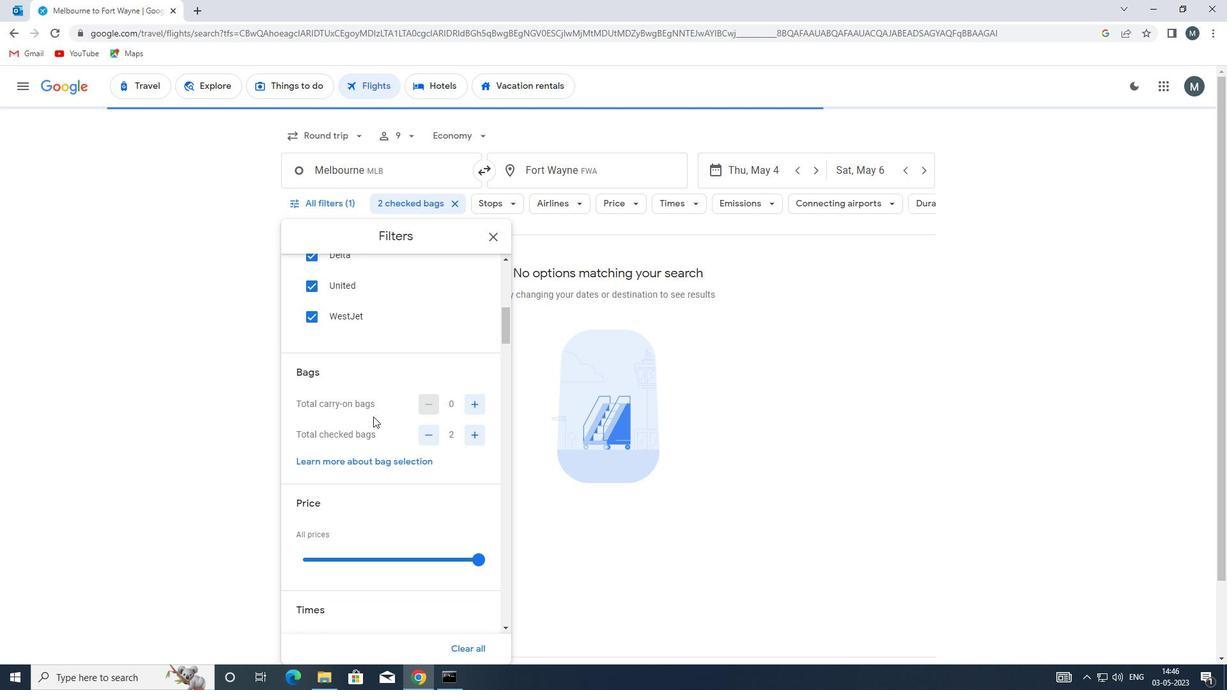
Action: Mouse scrolled (370, 413) with delta (0, 0)
Screenshot: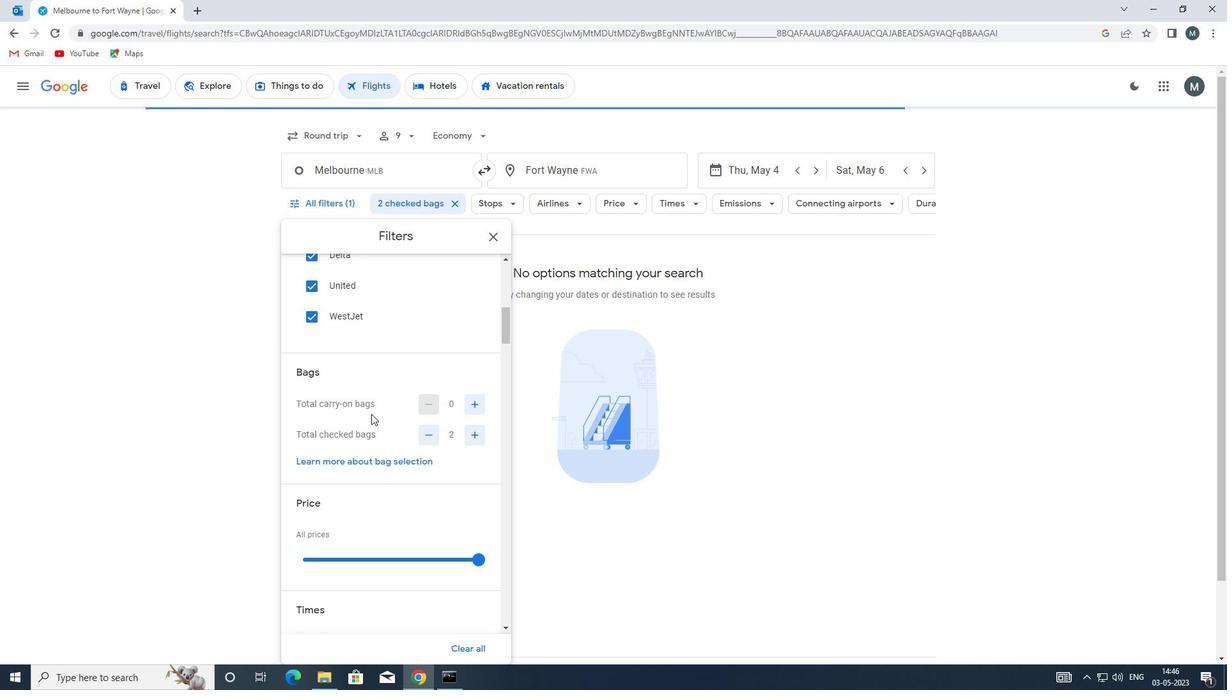 
Action: Mouse moved to (348, 436)
Screenshot: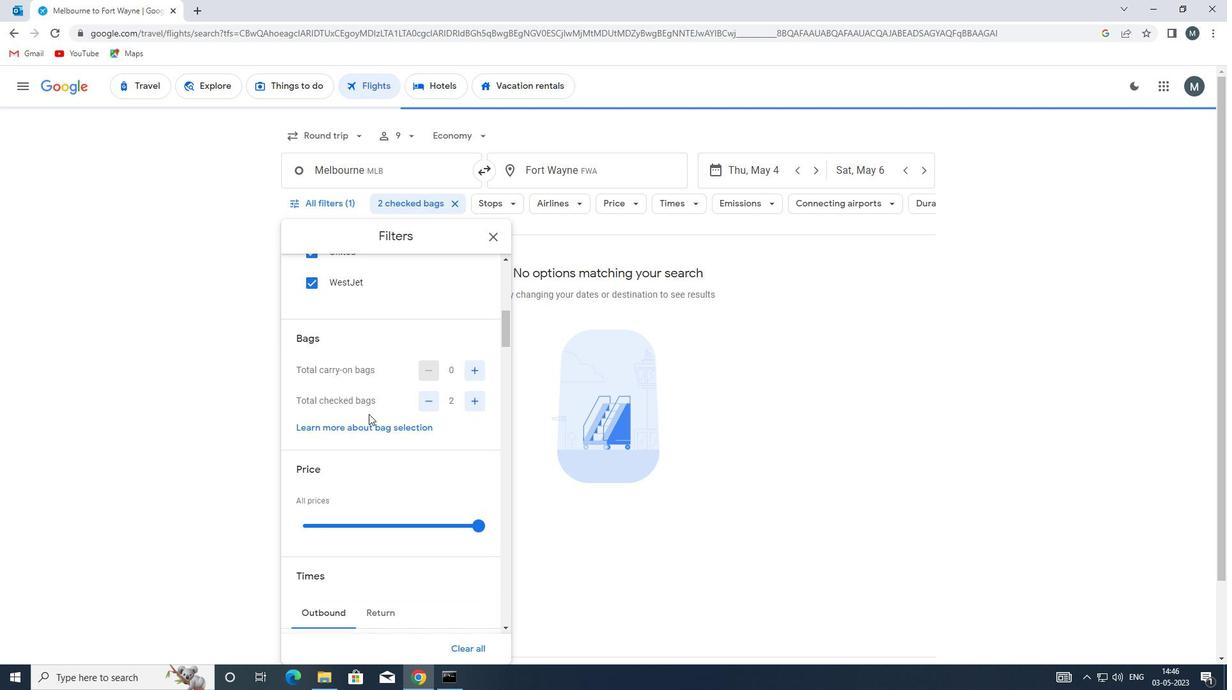 
Action: Mouse scrolled (348, 435) with delta (0, 0)
Screenshot: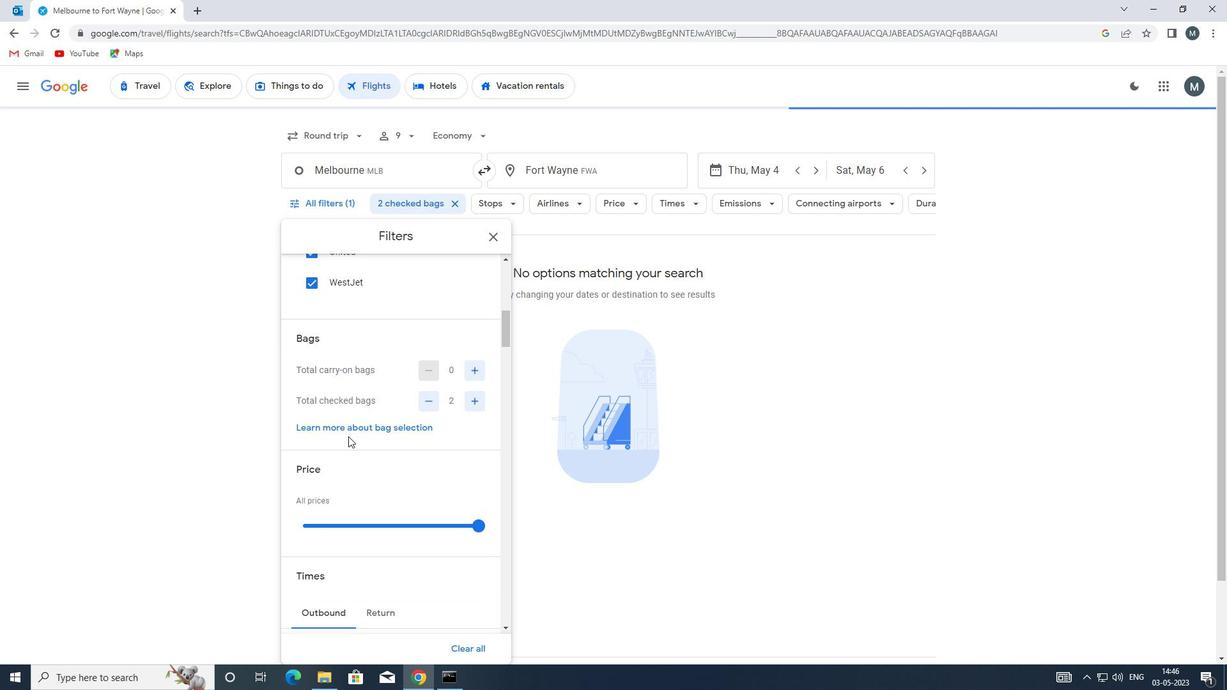 
Action: Mouse moved to (334, 362)
Screenshot: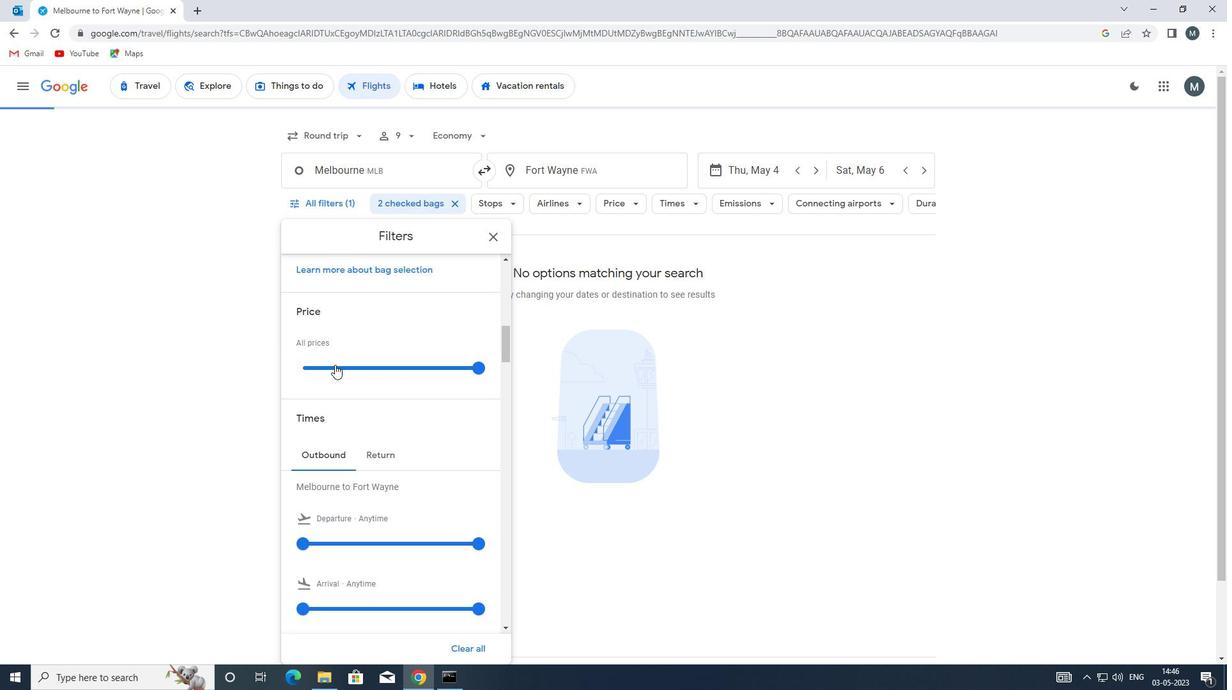 
Action: Mouse pressed left at (334, 362)
Screenshot: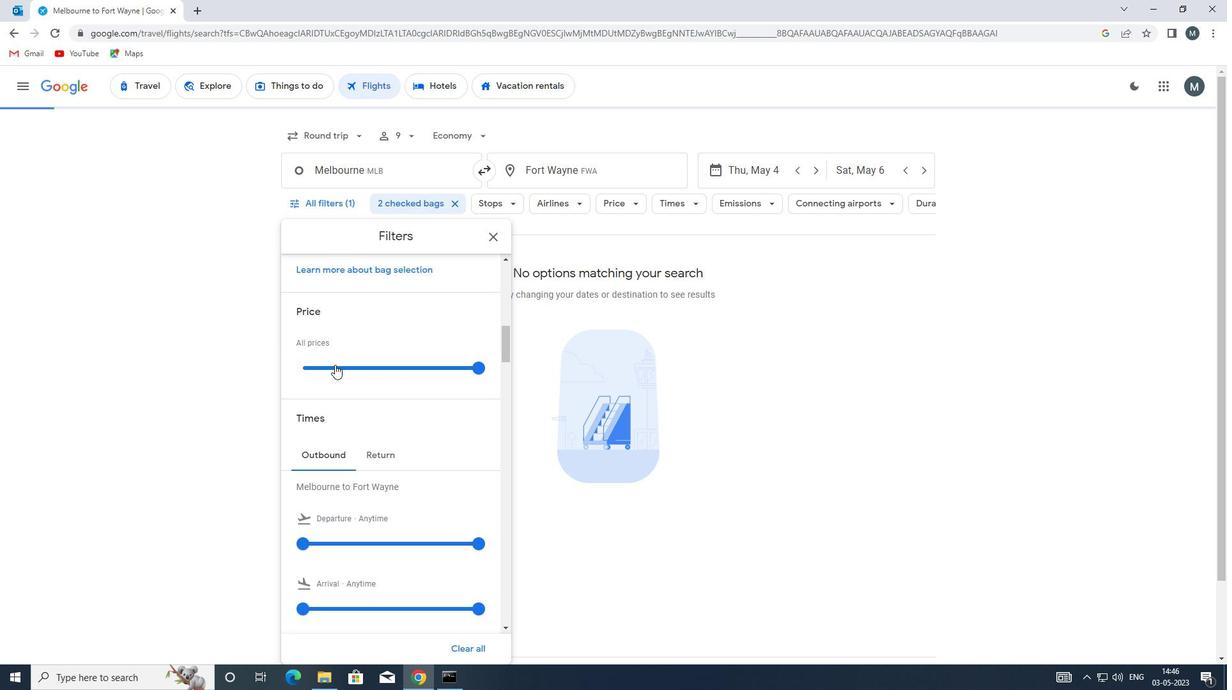 
Action: Mouse pressed left at (334, 362)
Screenshot: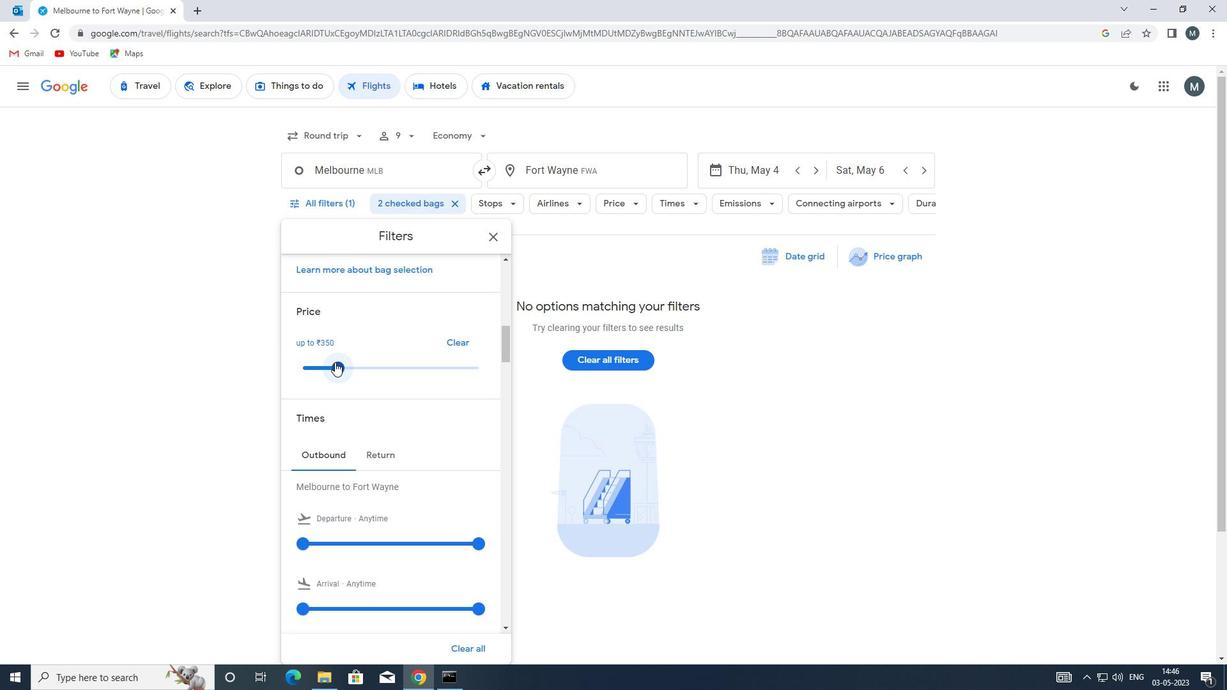 
Action: Mouse moved to (348, 378)
Screenshot: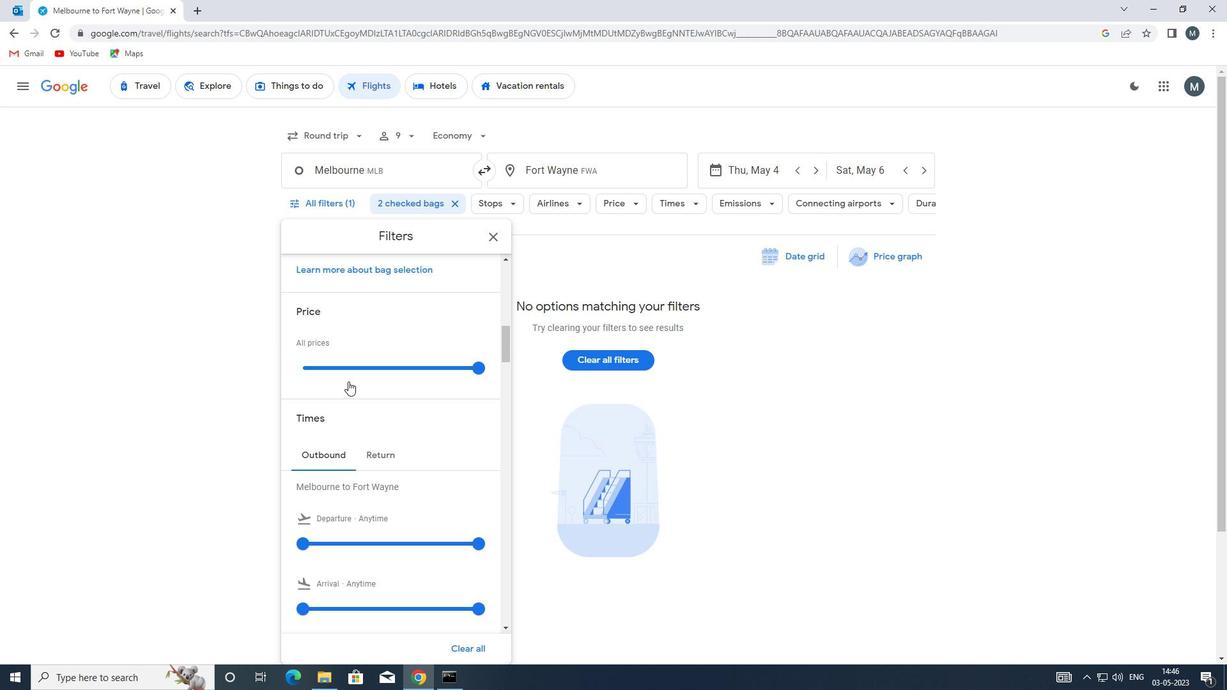 
Action: Mouse scrolled (348, 377) with delta (0, 0)
Screenshot: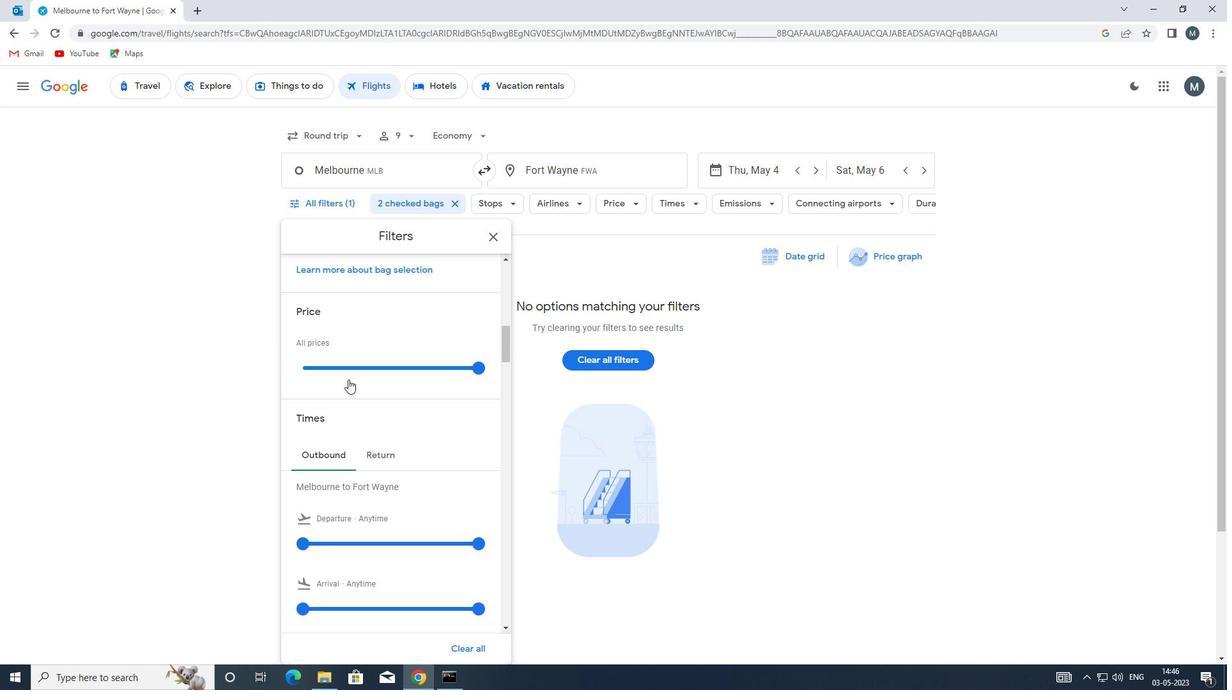 
Action: Mouse moved to (329, 419)
Screenshot: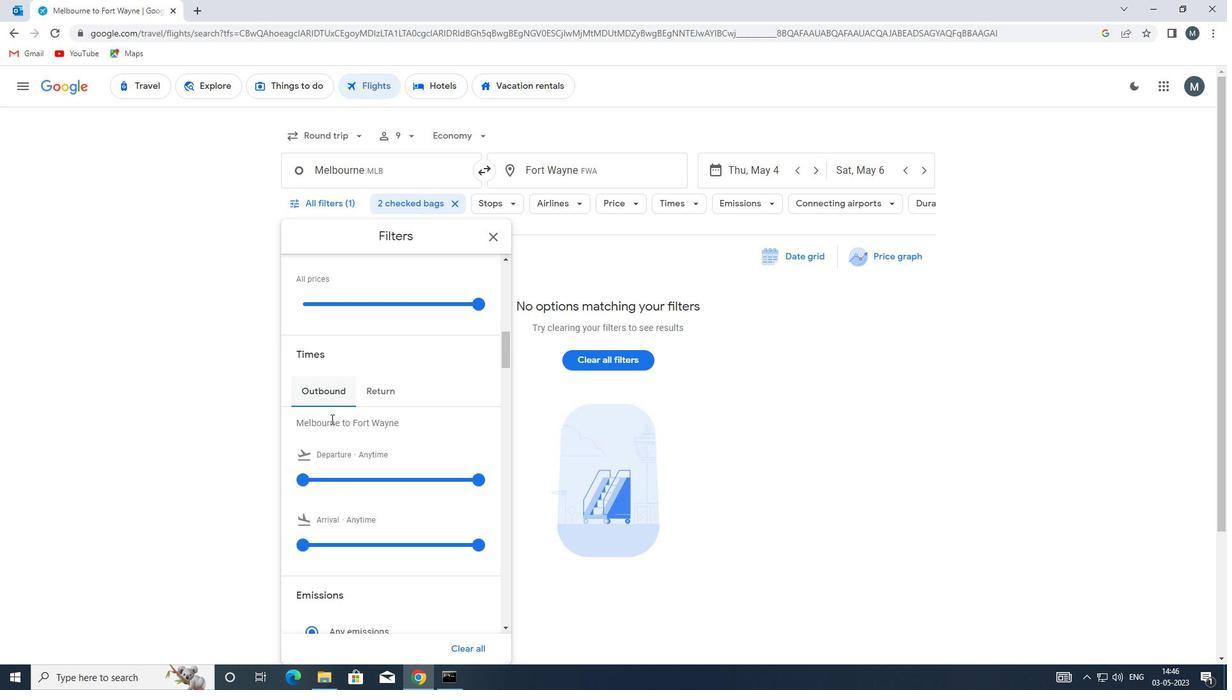 
Action: Mouse scrolled (329, 418) with delta (0, 0)
Screenshot: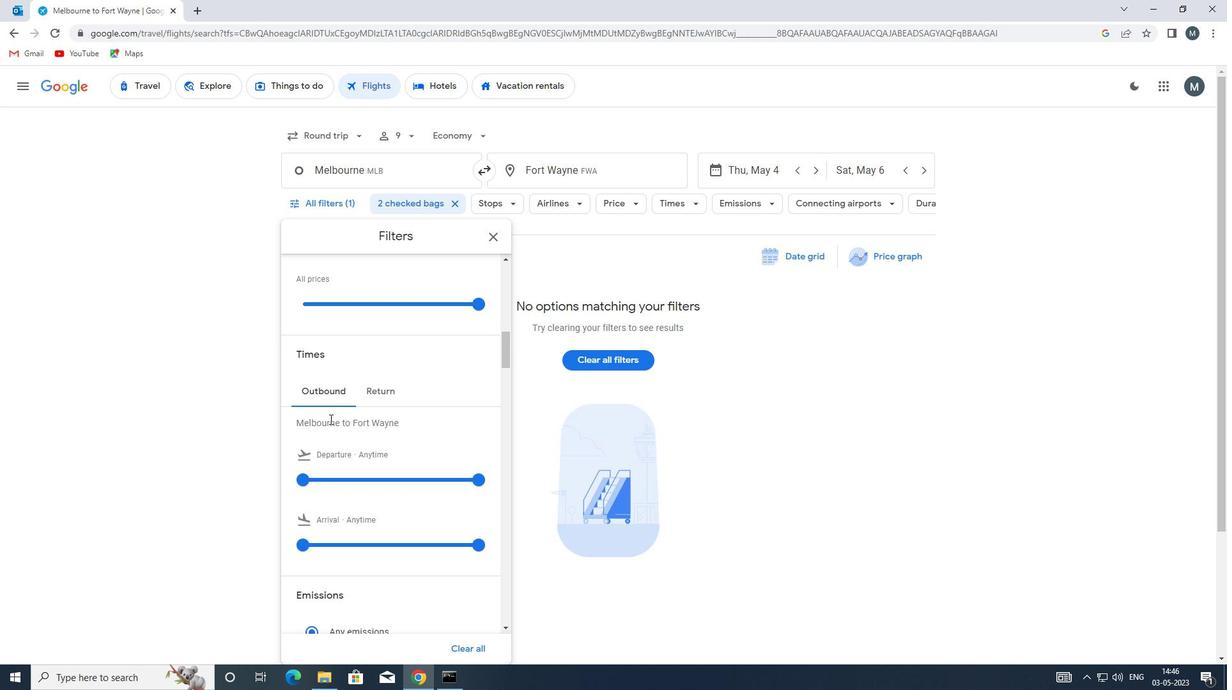 
Action: Mouse moved to (299, 416)
Screenshot: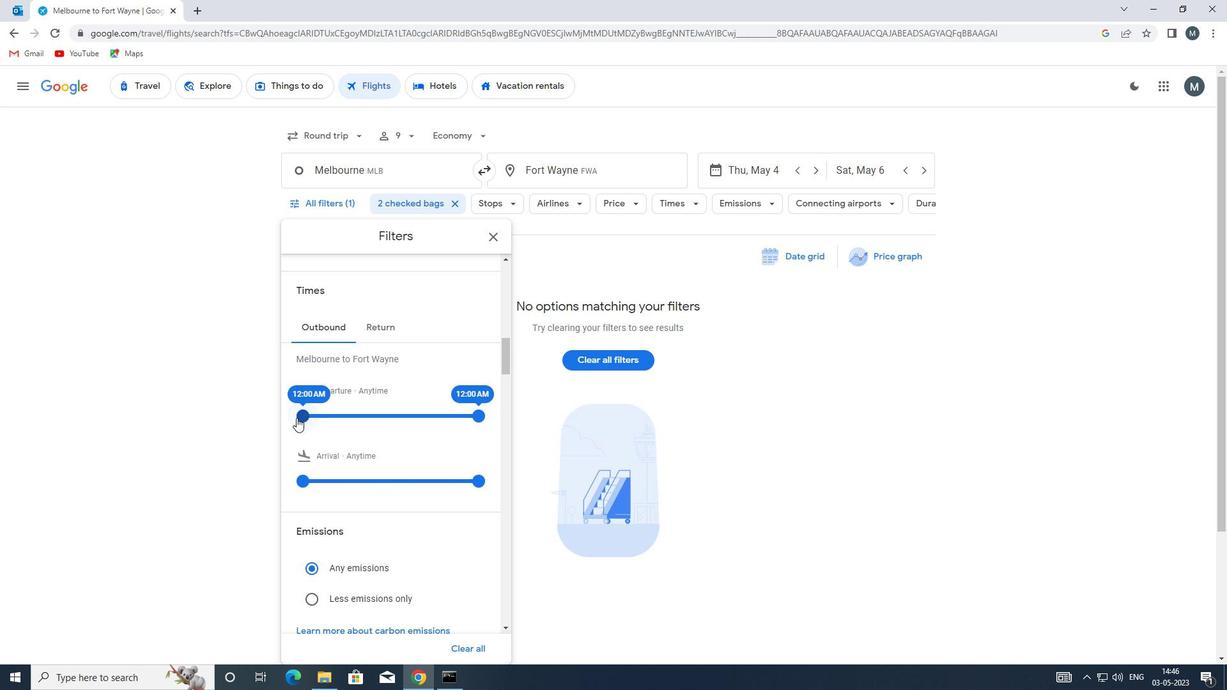
Action: Mouse pressed left at (299, 416)
Screenshot: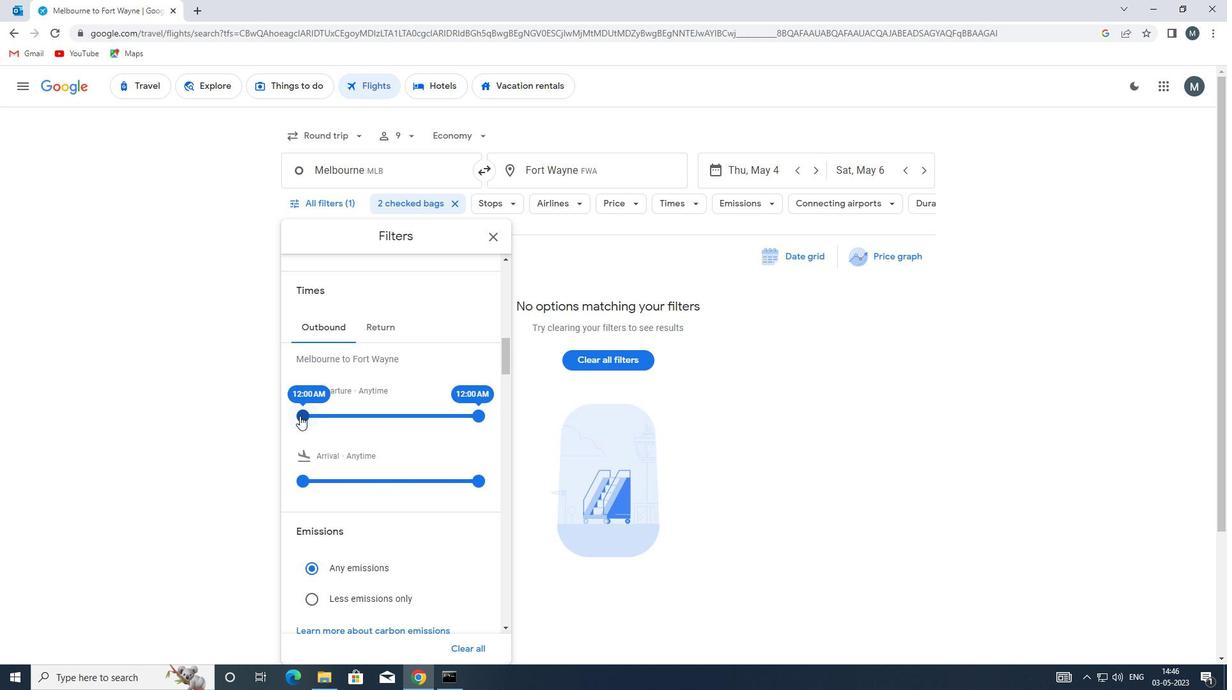 
Action: Mouse moved to (474, 412)
Screenshot: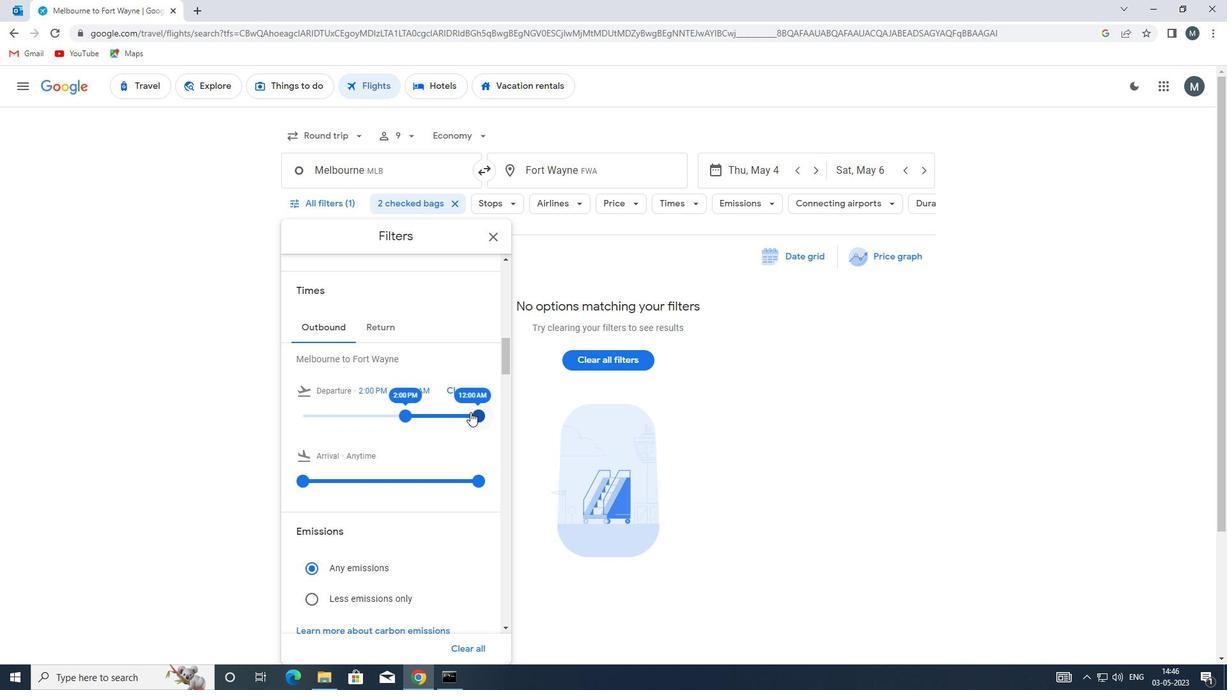 
Action: Mouse pressed left at (474, 412)
Screenshot: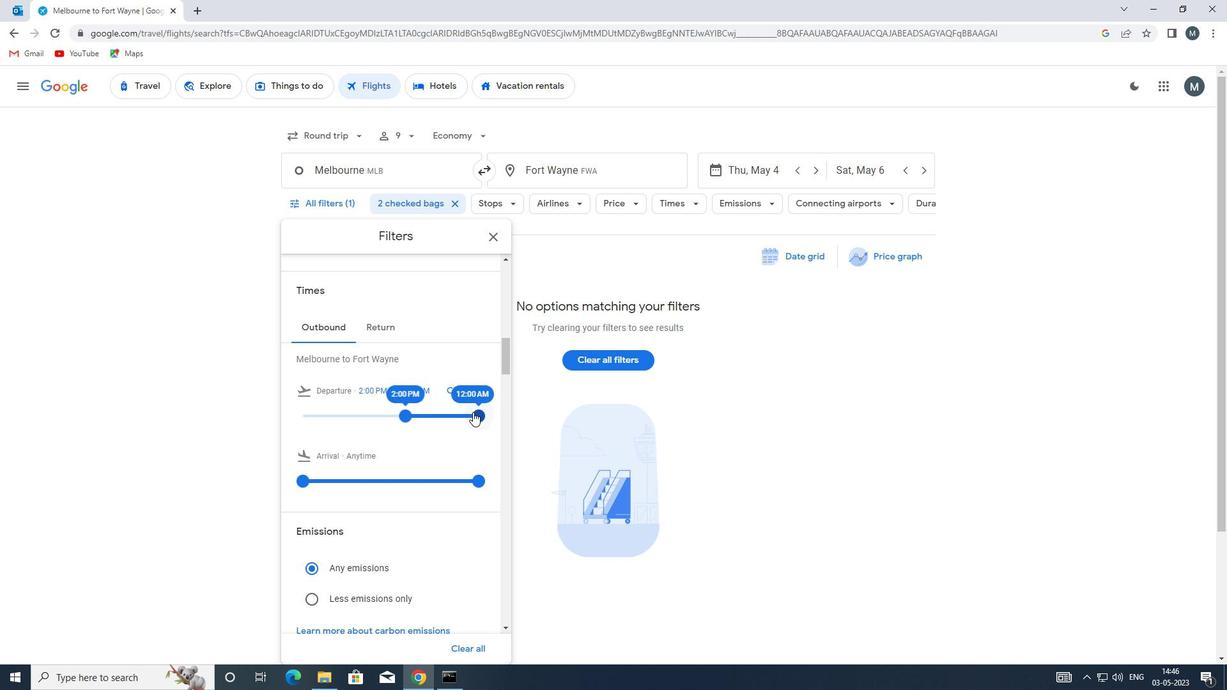 
Action: Mouse moved to (421, 403)
Screenshot: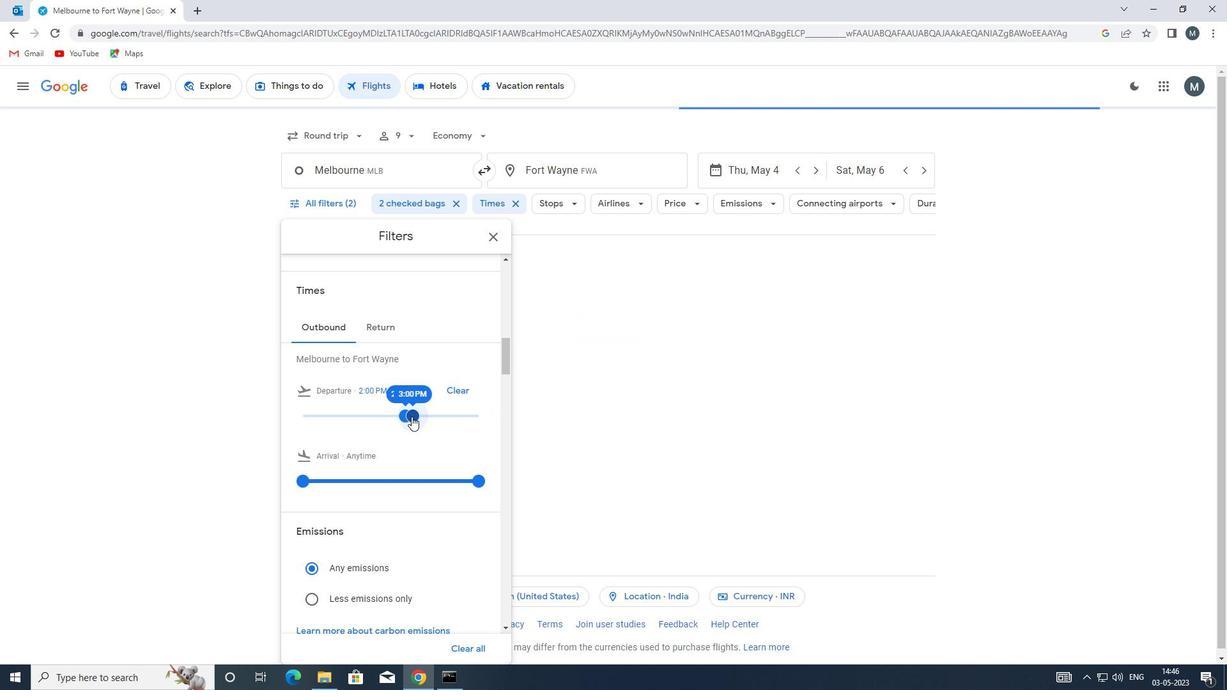 
Action: Mouse scrolled (421, 402) with delta (0, 0)
Screenshot: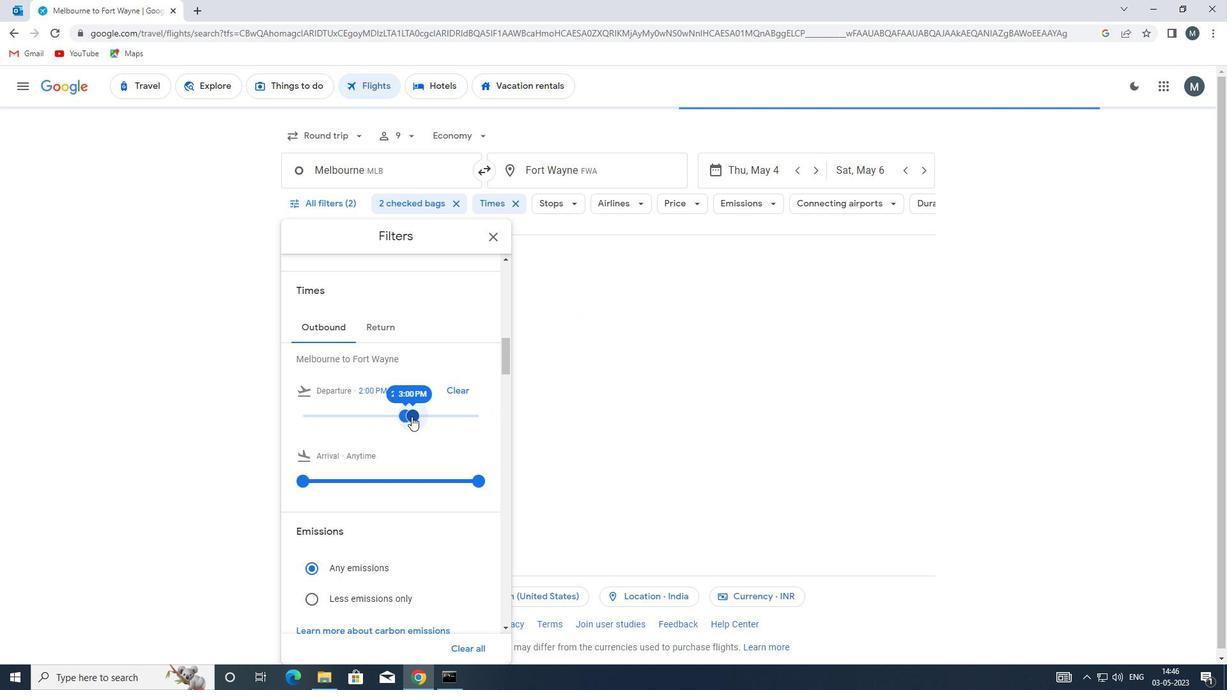 
Action: Mouse scrolled (421, 402) with delta (0, 0)
Screenshot: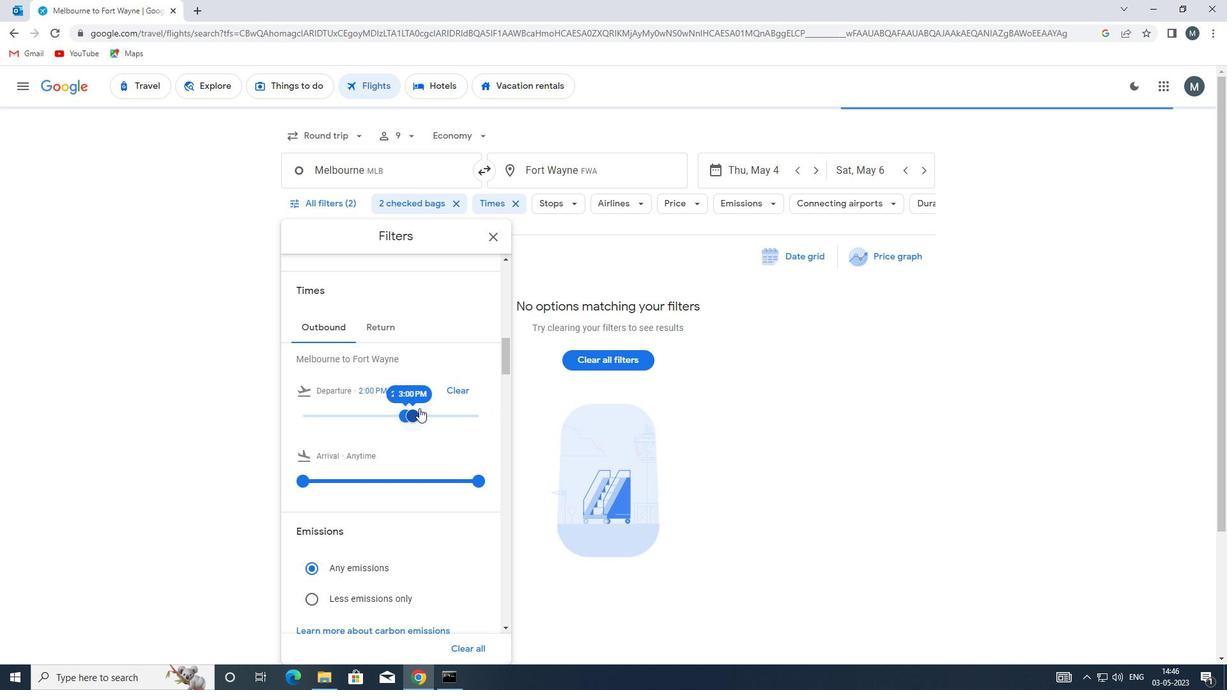 
Action: Mouse moved to (491, 237)
Screenshot: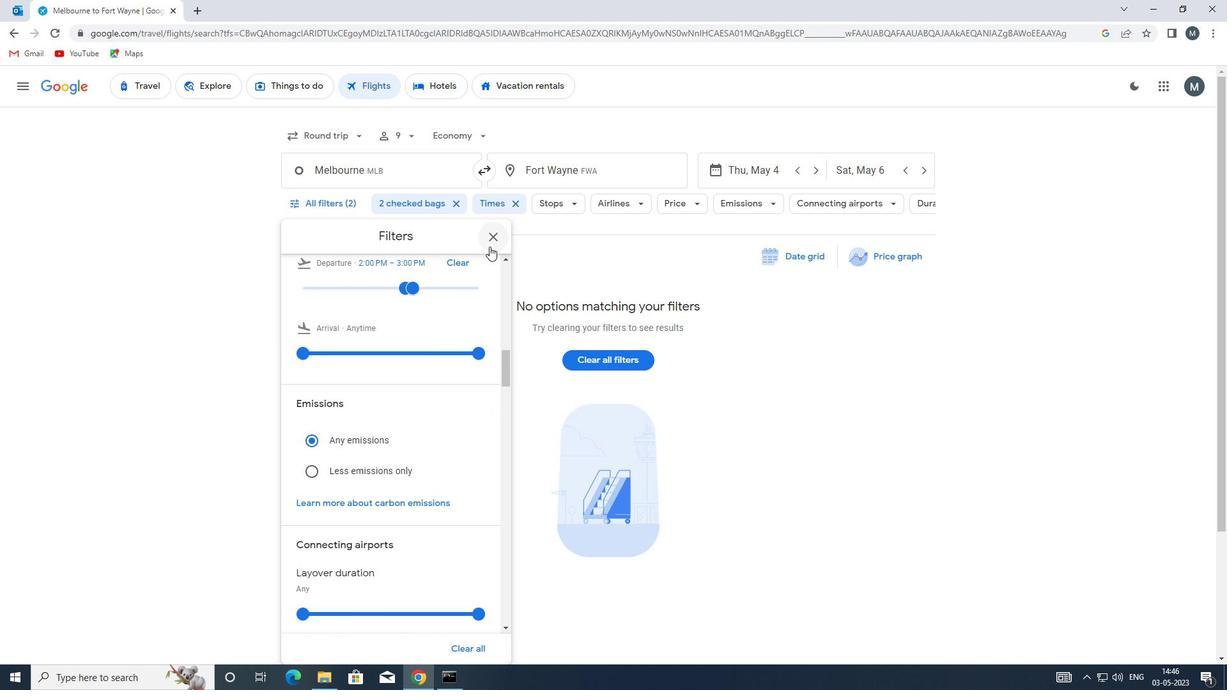 
Action: Mouse pressed left at (491, 237)
Screenshot: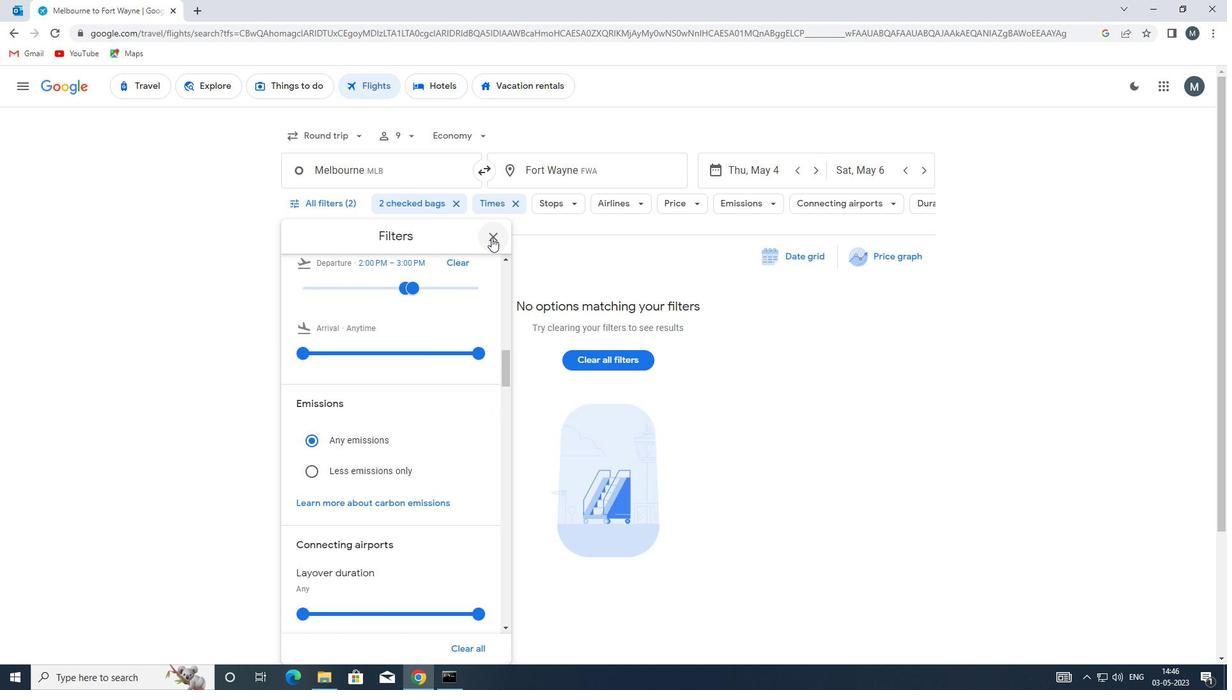 
